 Task: Add an event with the title Performance Recognition Ceremony and Awards Night, date '2023/11/05', time 9:15 AM to 11:15 AMand add a description: Together, the employee and the supervisor will establish clear and realistic performance goals that align with the overall objectives of the role and the organization. These goals will be measurable, time-bound, and focused on addressing the identified performance concerns.Select event color  Tangerine . Add location for the event as: Mexico City, Mexico, logged in from the account softage.4@softage.netand send the event invitation to softage.1@softage.net and softage.2@softage.net. Set a reminder for the event Weekly on Sunday
Action: Mouse moved to (88, 110)
Screenshot: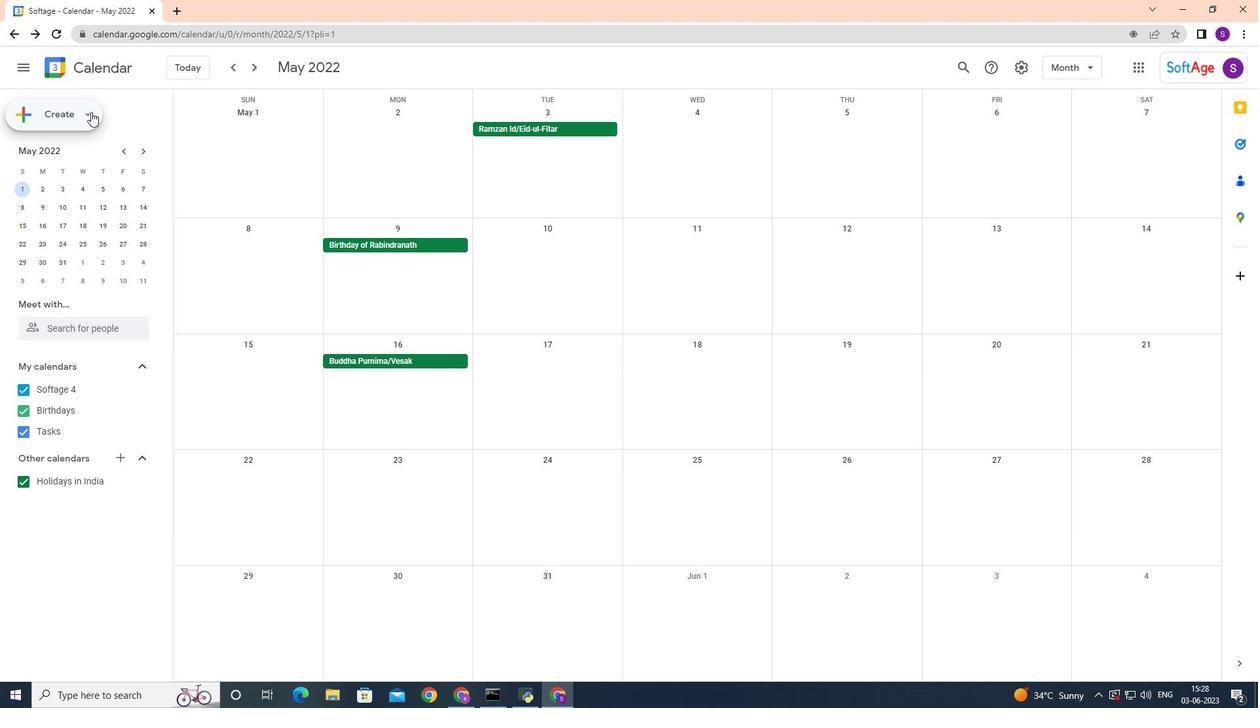 
Action: Mouse pressed left at (88, 110)
Screenshot: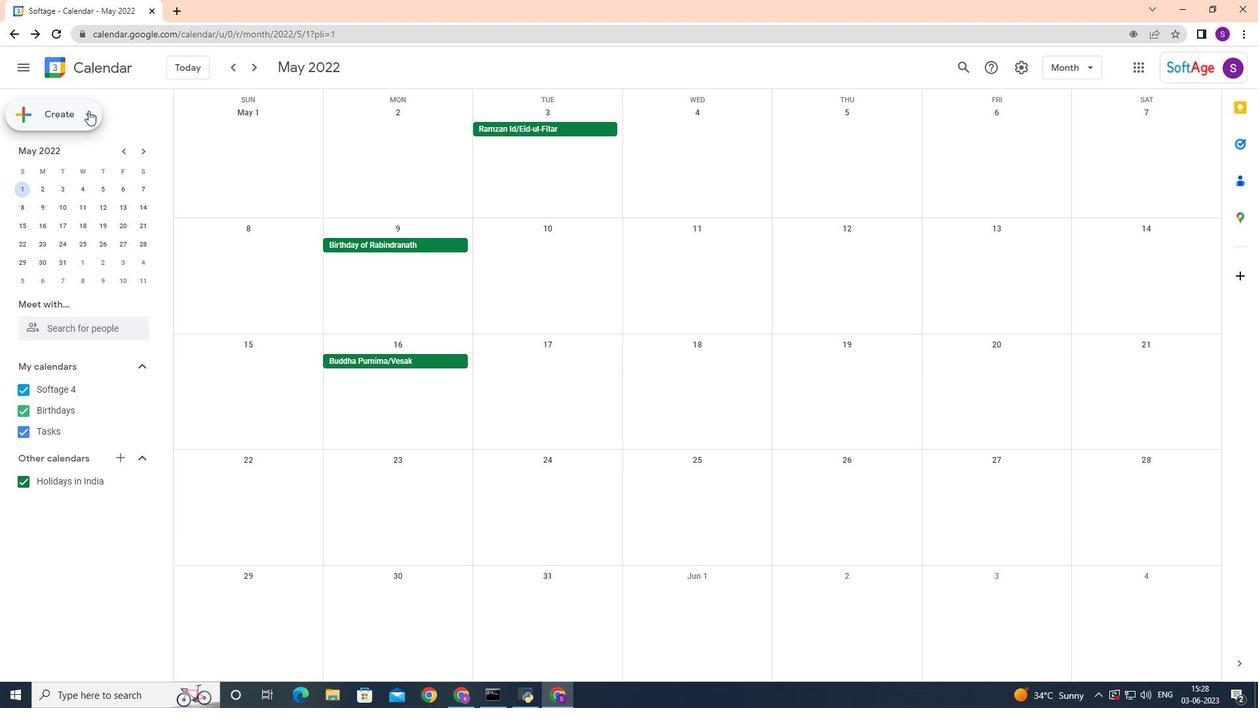 
Action: Mouse moved to (83, 143)
Screenshot: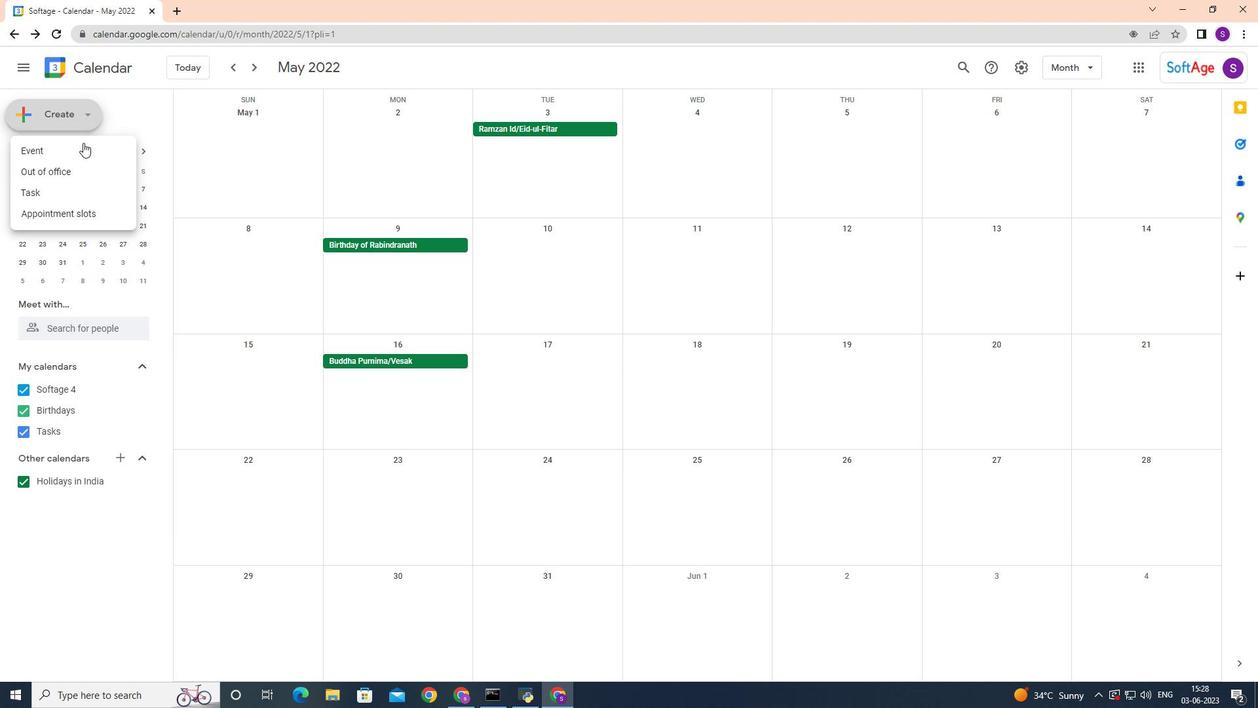 
Action: Mouse pressed left at (83, 143)
Screenshot: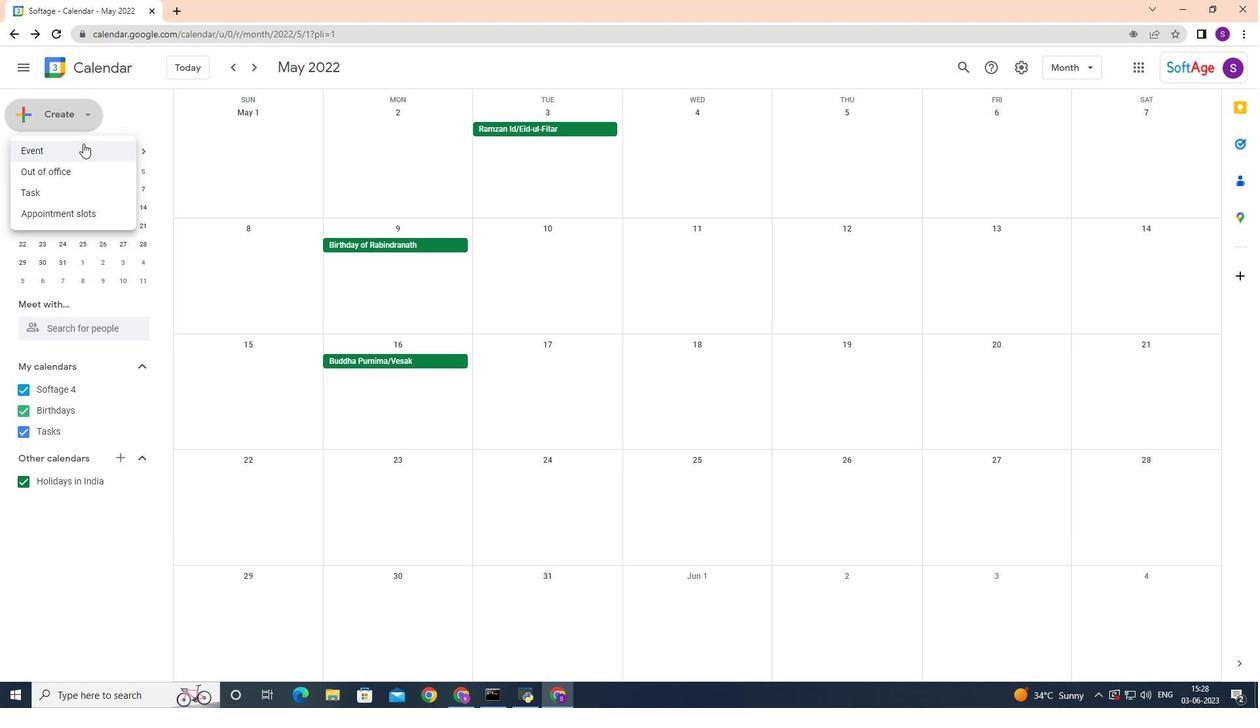 
Action: Mouse moved to (523, 439)
Screenshot: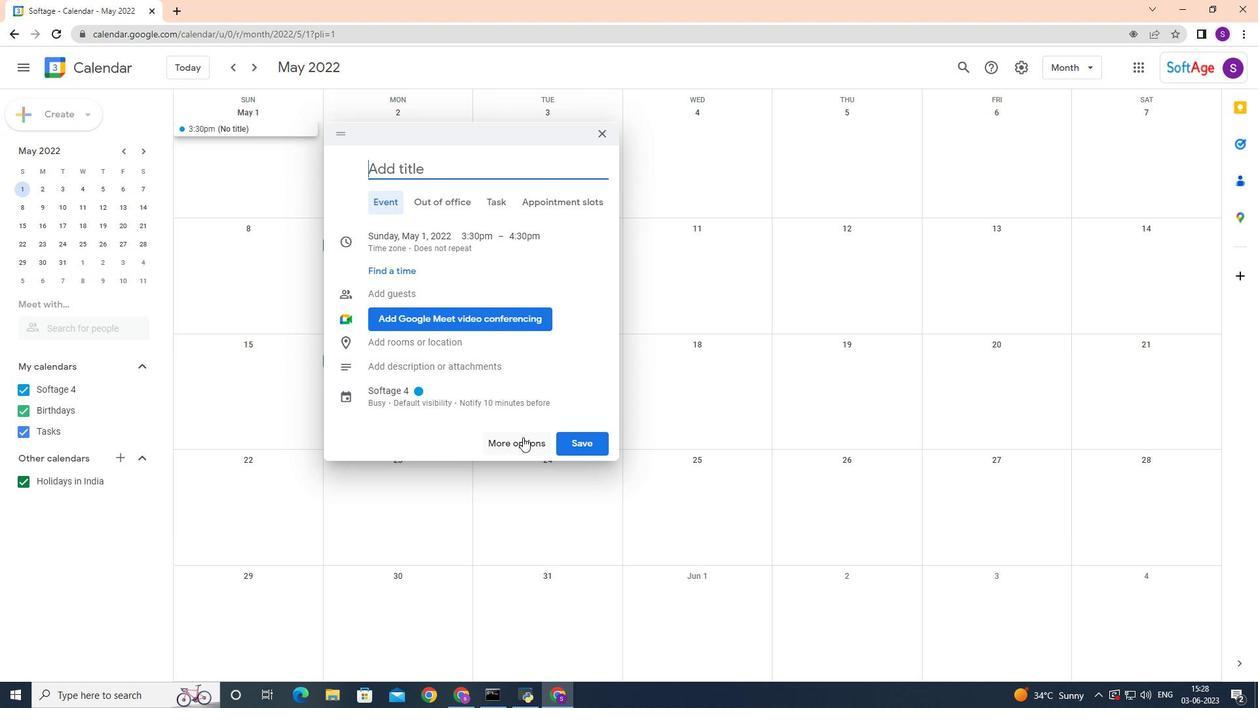 
Action: Mouse pressed left at (523, 439)
Screenshot: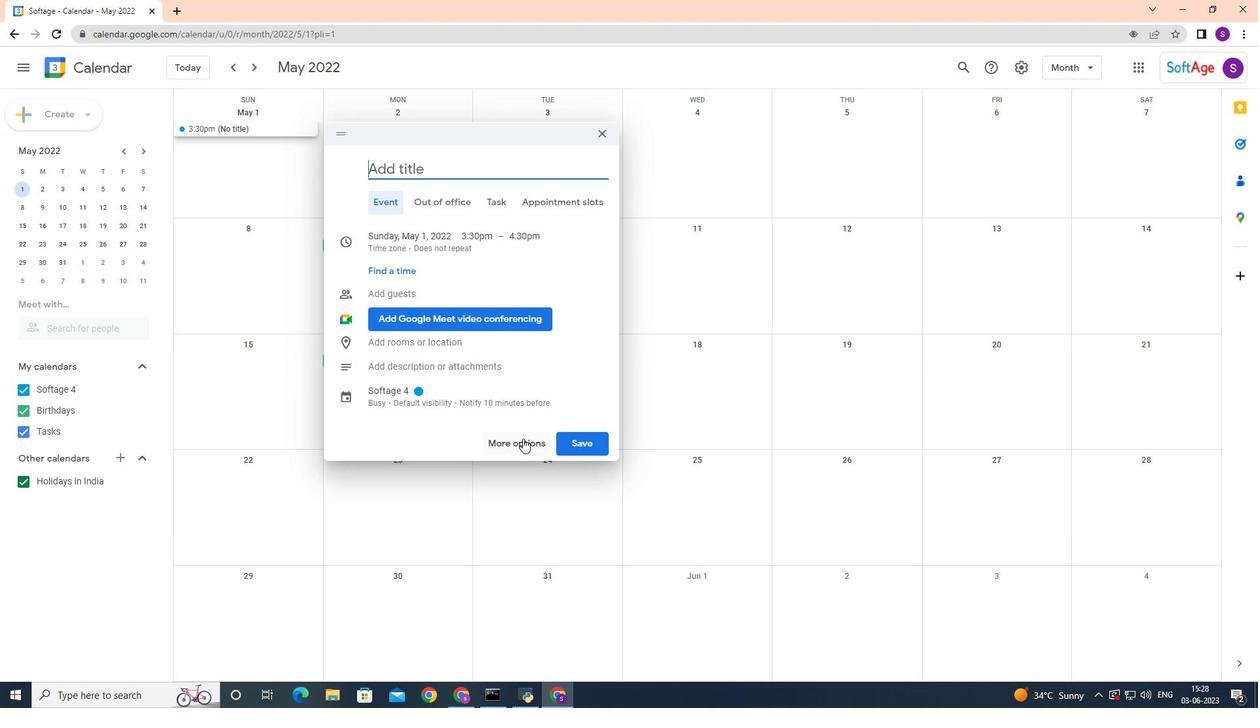 
Action: Mouse moved to (523, 437)
Screenshot: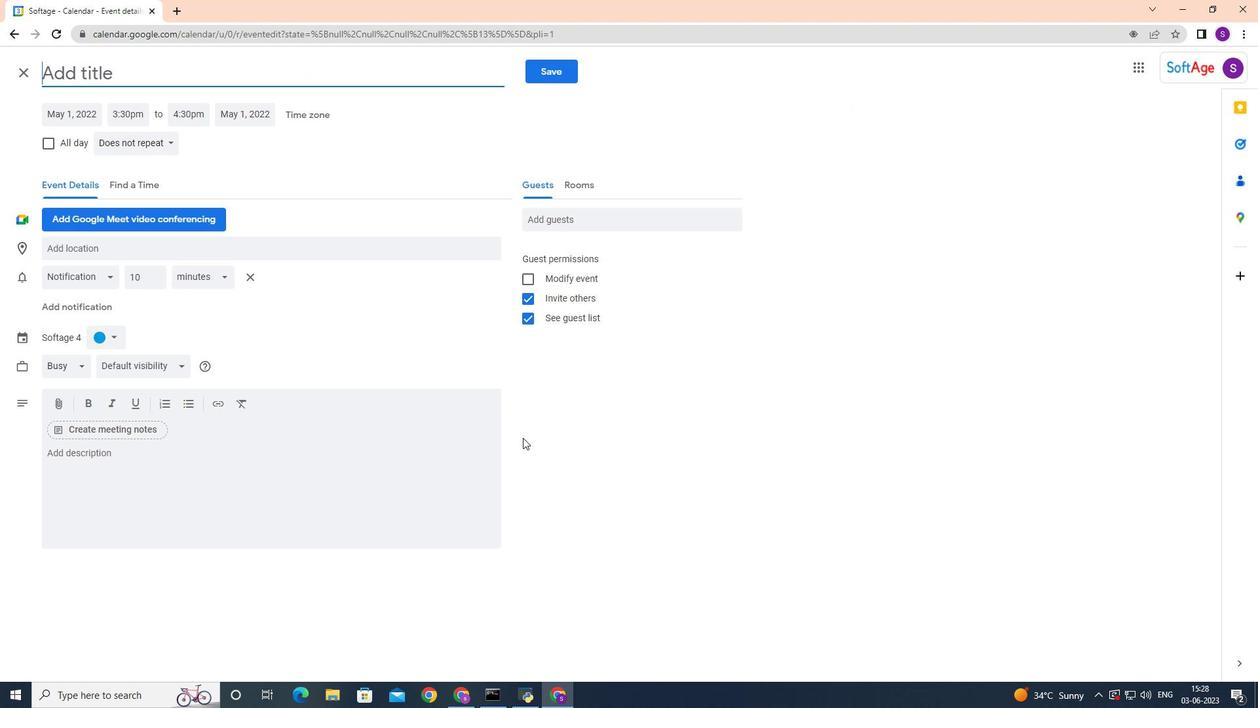 
Action: Key pressed <Key.shift>Performance<Key.space><Key.shift>Recognition<Key.space><Key.shift>Ceremony<Key.space>and<Key.space><Key.shift>Awards<Key.space><Key.shift>Night
Screenshot: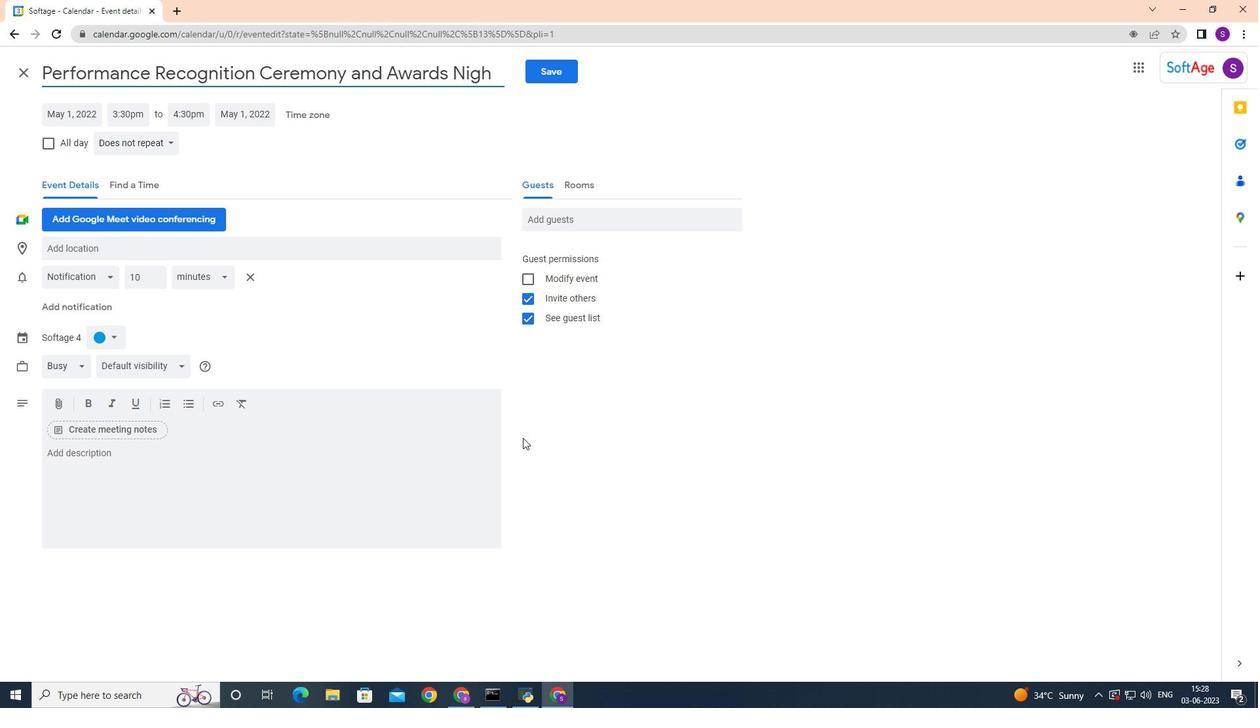 
Action: Mouse moved to (79, 113)
Screenshot: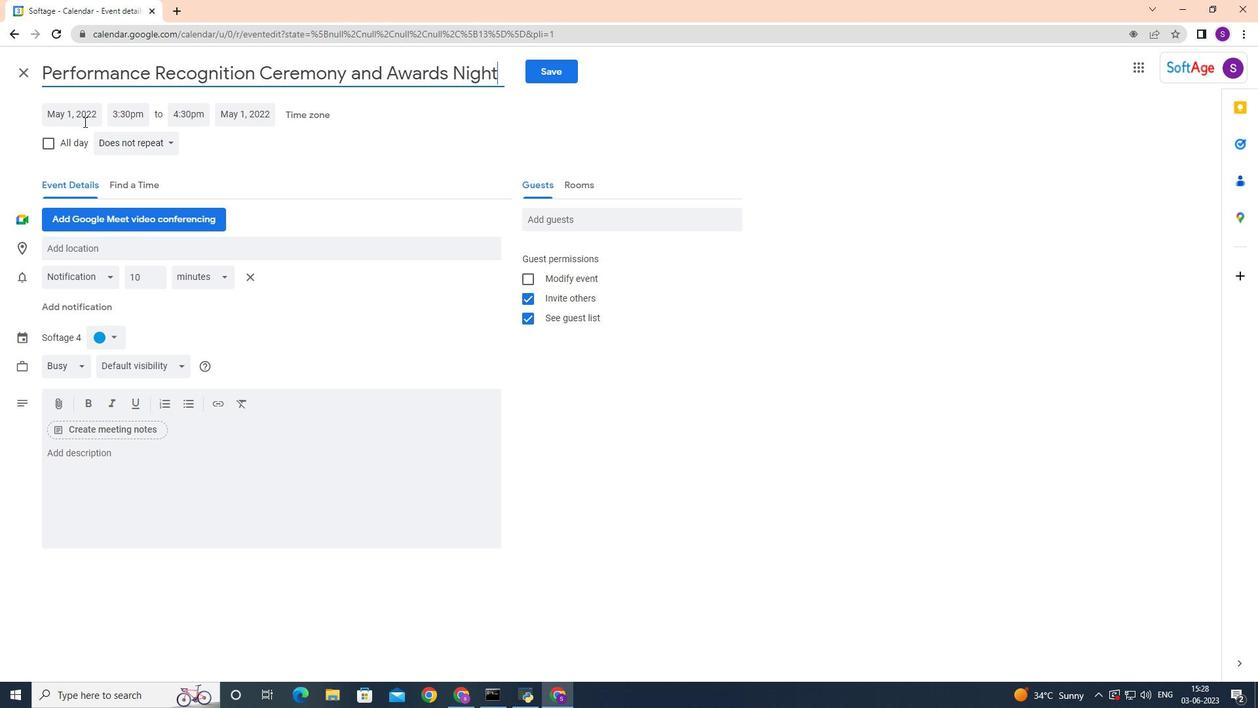 
Action: Mouse pressed left at (79, 113)
Screenshot: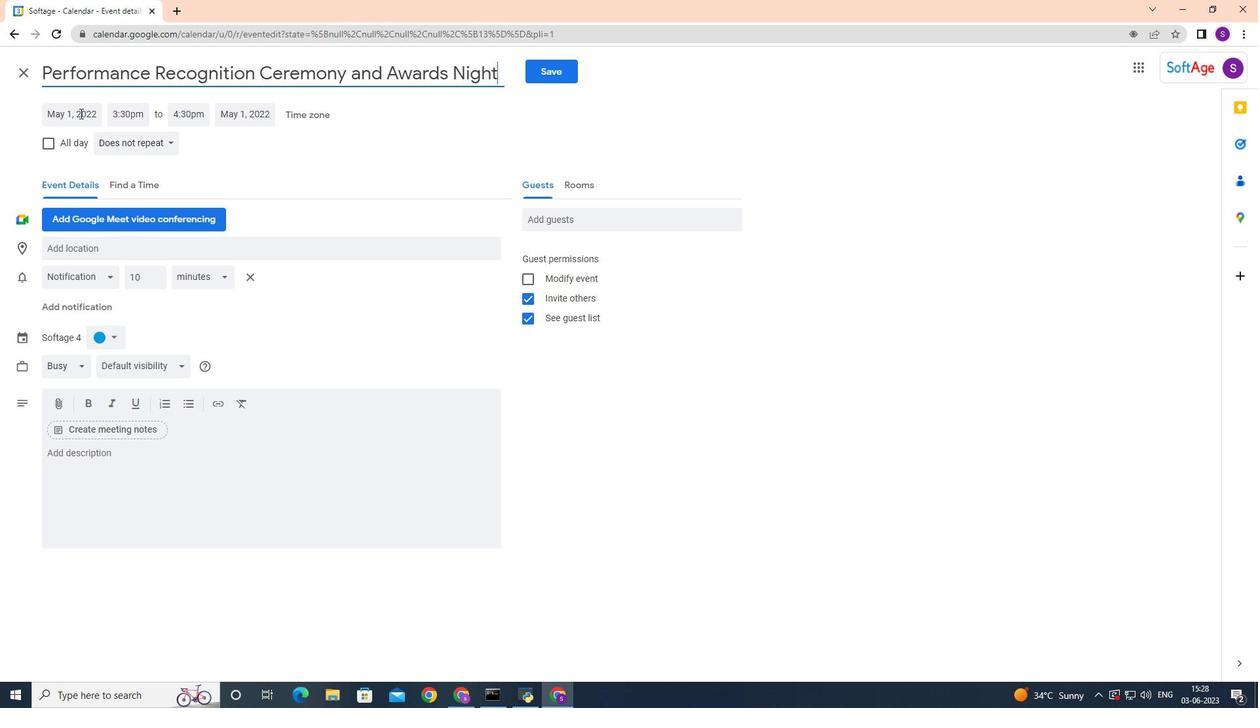 
Action: Mouse moved to (210, 139)
Screenshot: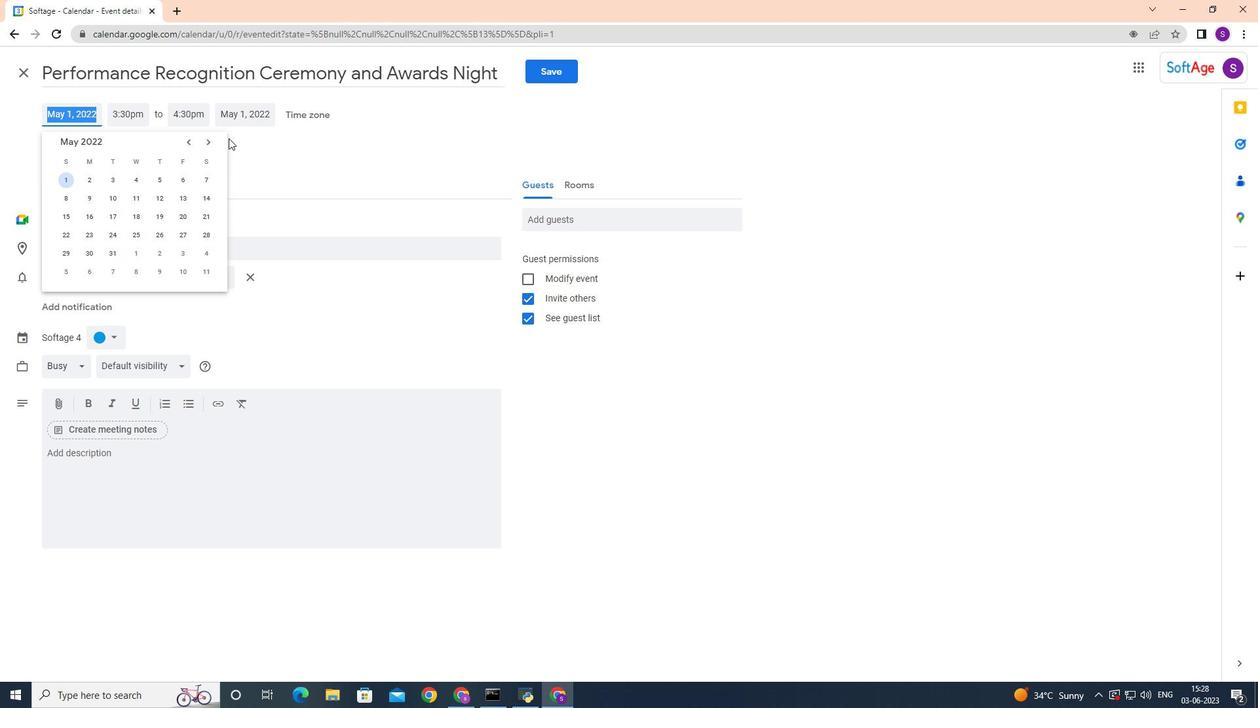 
Action: Mouse pressed left at (210, 139)
Screenshot: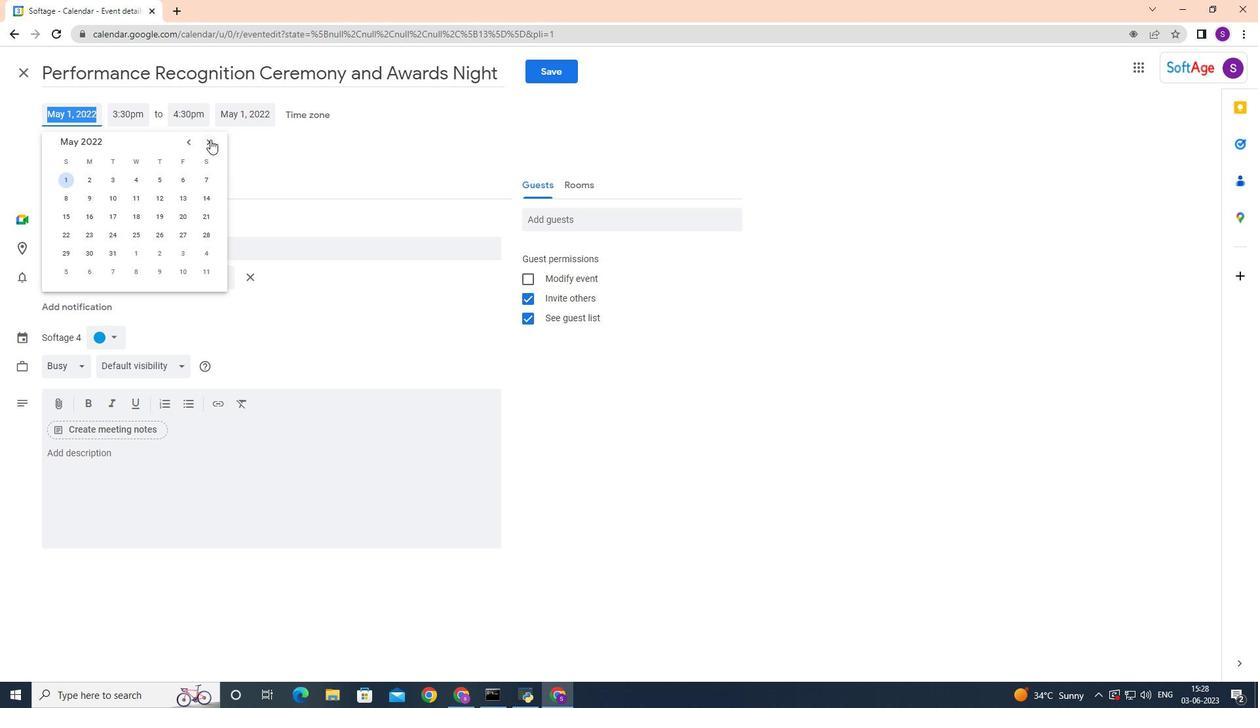 
Action: Mouse pressed left at (210, 139)
Screenshot: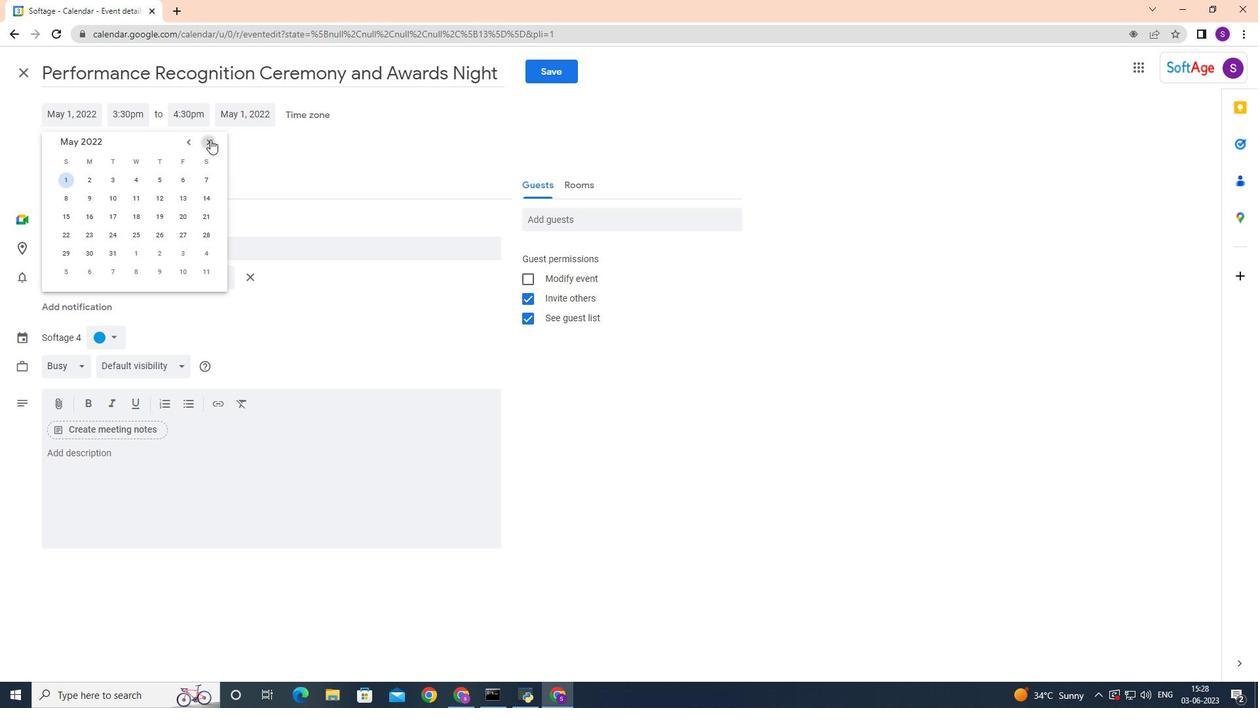 
Action: Mouse pressed left at (210, 139)
Screenshot: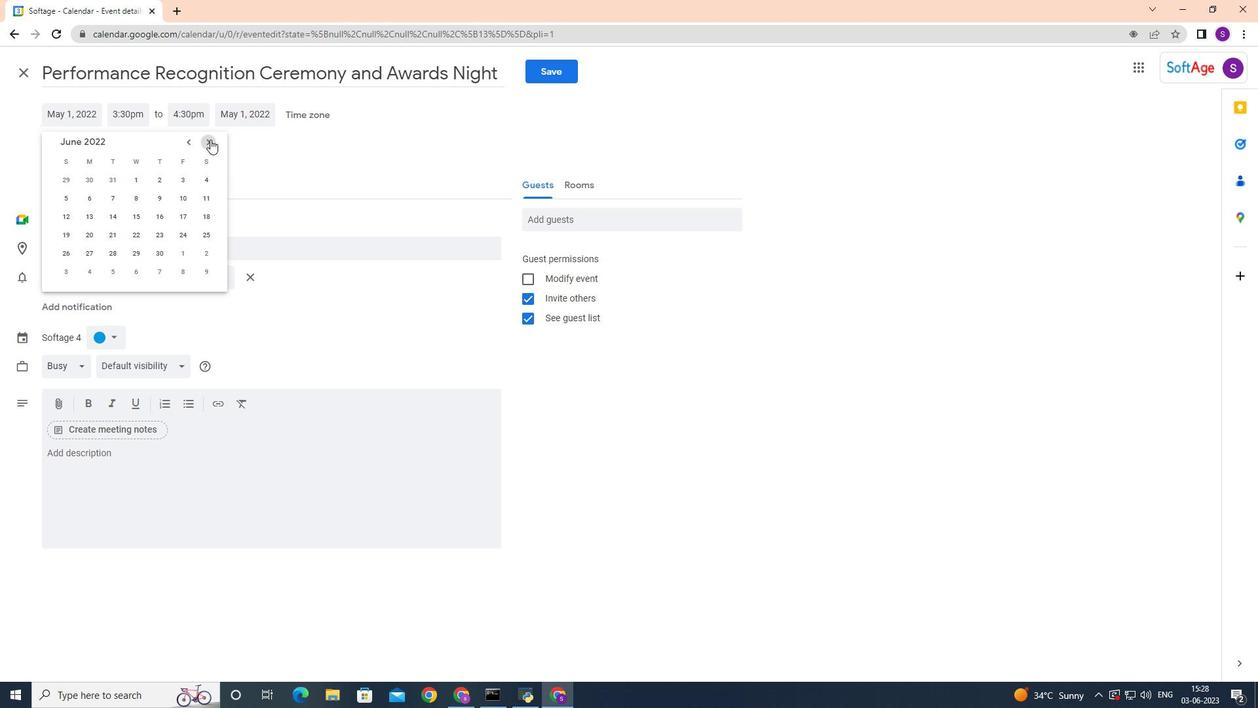 
Action: Mouse pressed left at (210, 139)
Screenshot: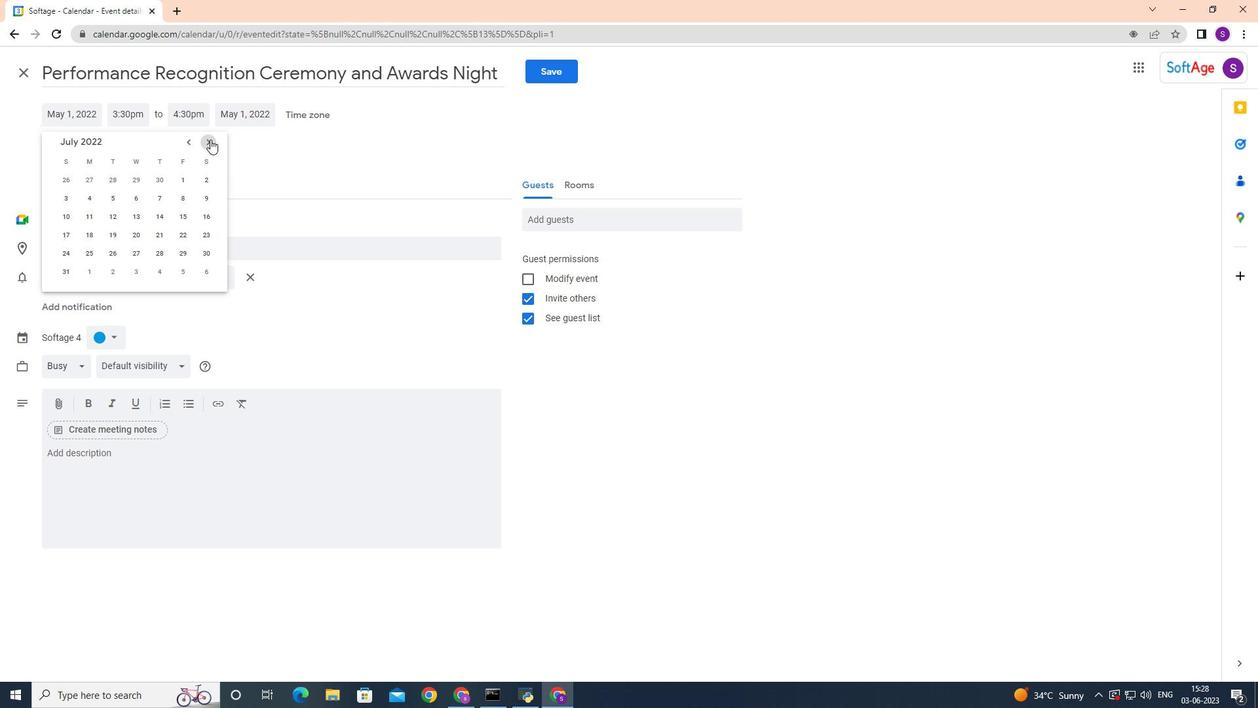 
Action: Mouse pressed left at (210, 139)
Screenshot: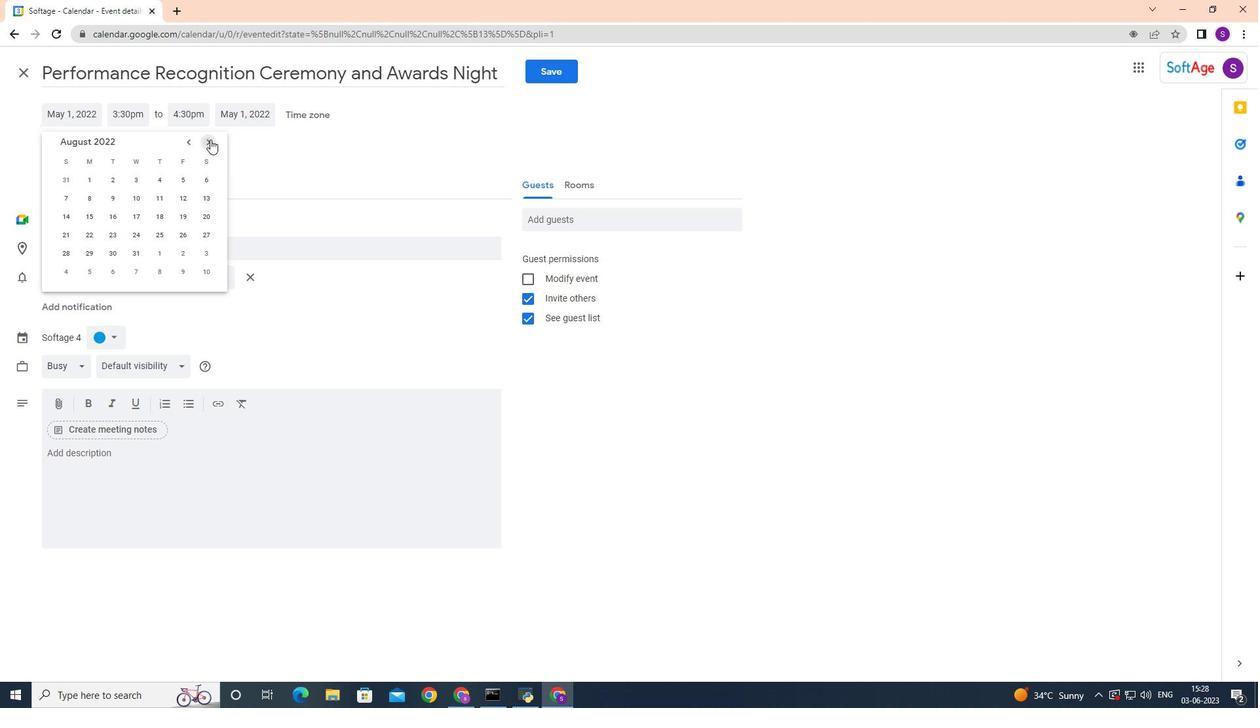 
Action: Mouse pressed left at (210, 139)
Screenshot: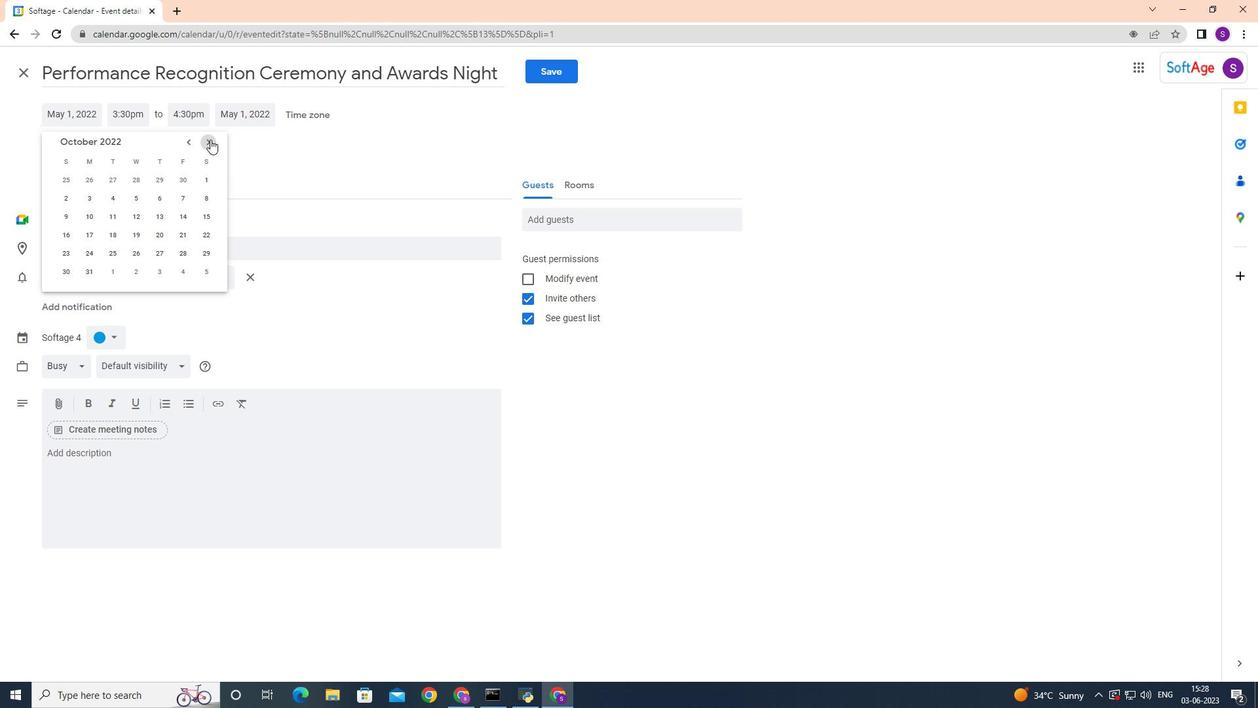 
Action: Mouse pressed left at (210, 139)
Screenshot: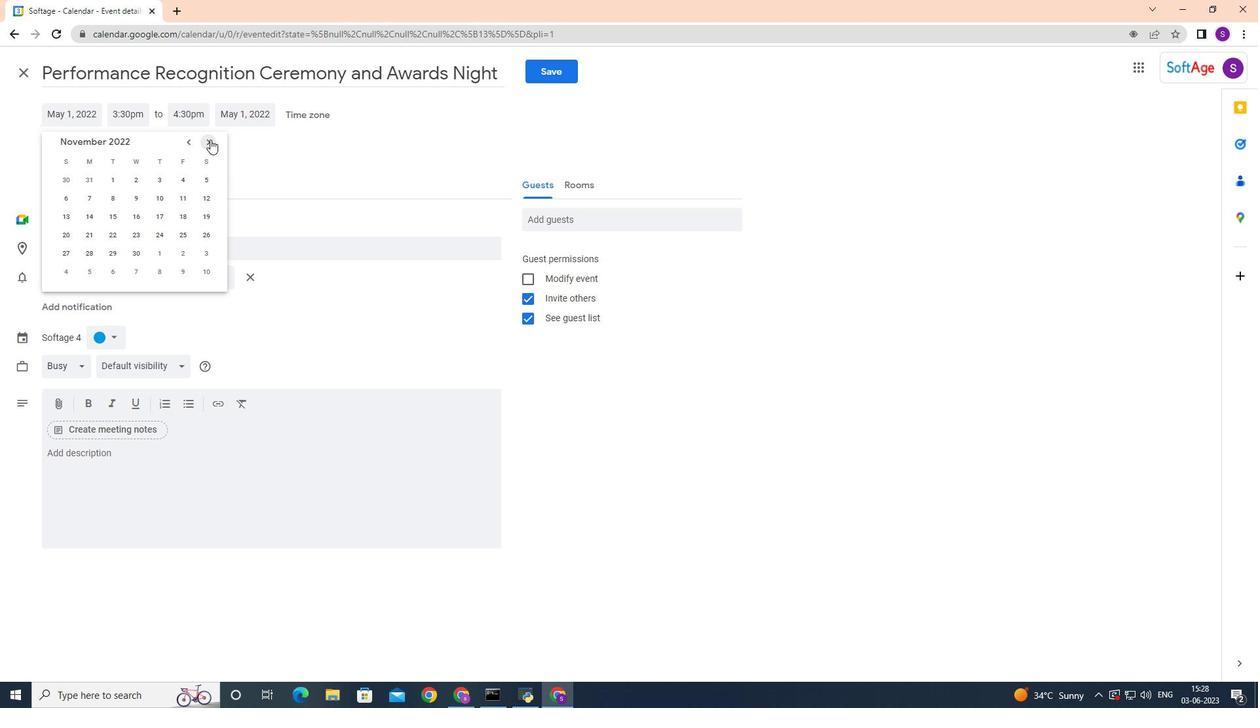 
Action: Mouse pressed left at (210, 139)
Screenshot: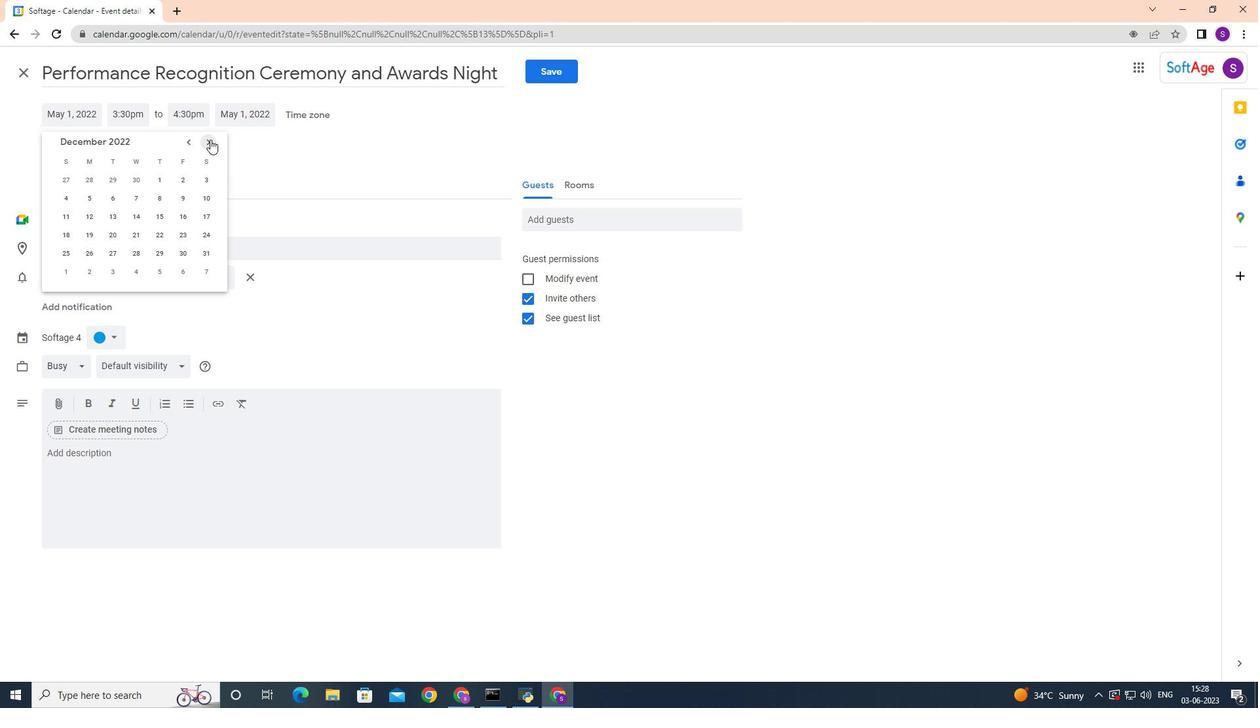 
Action: Mouse pressed left at (210, 139)
Screenshot: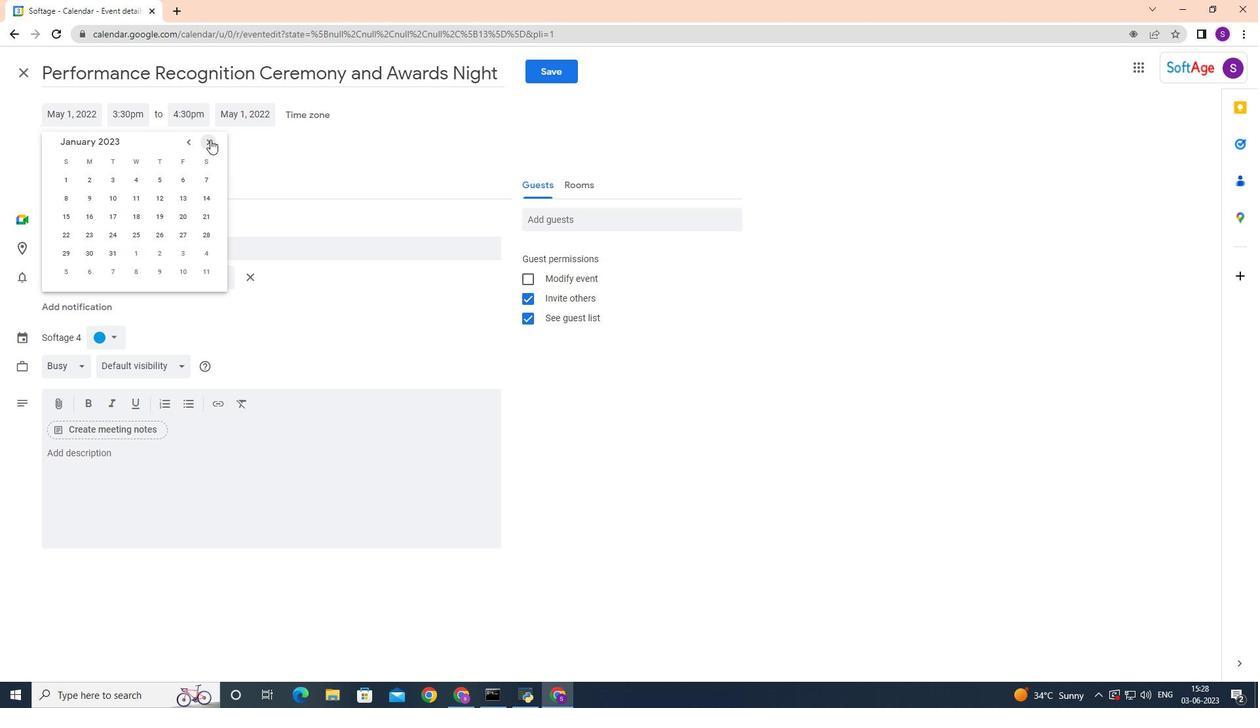
Action: Mouse pressed left at (210, 139)
Screenshot: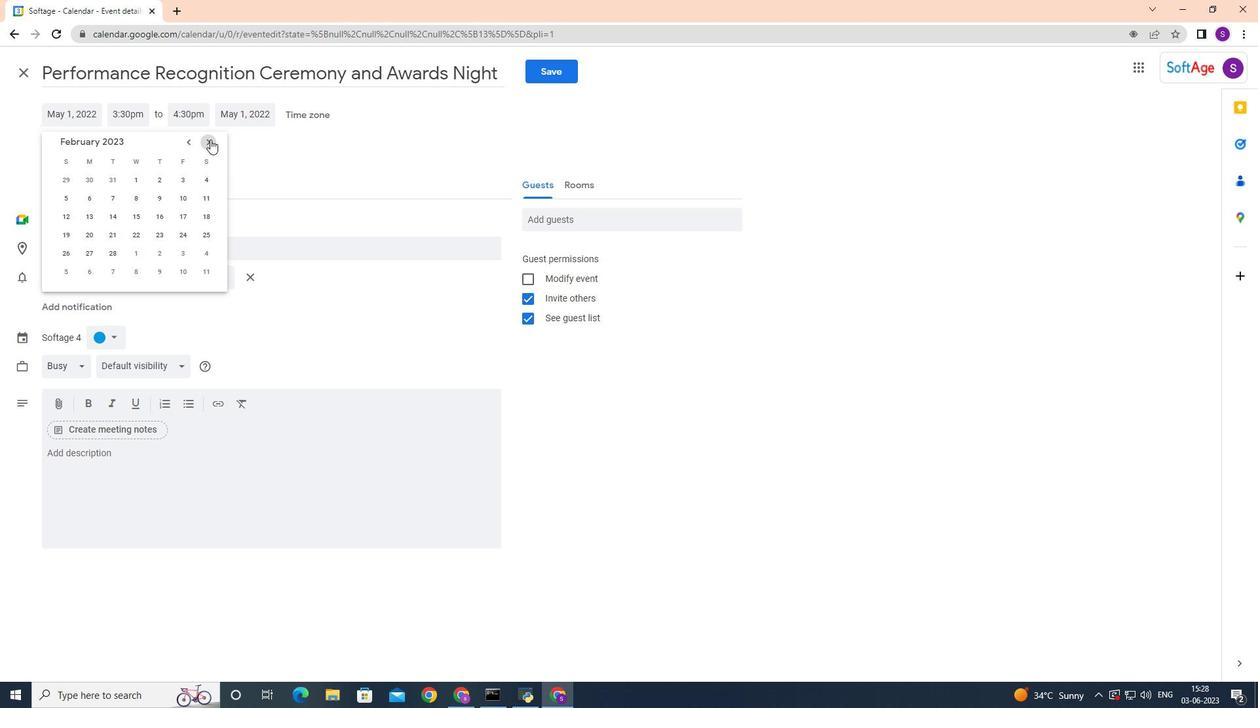 
Action: Mouse pressed left at (210, 139)
Screenshot: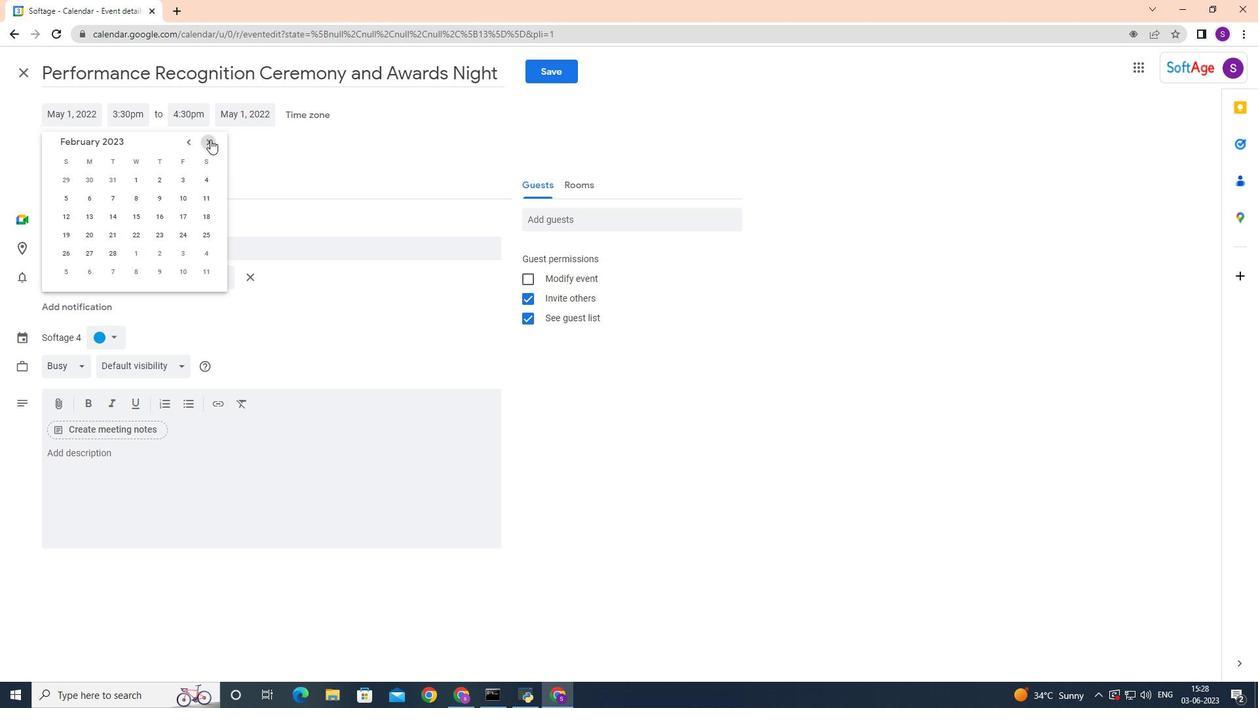 
Action: Mouse pressed left at (210, 139)
Screenshot: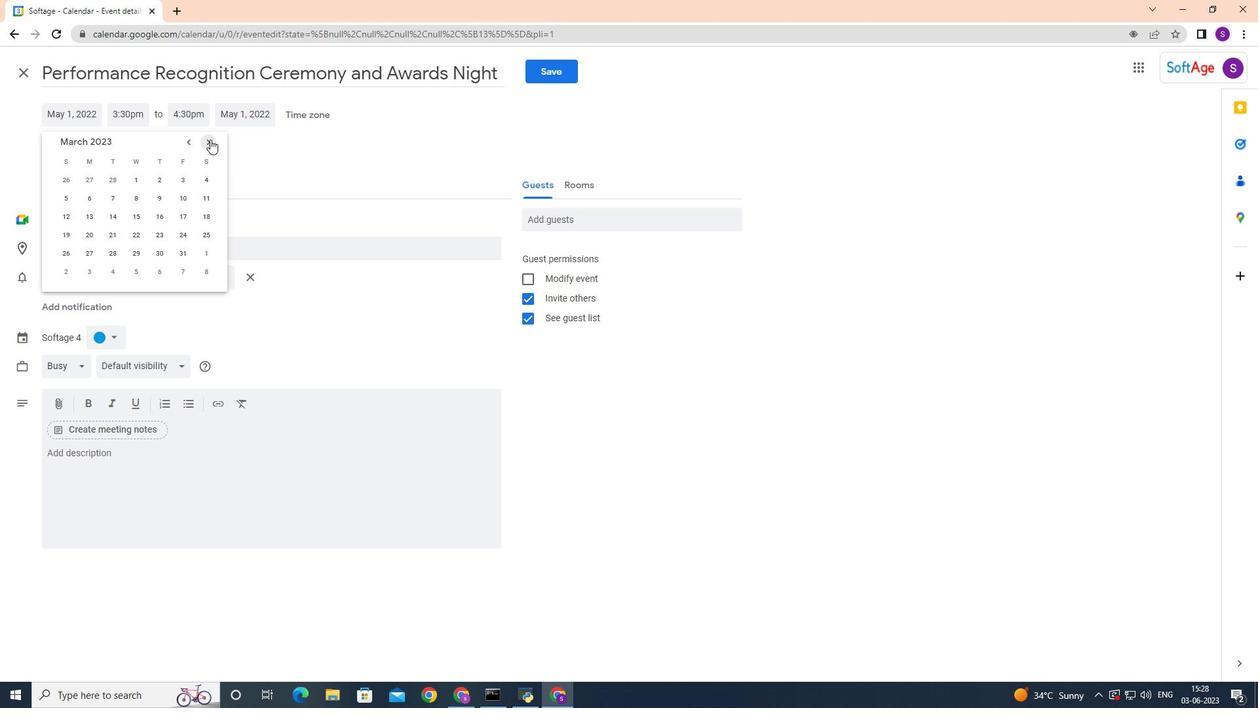 
Action: Mouse pressed left at (210, 139)
Screenshot: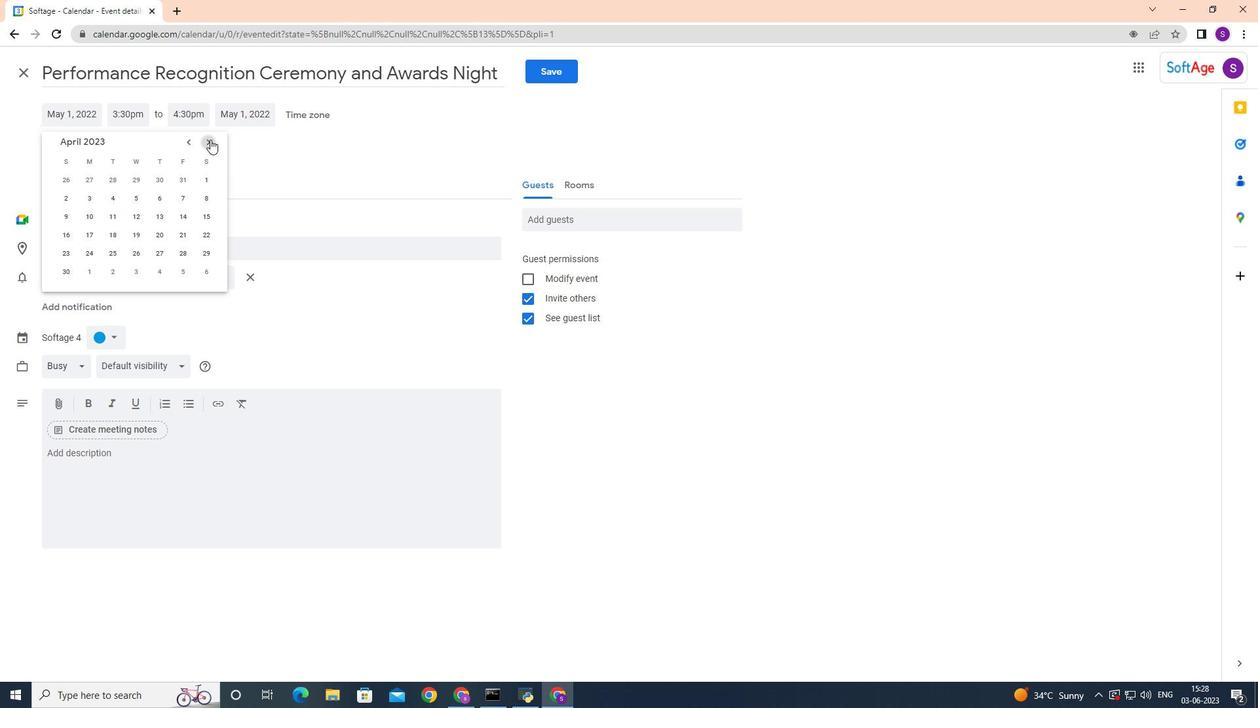 
Action: Mouse pressed left at (210, 139)
Screenshot: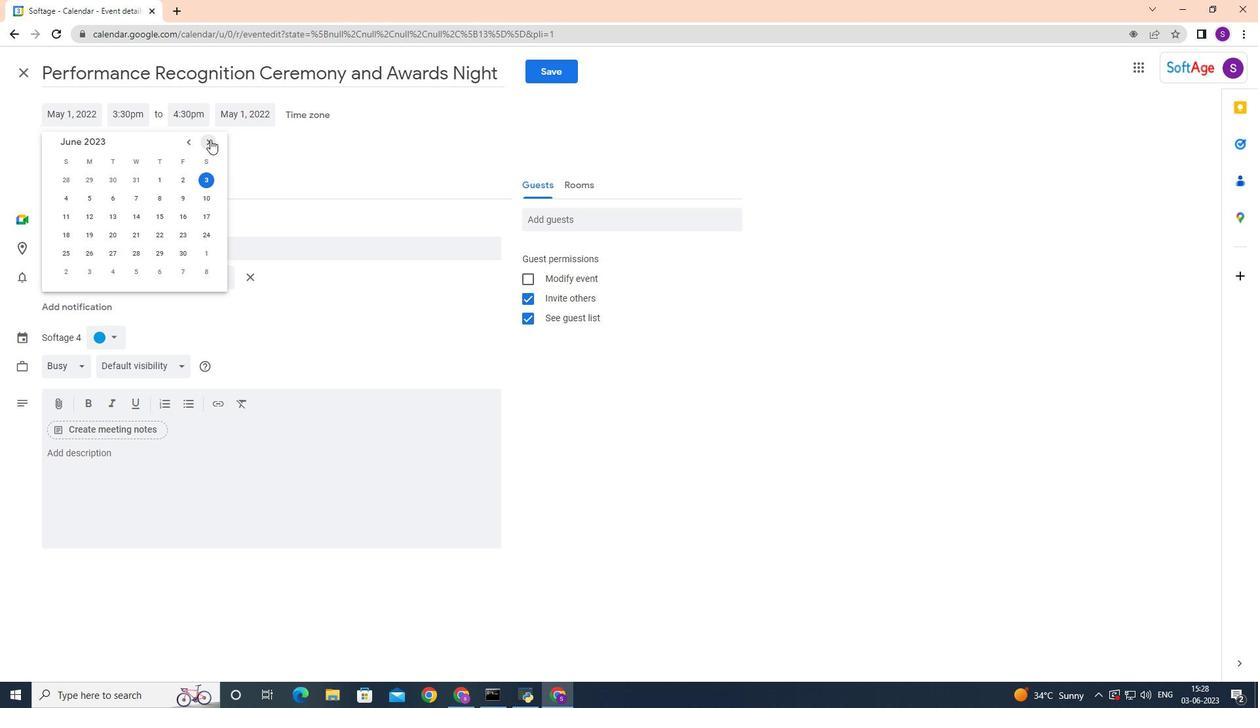 
Action: Mouse pressed left at (210, 139)
Screenshot: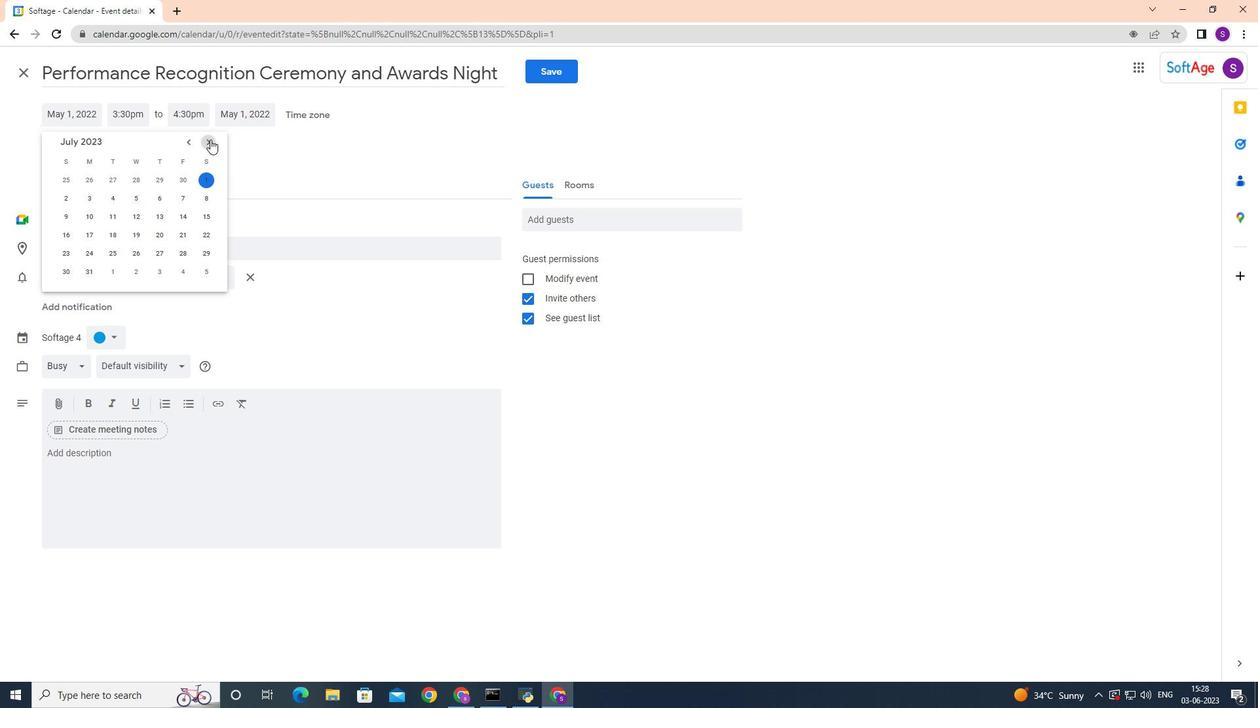 
Action: Mouse pressed left at (210, 139)
Screenshot: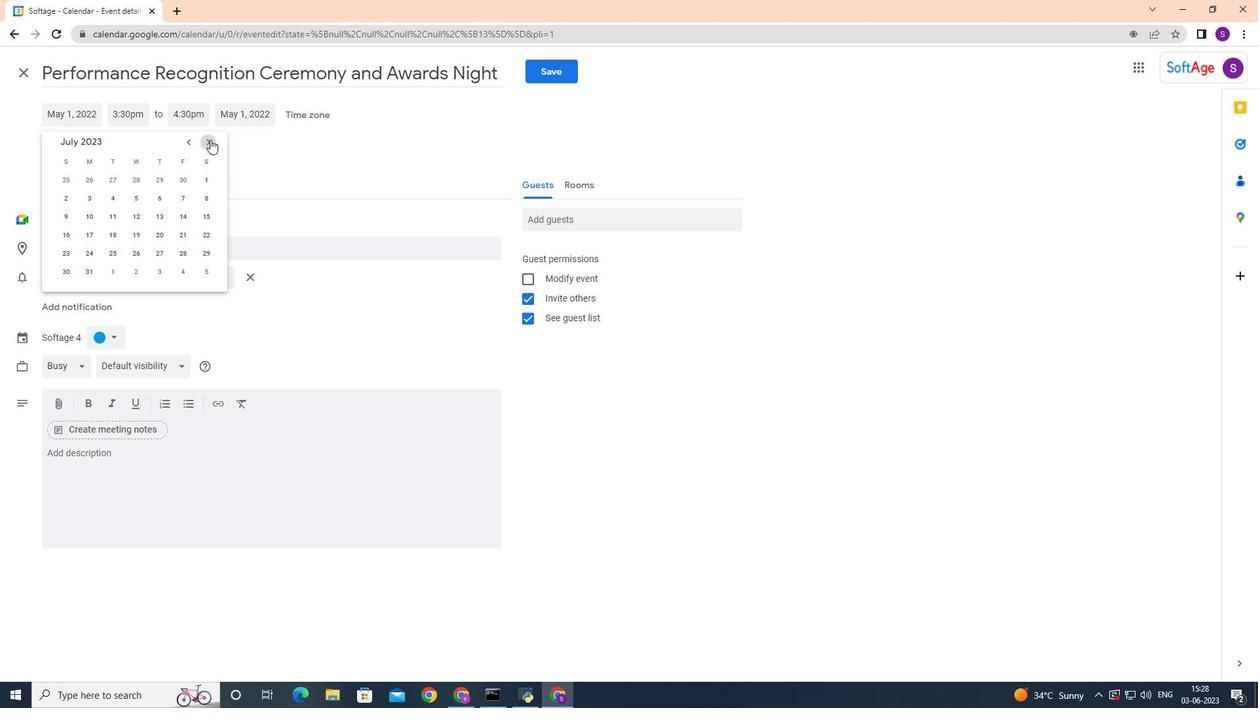 
Action: Mouse pressed left at (210, 139)
Screenshot: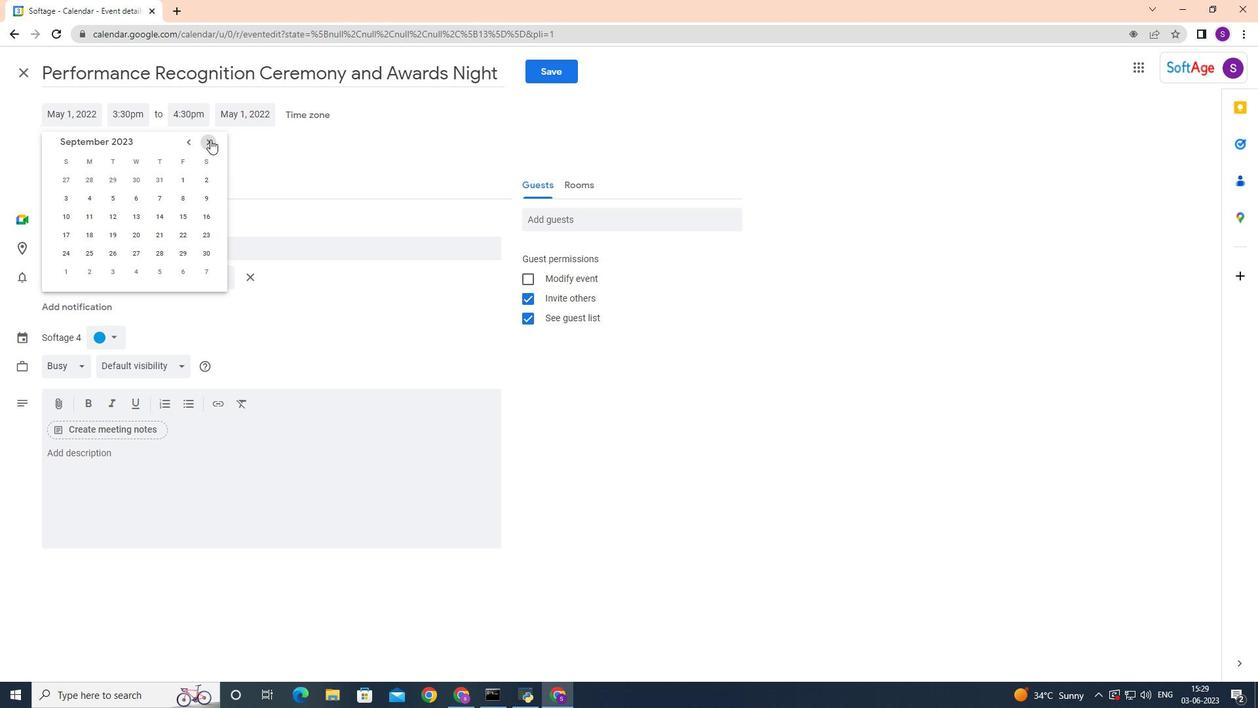 
Action: Mouse pressed left at (210, 139)
Screenshot: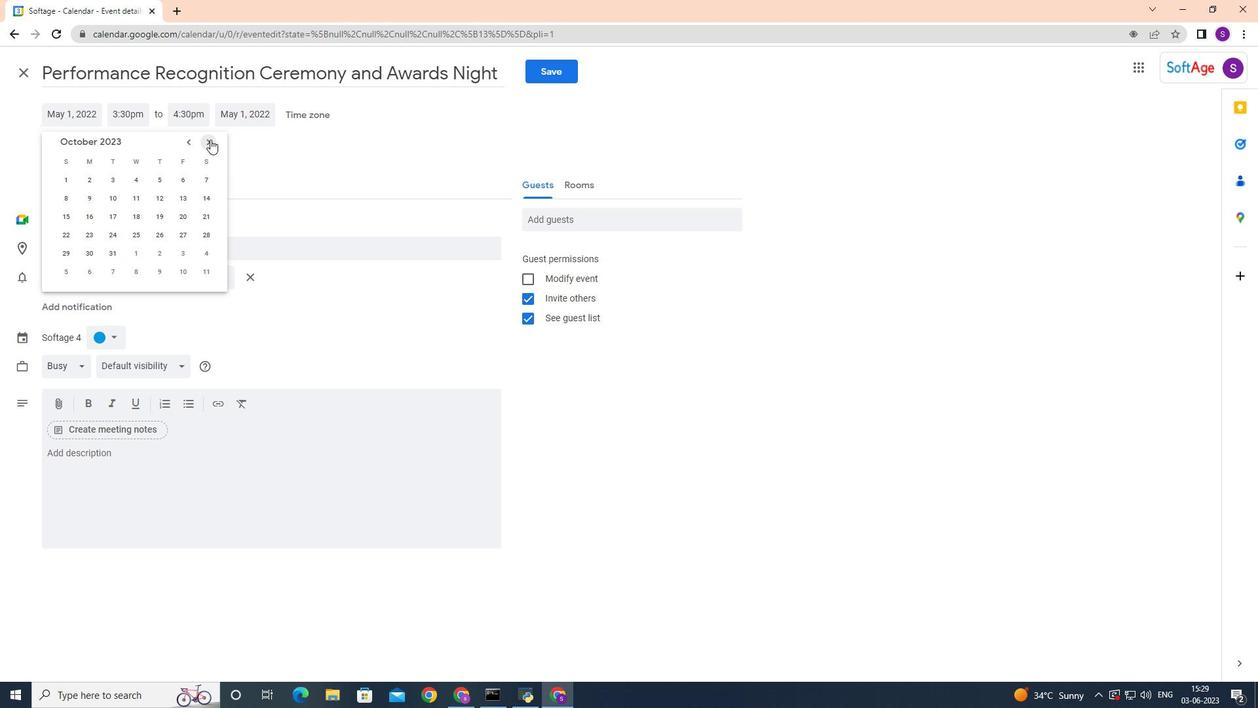 
Action: Mouse moved to (71, 199)
Screenshot: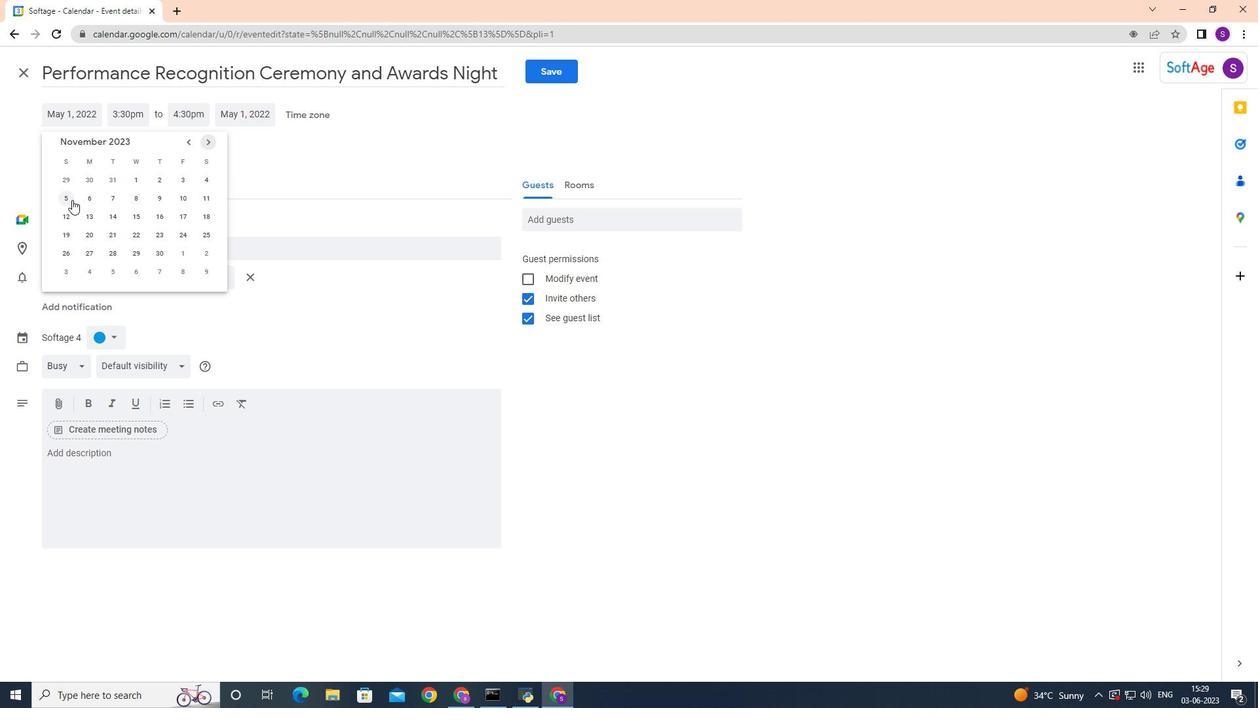 
Action: Mouse pressed left at (71, 199)
Screenshot: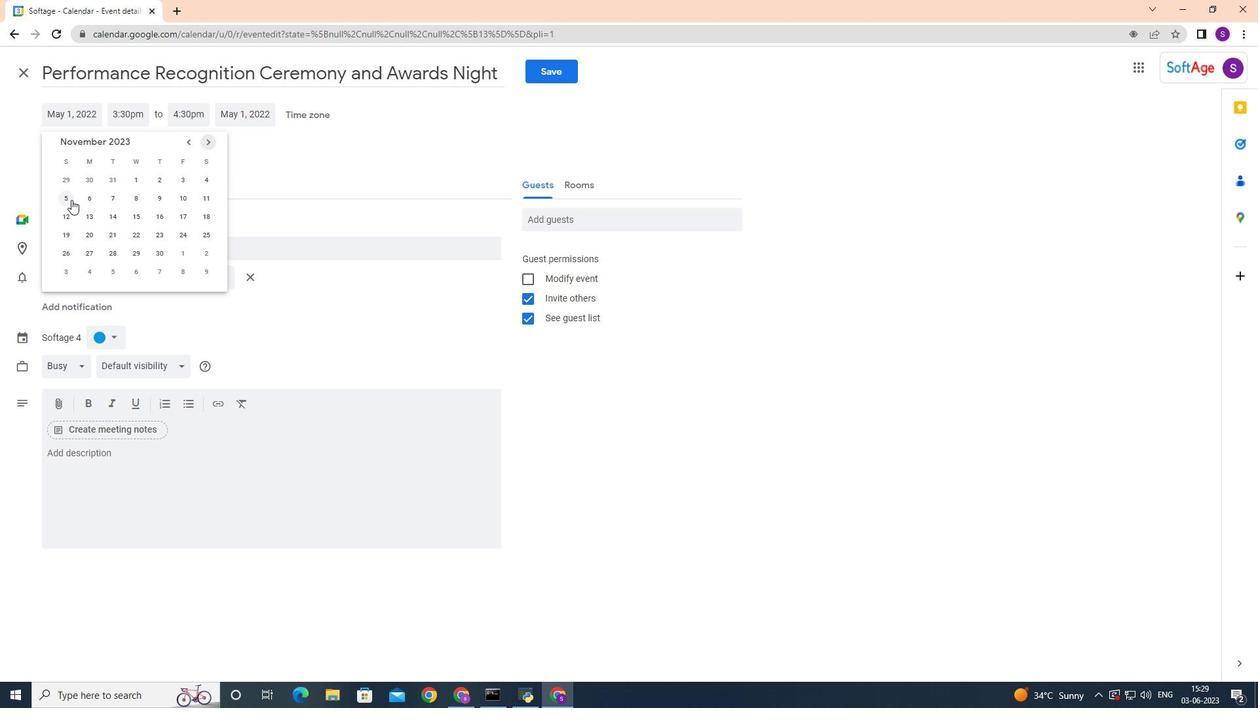 
Action: Mouse moved to (125, 118)
Screenshot: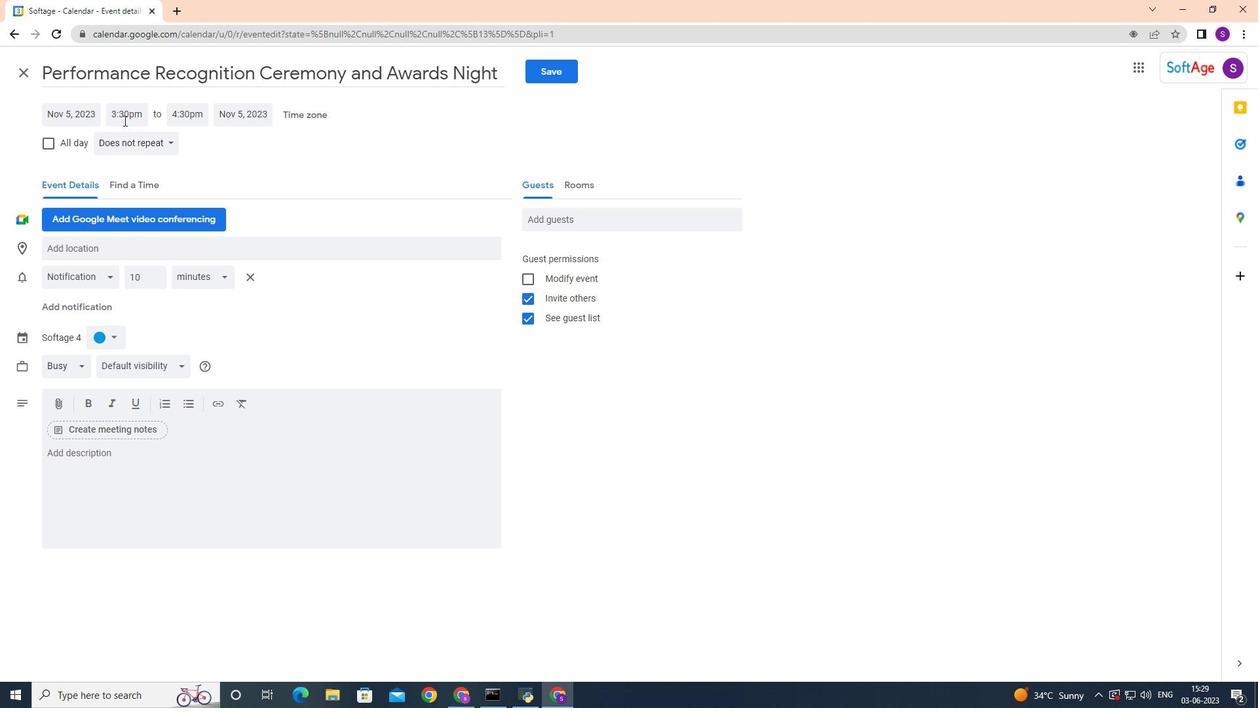 
Action: Mouse pressed left at (125, 118)
Screenshot: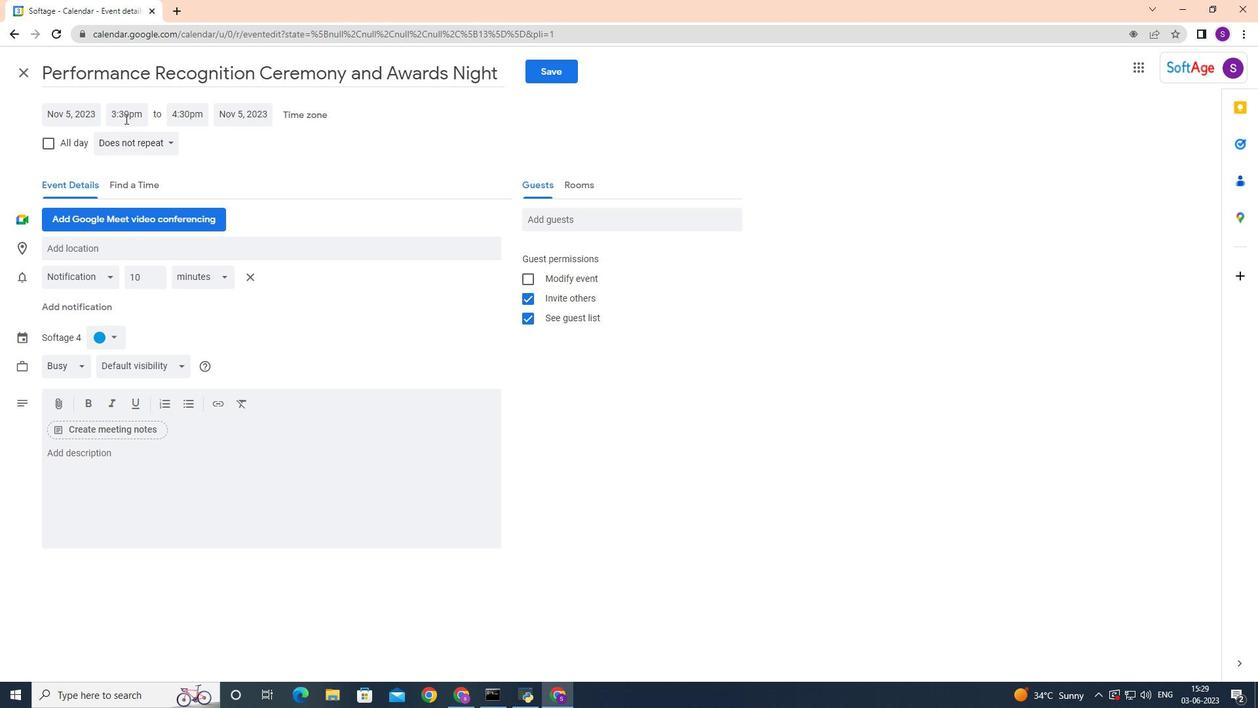 
Action: Mouse moved to (169, 178)
Screenshot: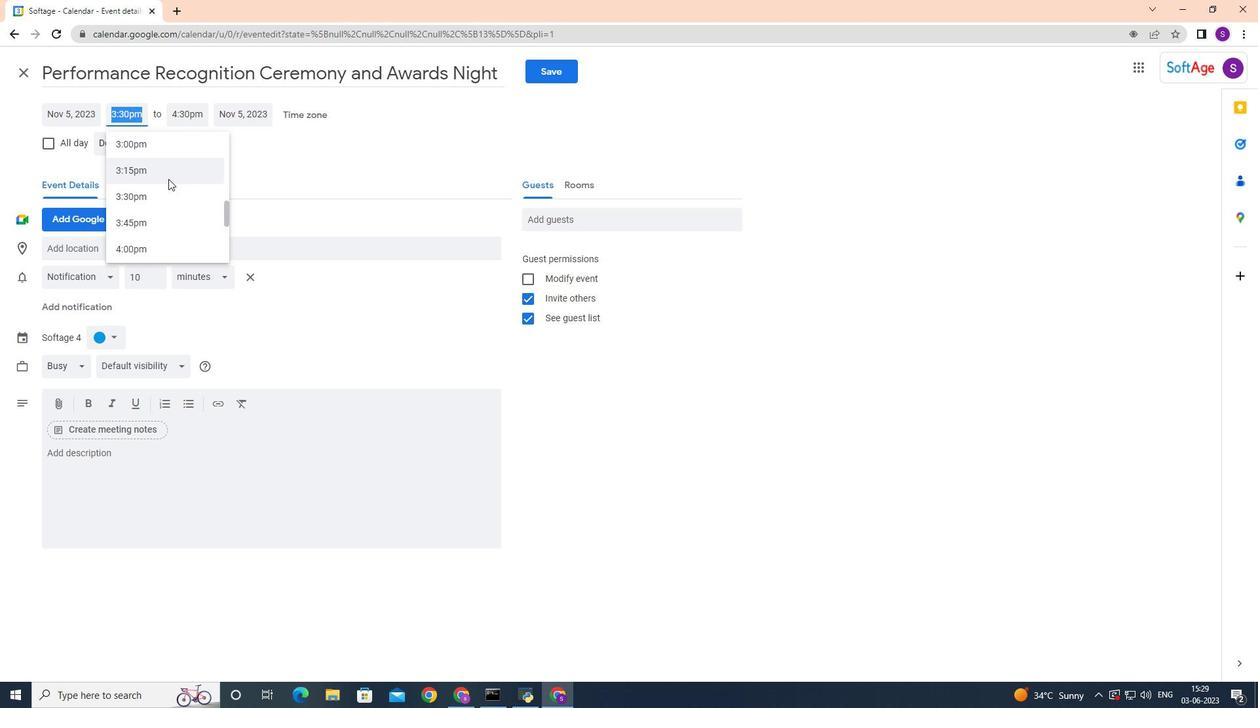 
Action: Mouse scrolled (169, 179) with delta (0, 0)
Screenshot: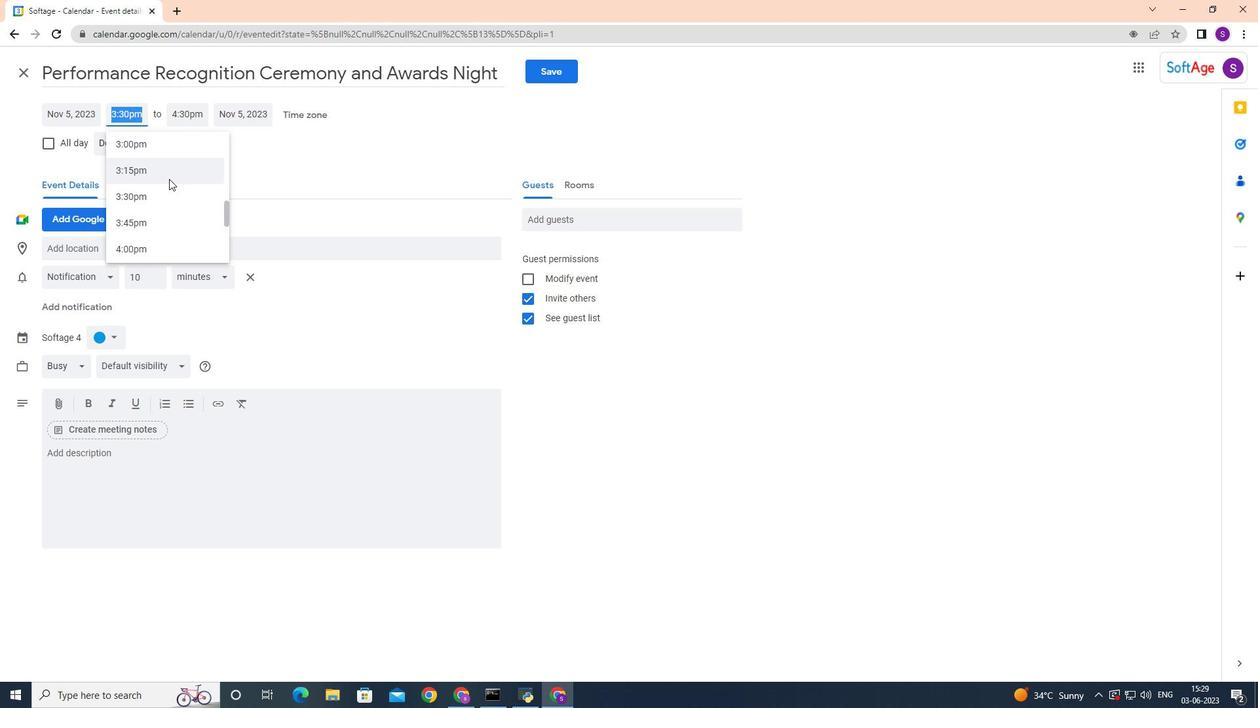 
Action: Mouse scrolled (169, 179) with delta (0, 0)
Screenshot: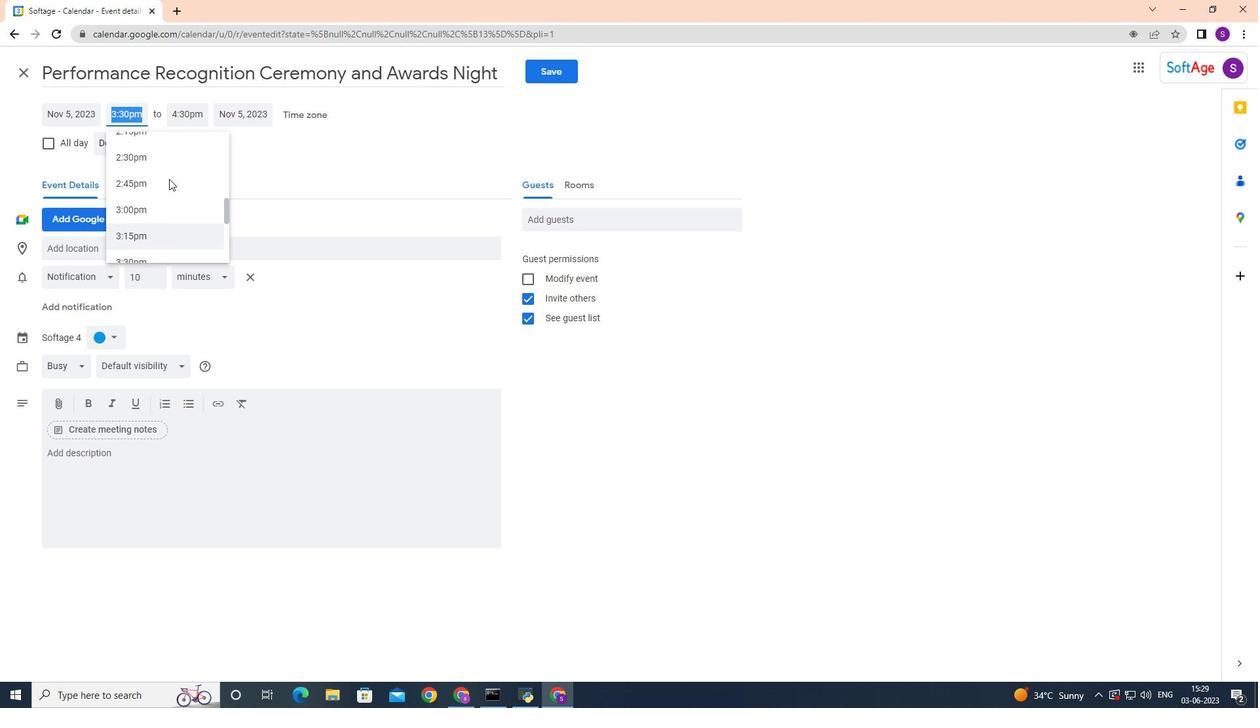 
Action: Mouse scrolled (169, 179) with delta (0, 0)
Screenshot: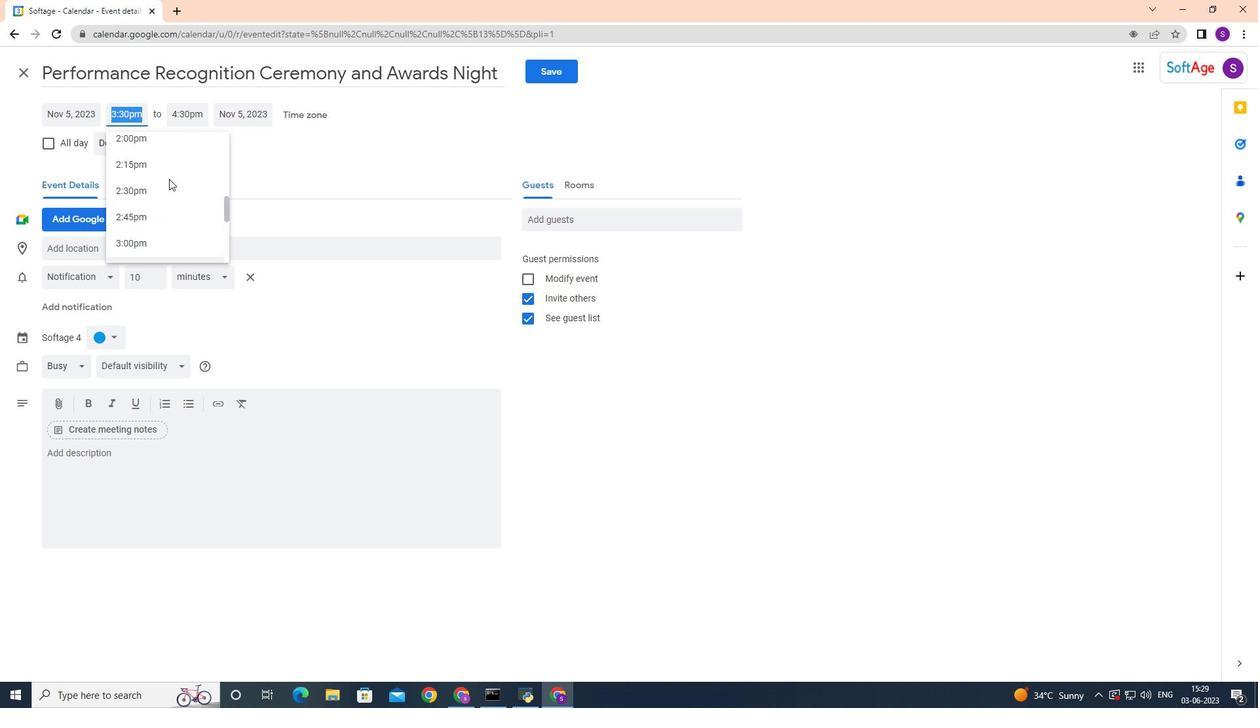 
Action: Mouse scrolled (169, 179) with delta (0, 0)
Screenshot: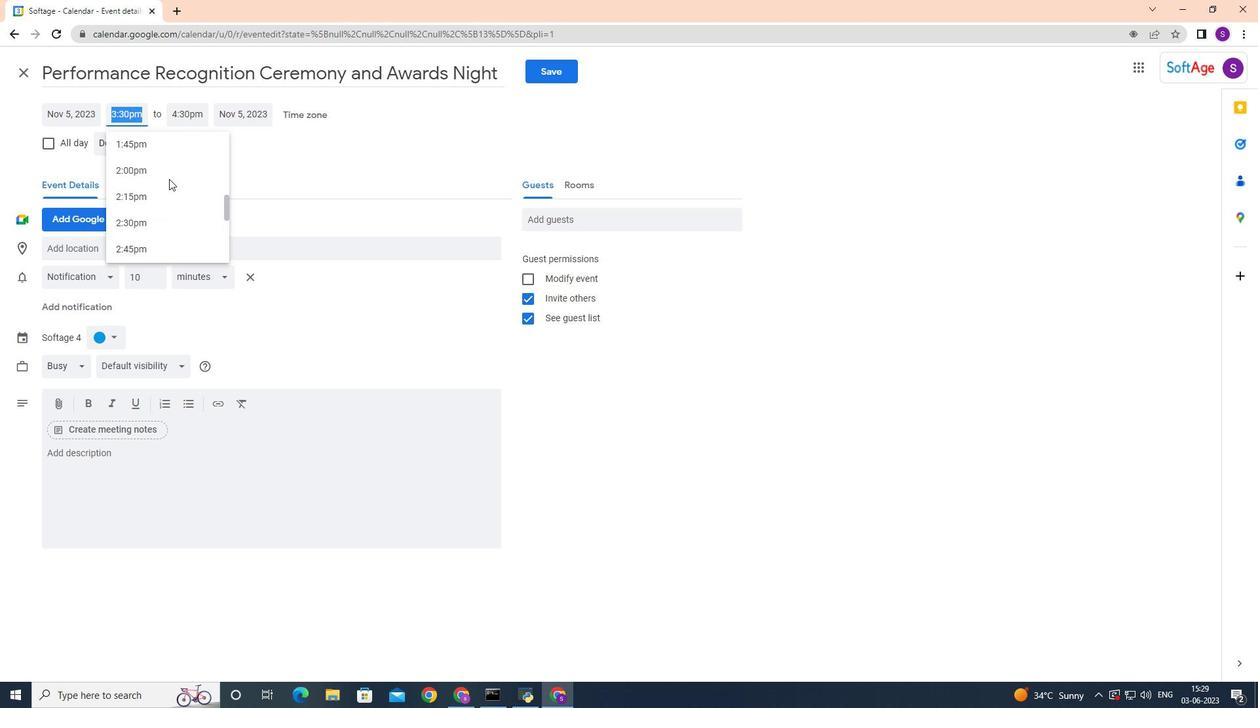 
Action: Mouse scrolled (169, 179) with delta (0, 0)
Screenshot: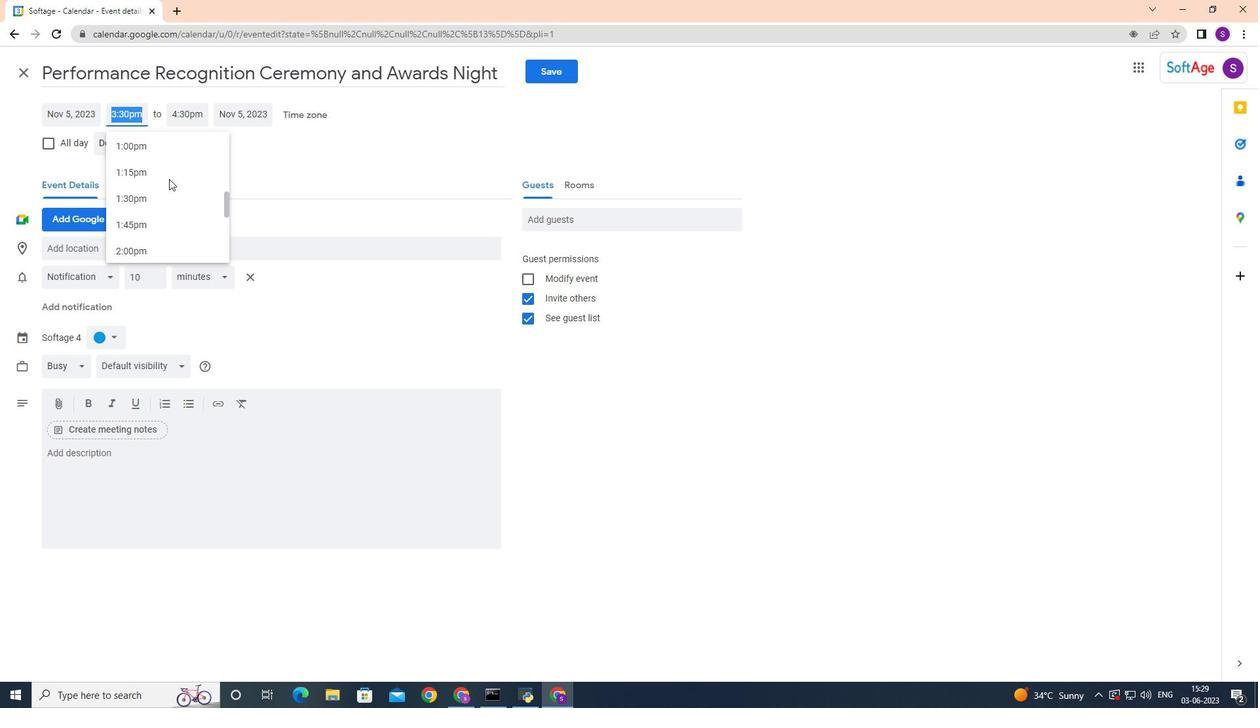 
Action: Mouse scrolled (169, 179) with delta (0, 0)
Screenshot: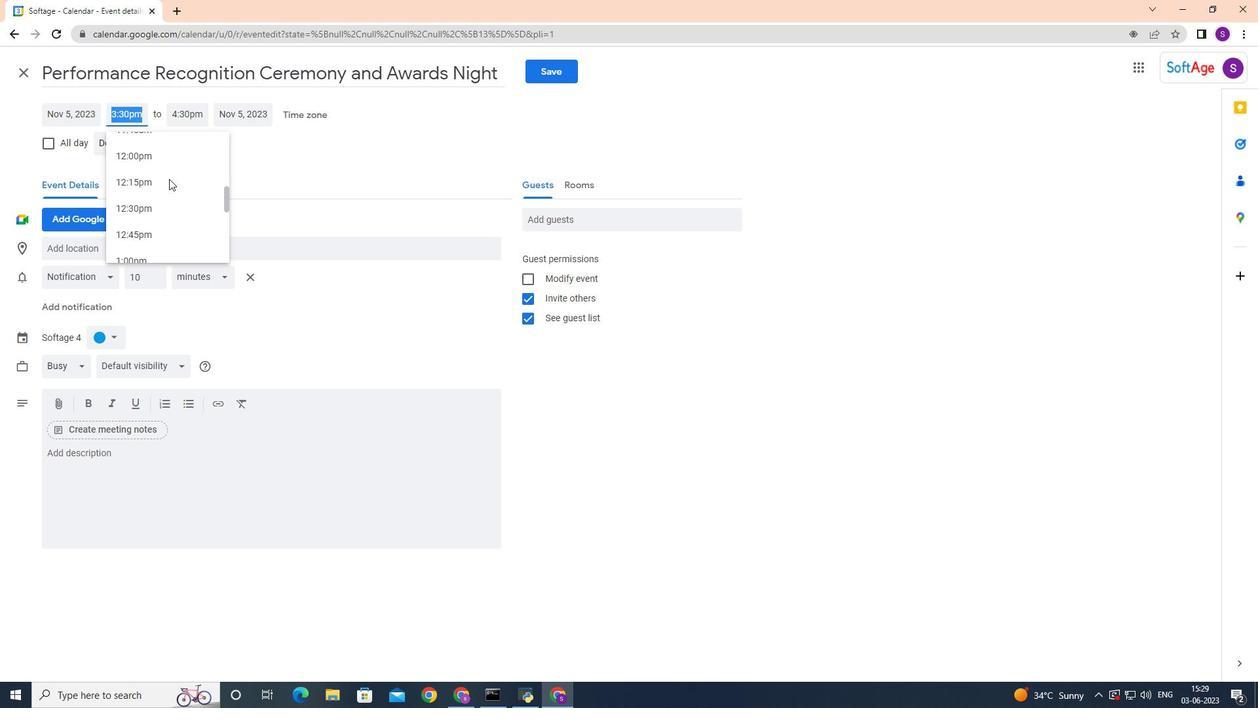 
Action: Mouse scrolled (169, 179) with delta (0, 0)
Screenshot: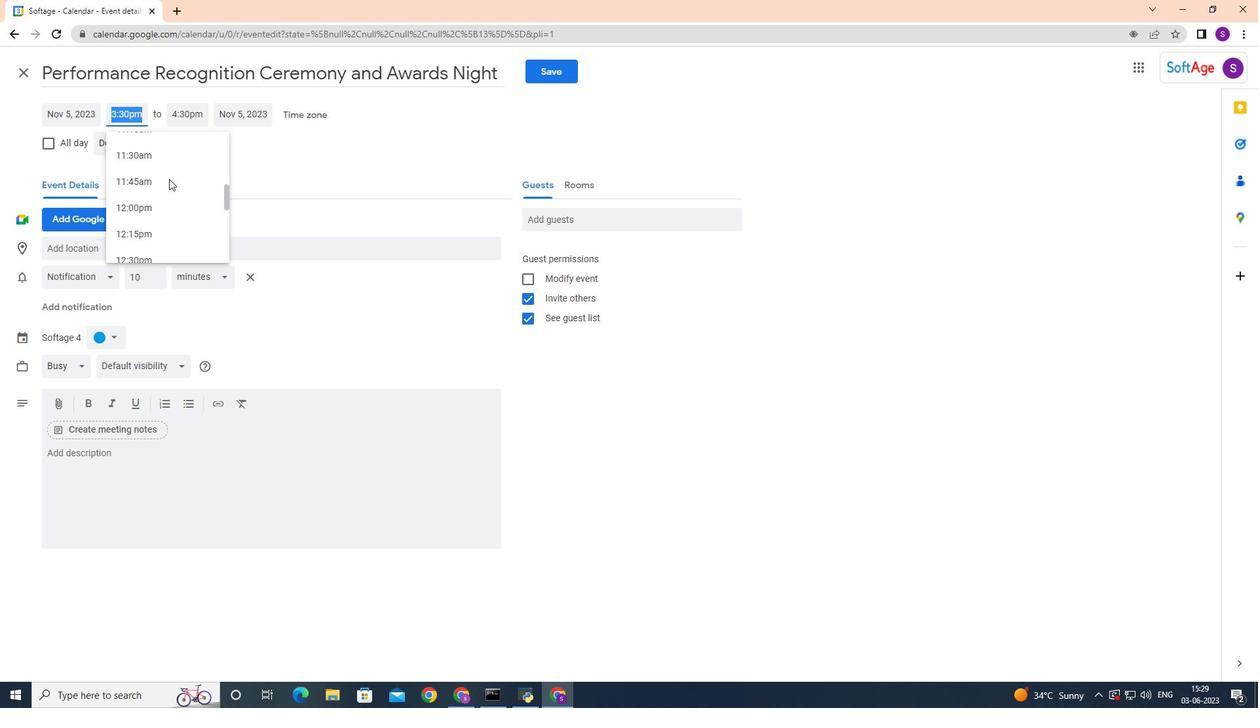 
Action: Mouse scrolled (169, 179) with delta (0, 0)
Screenshot: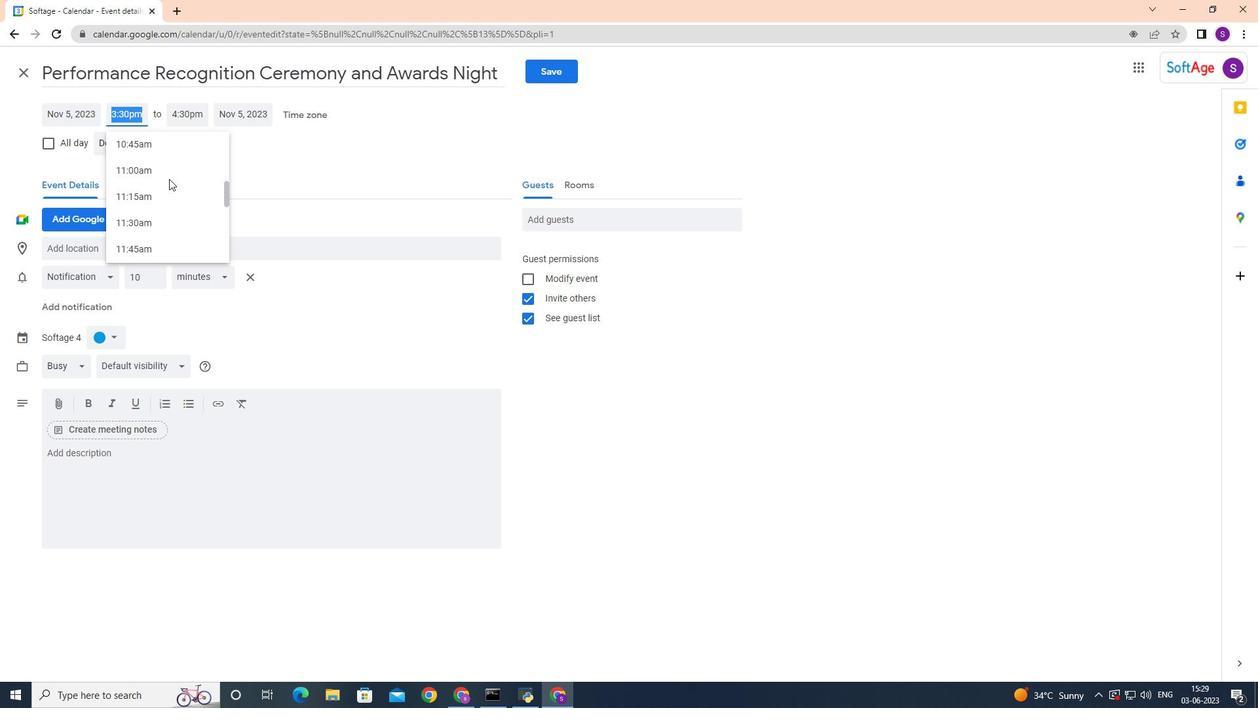 
Action: Mouse scrolled (169, 179) with delta (0, 0)
Screenshot: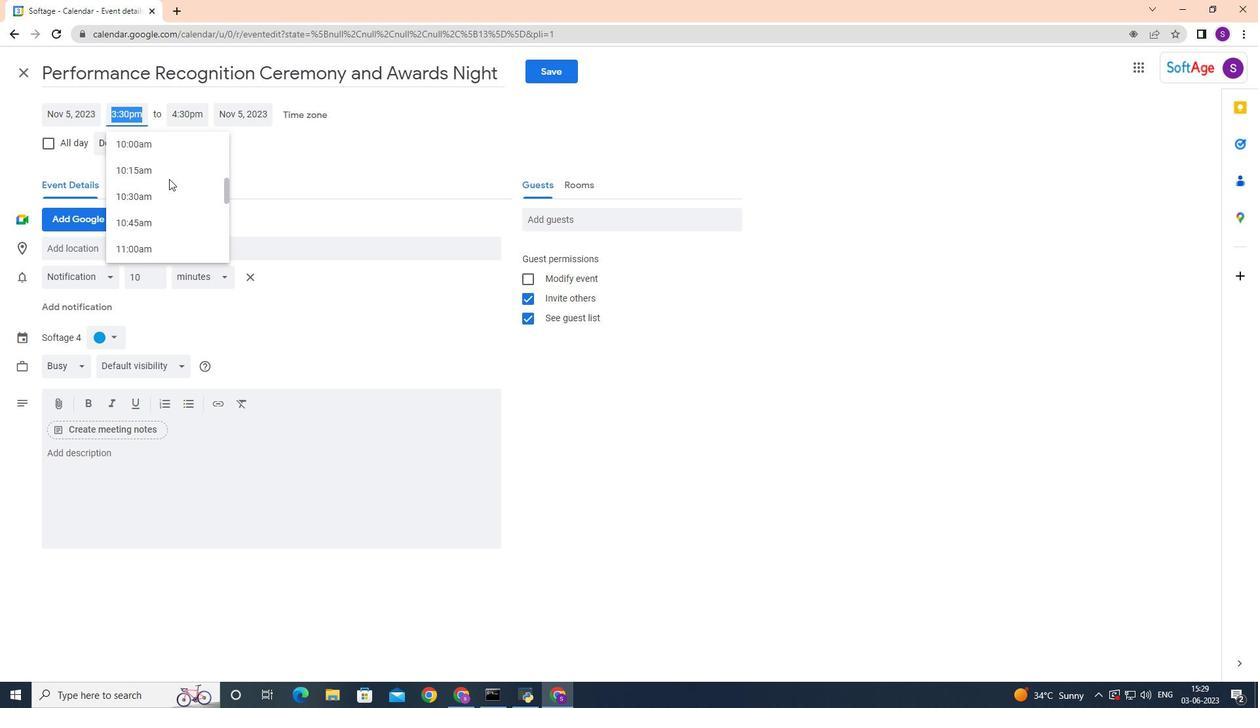 
Action: Mouse scrolled (169, 179) with delta (0, 0)
Screenshot: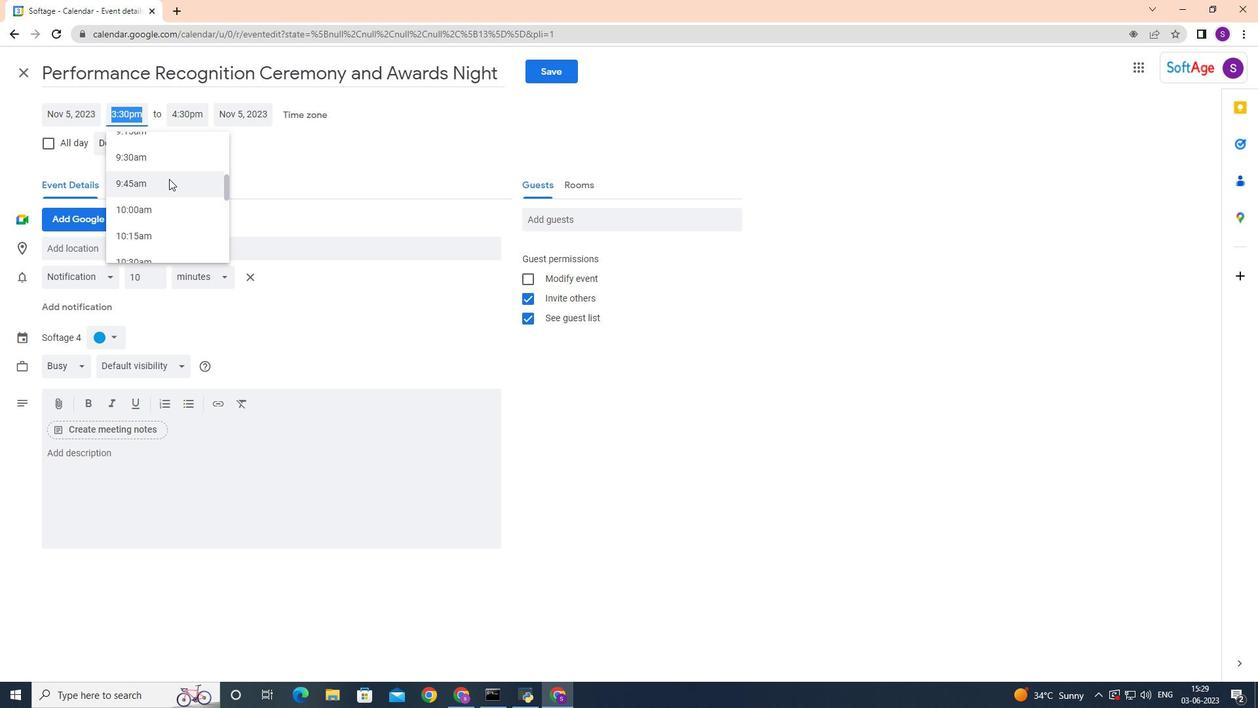 
Action: Mouse moved to (149, 196)
Screenshot: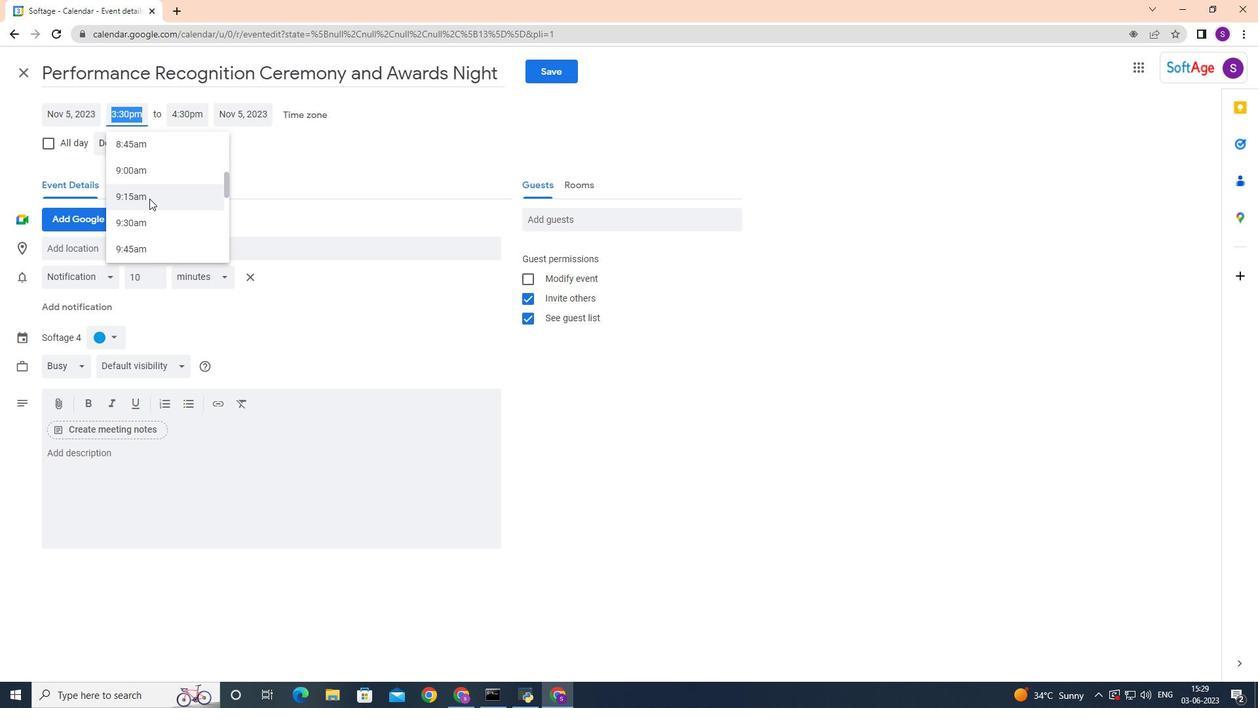 
Action: Mouse pressed left at (149, 196)
Screenshot: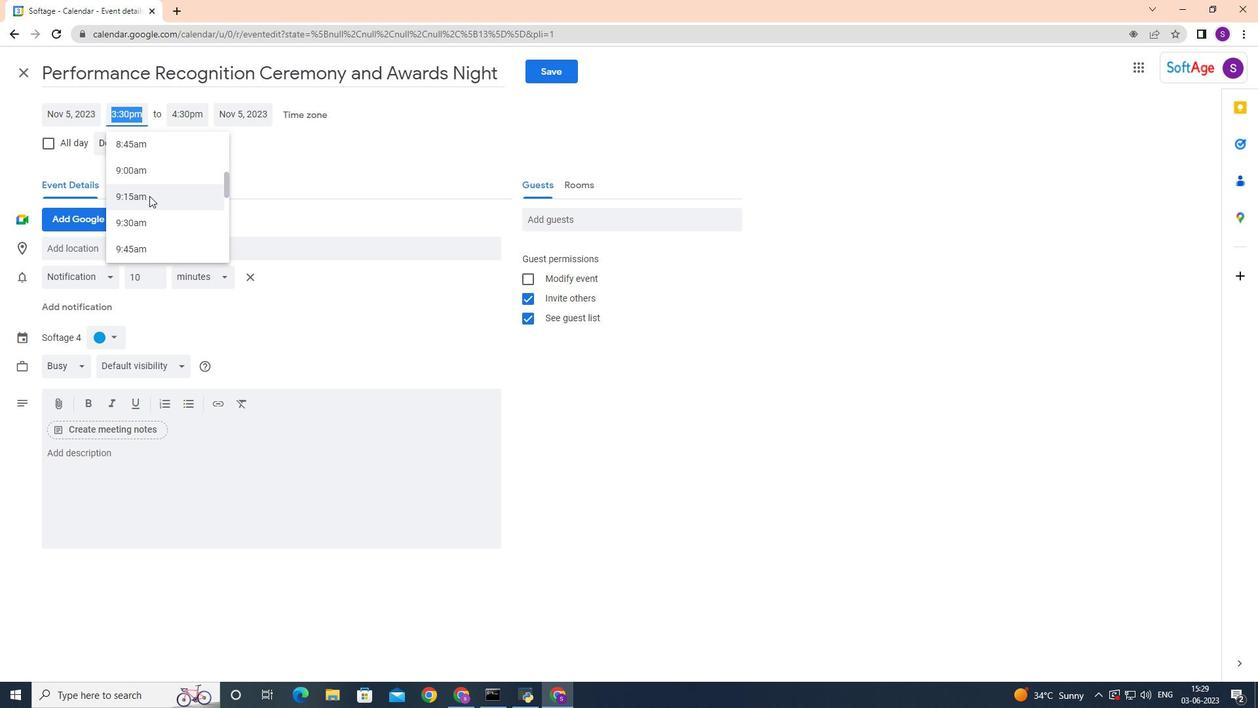 
Action: Mouse moved to (186, 113)
Screenshot: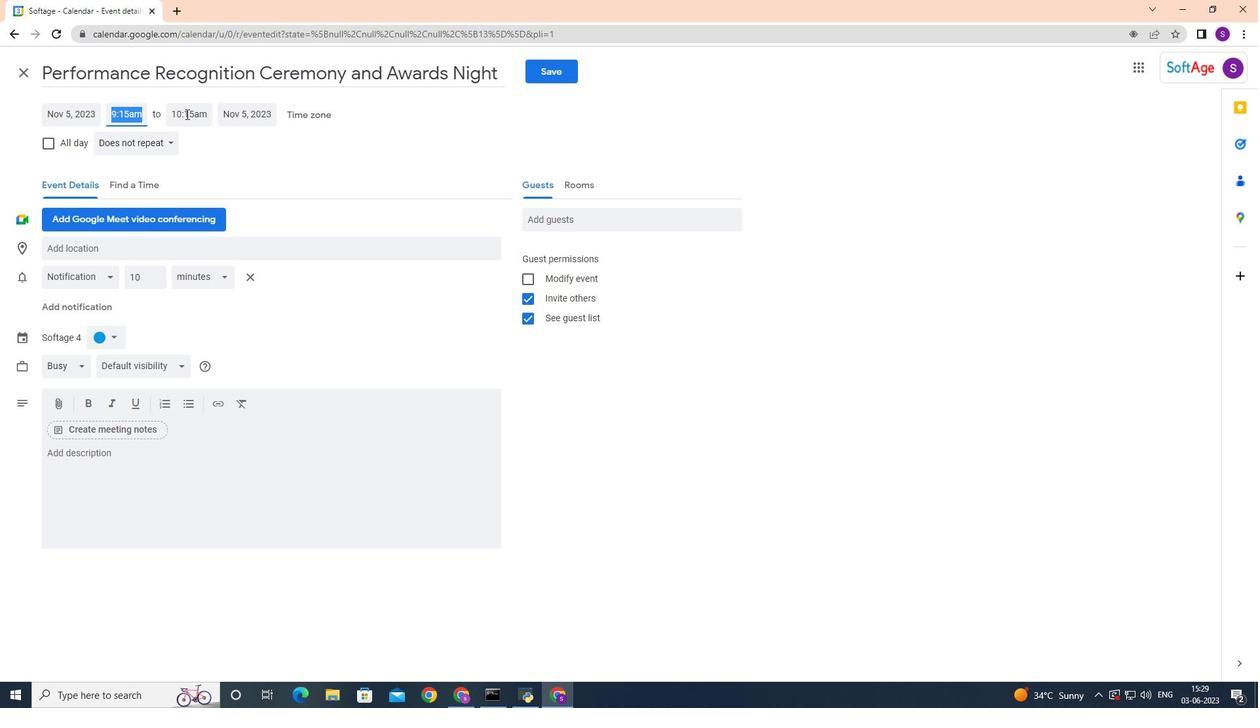 
Action: Mouse pressed left at (186, 113)
Screenshot: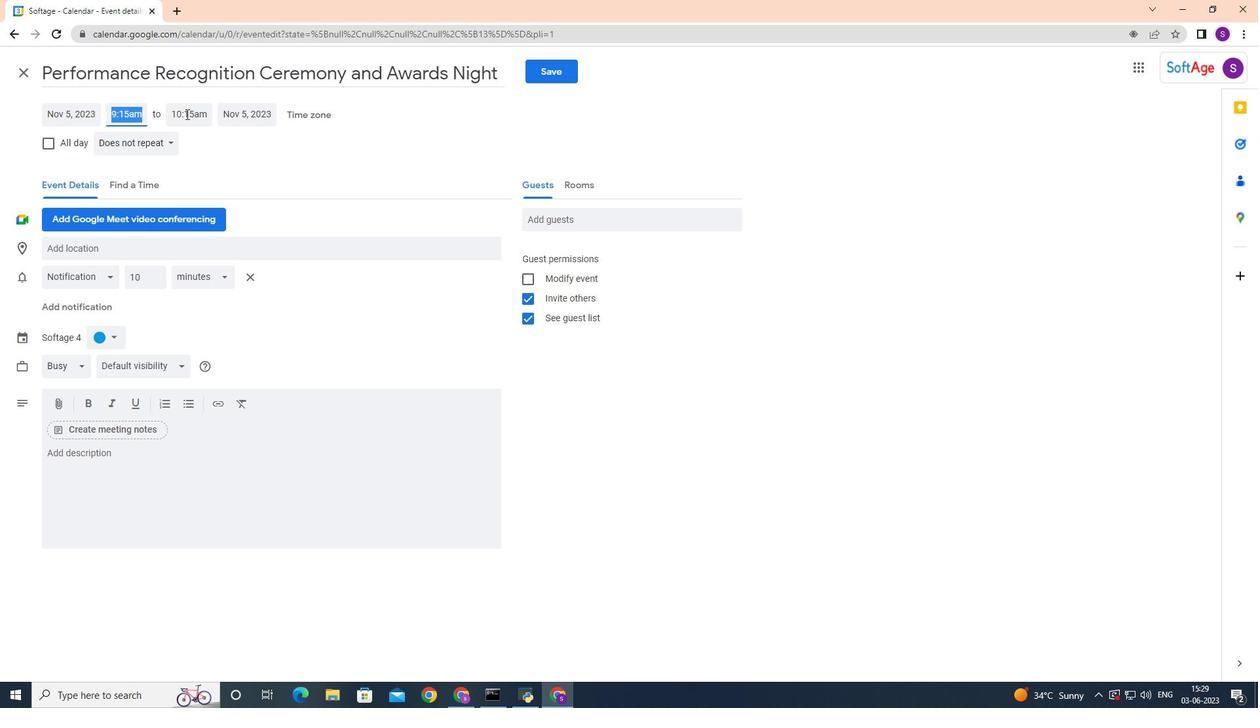 
Action: Mouse moved to (194, 247)
Screenshot: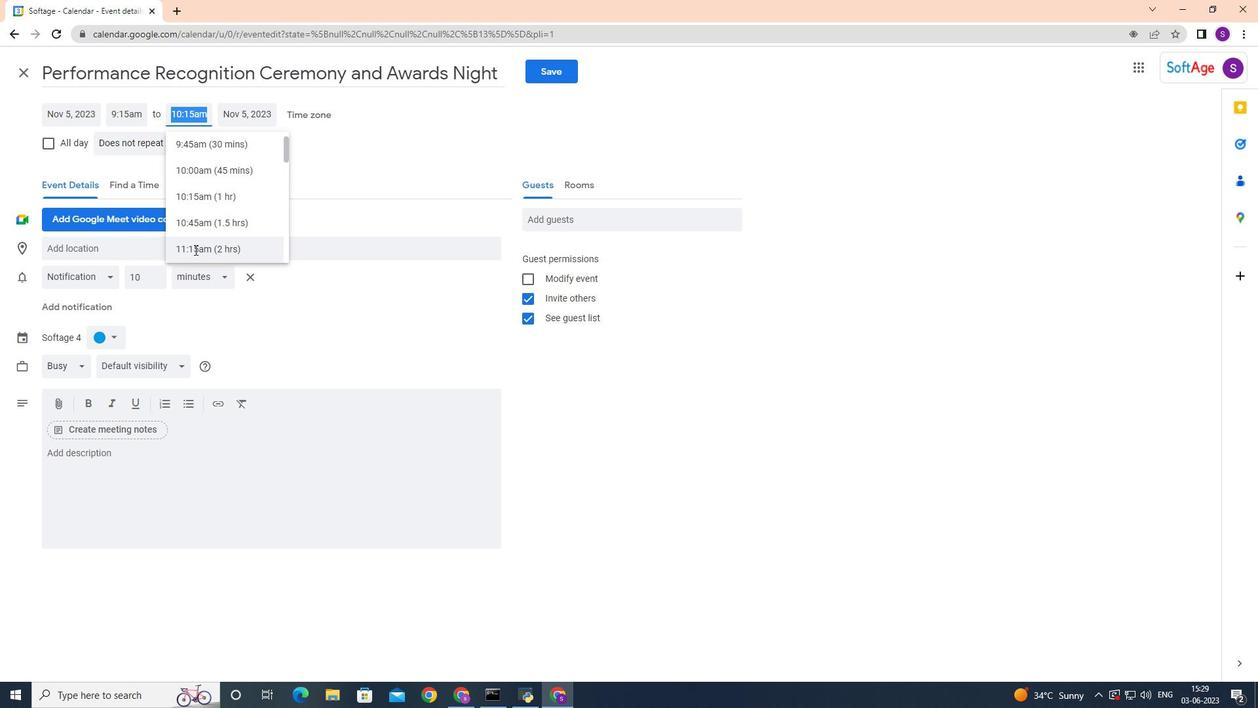 
Action: Mouse pressed left at (194, 247)
Screenshot: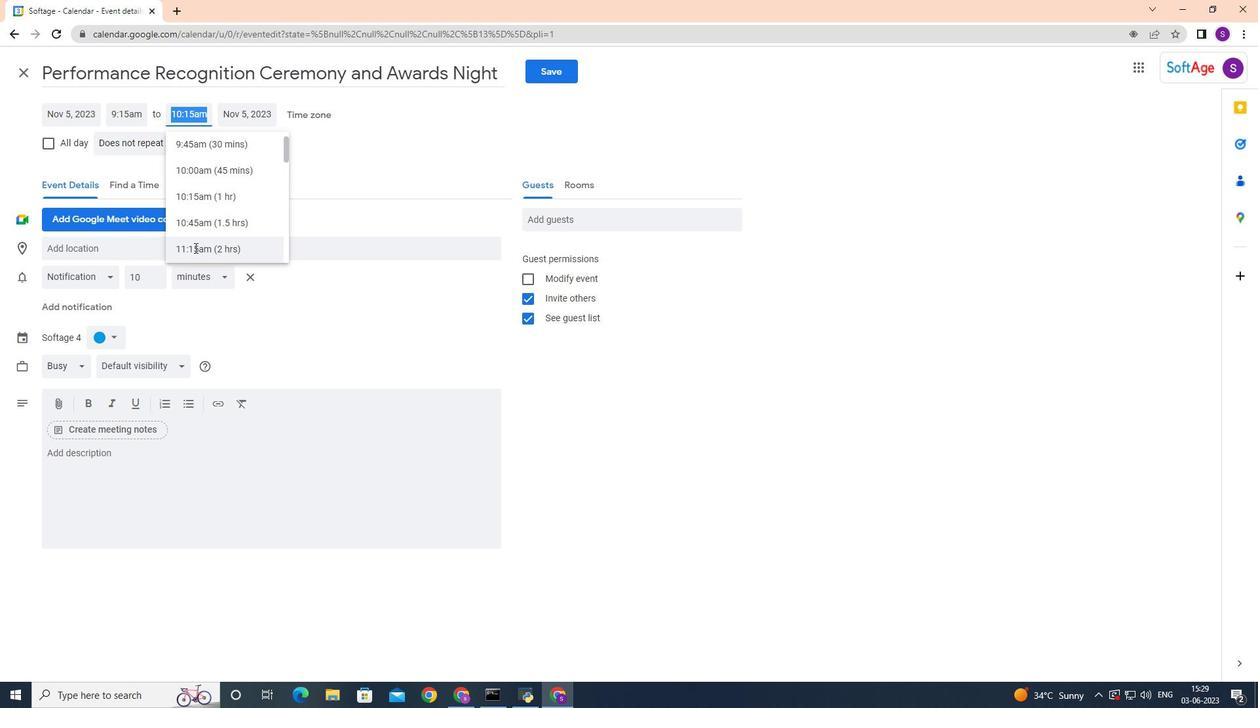 
Action: Mouse moved to (74, 462)
Screenshot: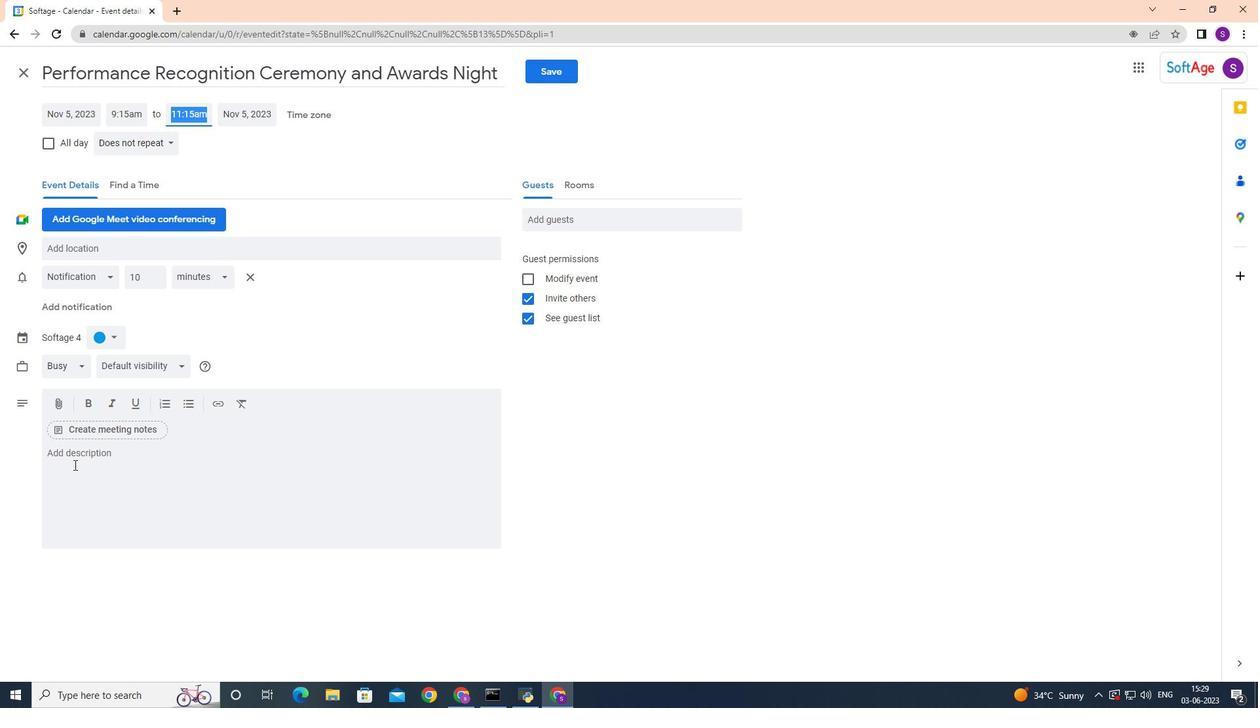 
Action: Mouse pressed left at (74, 462)
Screenshot: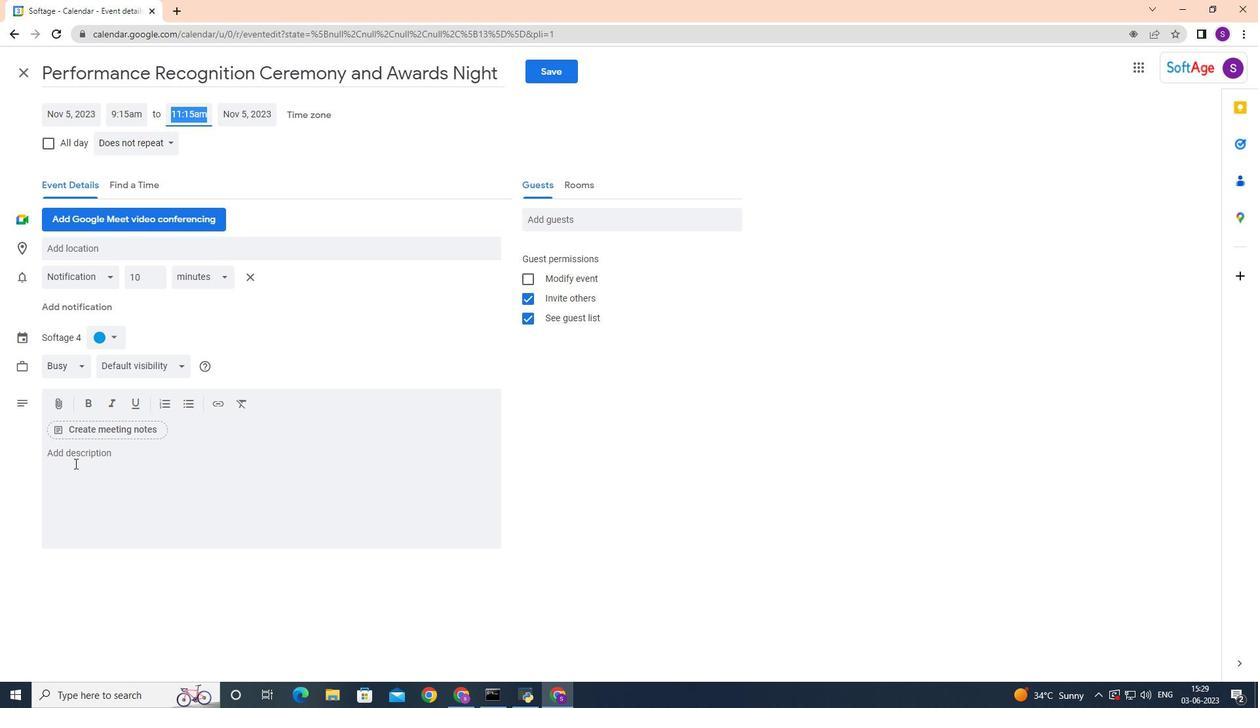 
Action: Mouse moved to (74, 462)
Screenshot: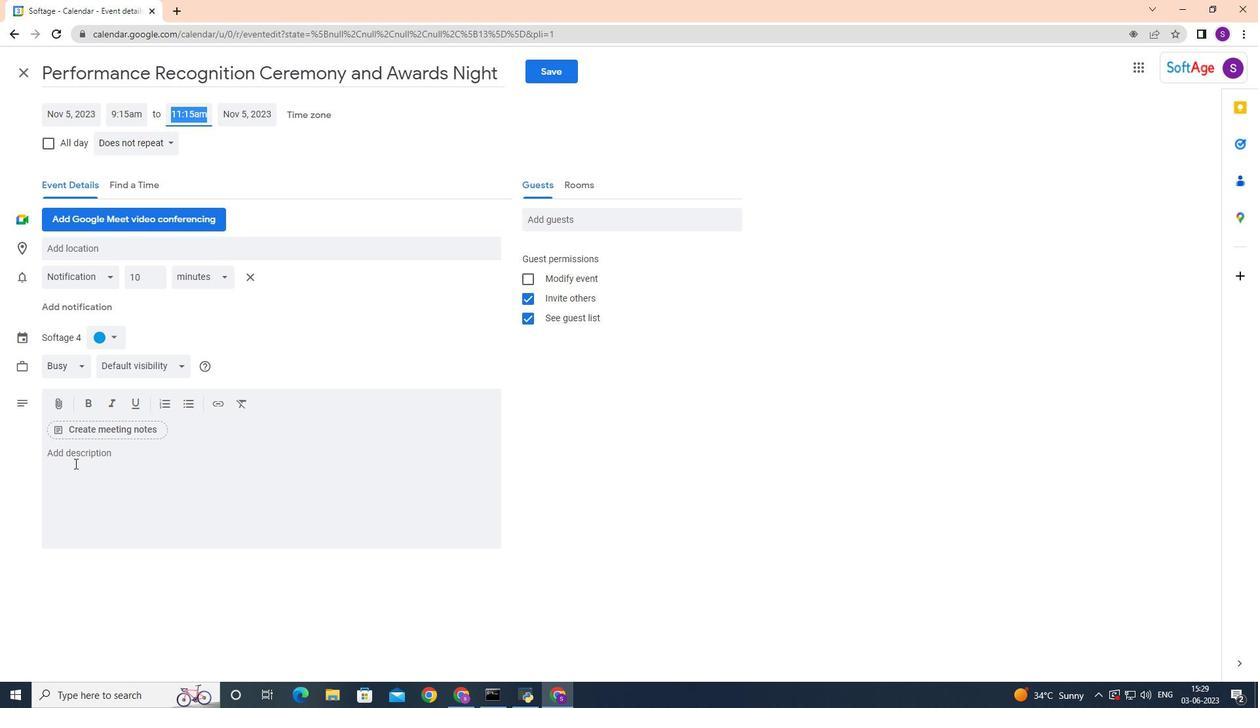 
Action: Key pressed <Key.shift>Togrther,<Key.space><Key.backspace><Key.backspace><Key.backspace><Key.backspace><Key.backspace><Key.backspace><Key.backspace>ether,<Key.space>the<Key.space>employee<Key.space>and<Key.space>the<Key.space>suspervisor<Key.space><Key.backspace><Key.backspace><Key.backspace><Key.backspace><Key.backspace><Key.backspace>visor<Key.space>will<Key.space>
Screenshot: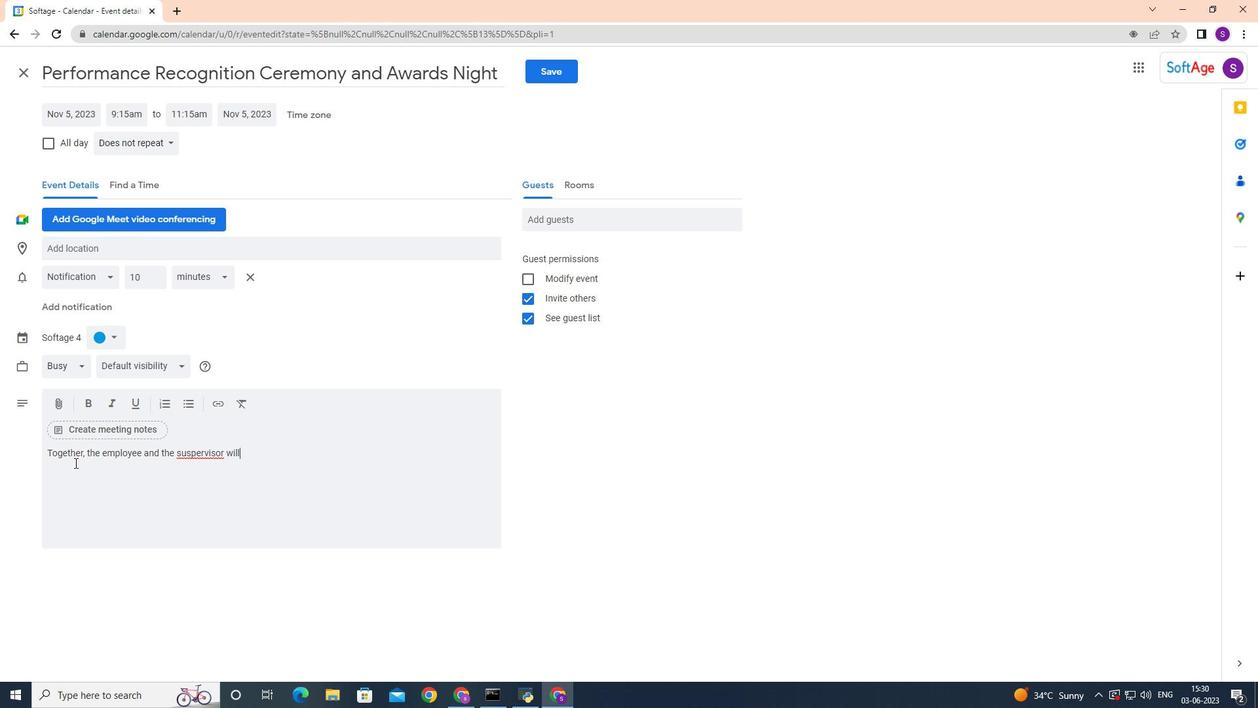 
Action: Mouse moved to (190, 454)
Screenshot: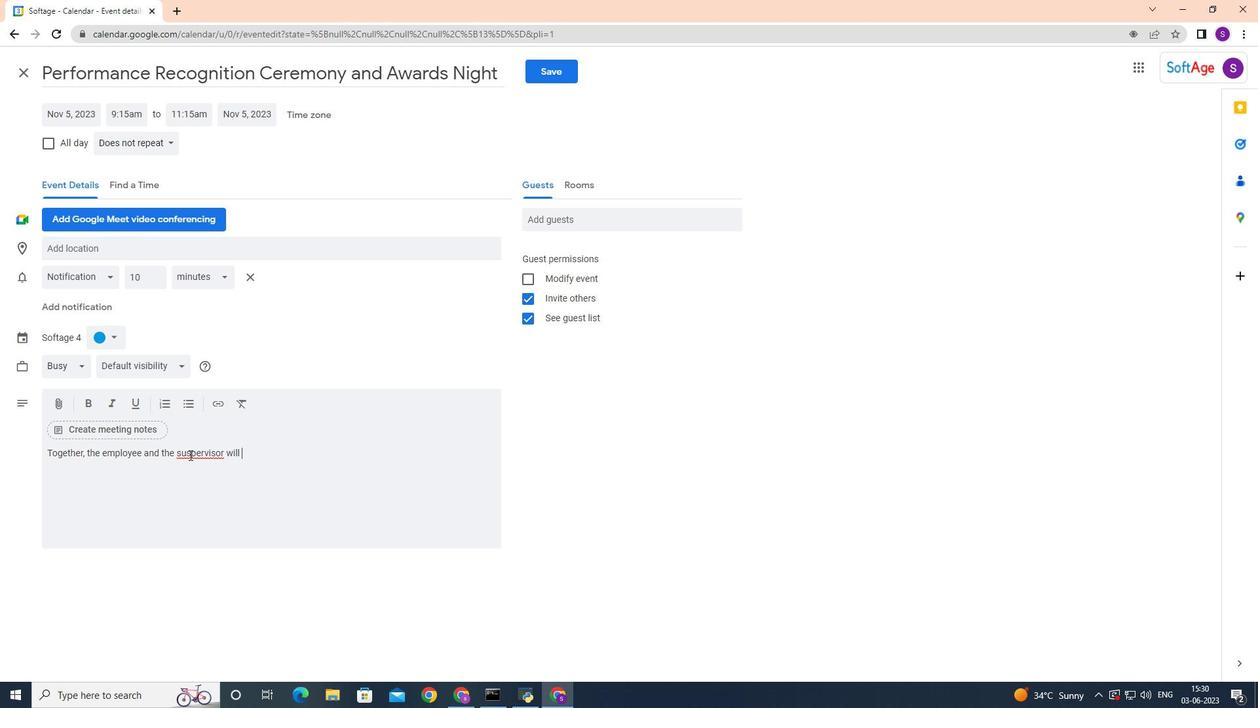 
Action: Mouse pressed left at (190, 454)
Screenshot: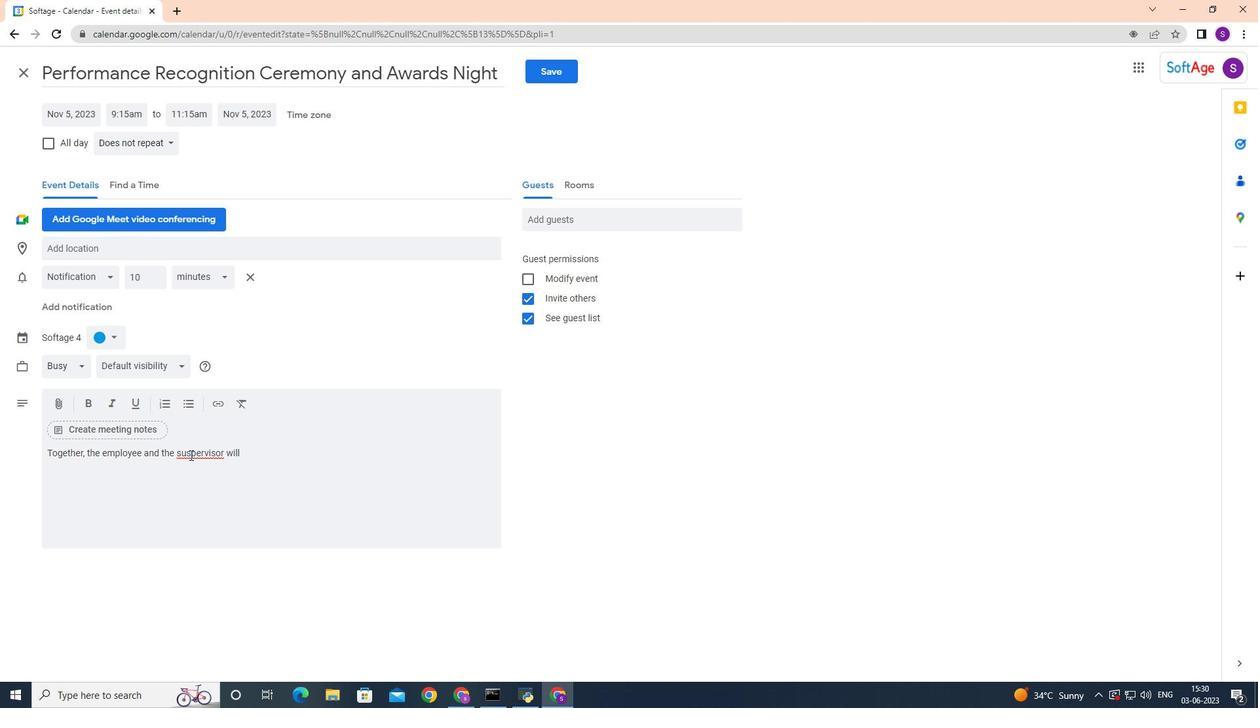 
Action: Key pressed <Key.backspace>
Screenshot: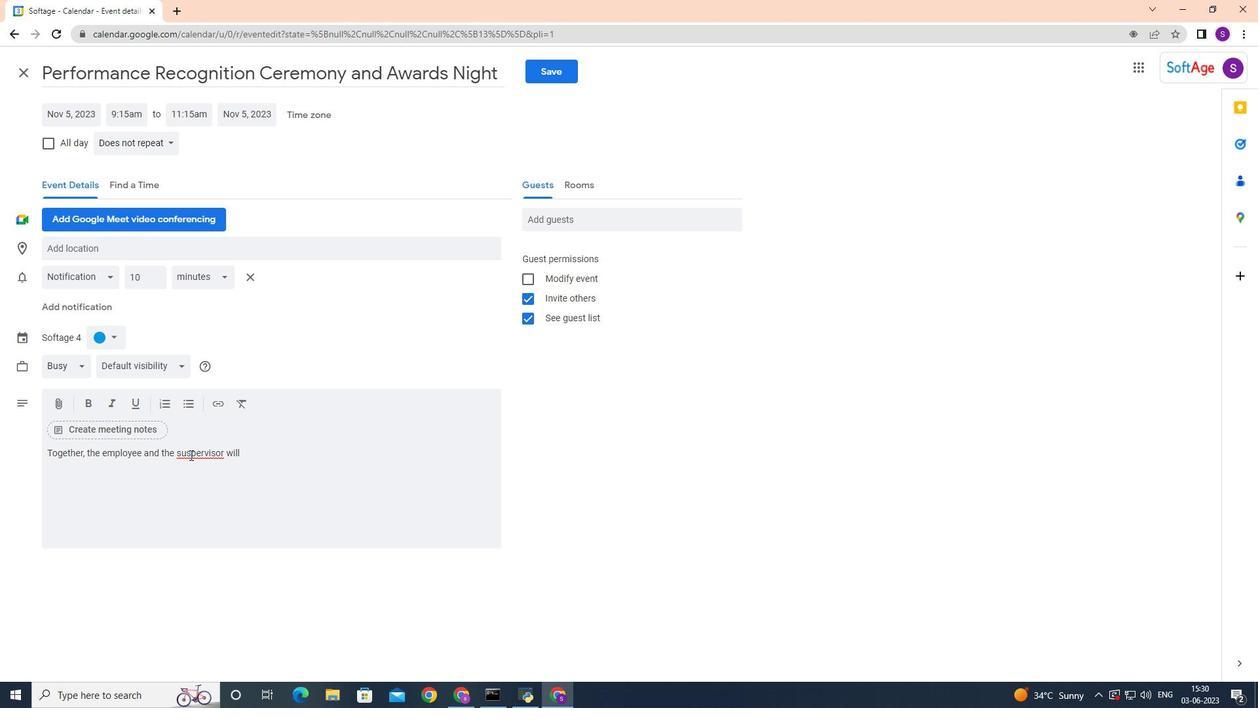 
Action: Mouse moved to (244, 451)
Screenshot: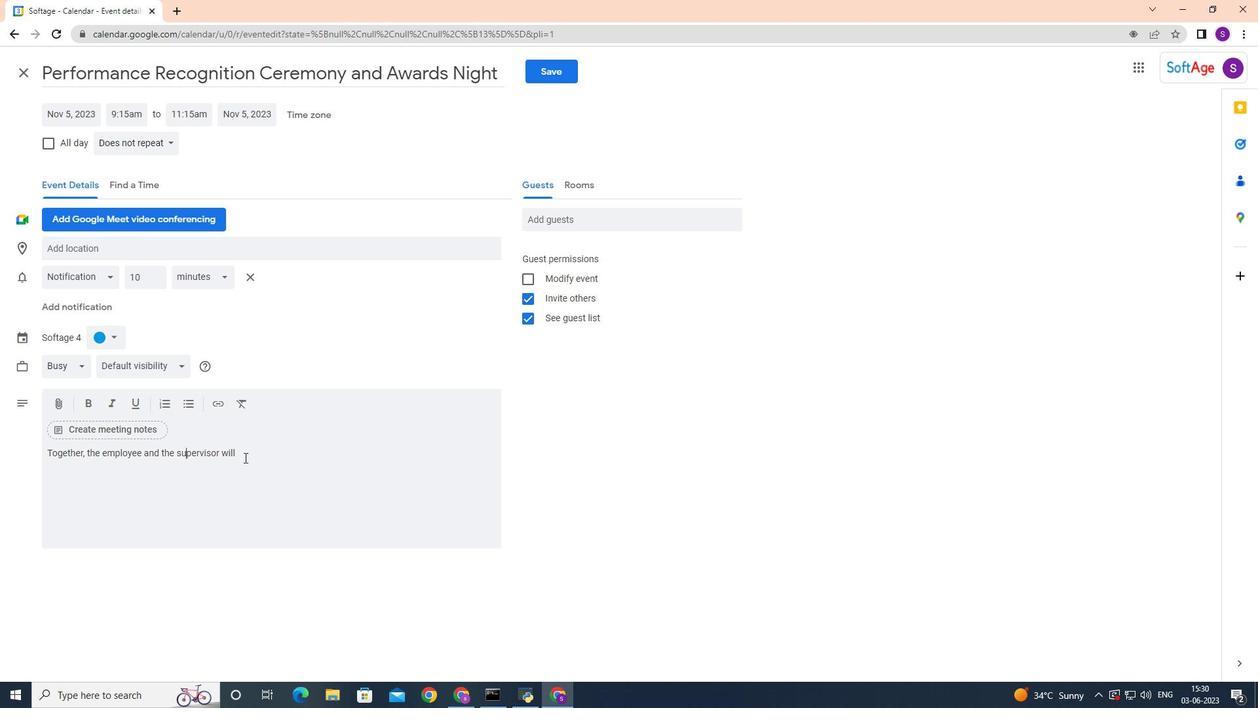 
Action: Mouse pressed left at (244, 451)
Screenshot: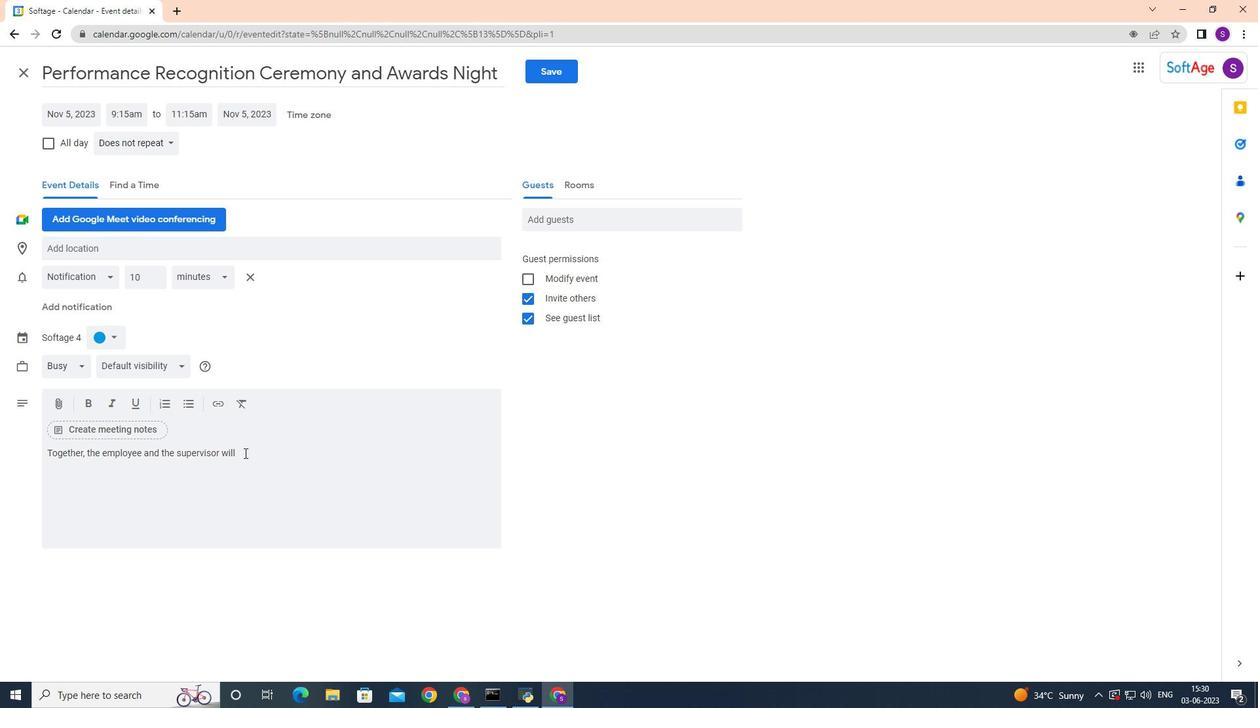 
Action: Key pressed establish<Key.space>clear<Key.space>and<Key.space>realistic<Key.space>performance<Key.space>goals<Key.space>tg<Key.backspace>hat<Key.space>align<Key.space>with<Key.space>the<Key.space>overall<Key.space>objectives<Key.space>of<Key.space>the<Key.space>role<Key.space>and<Key.space>the<Key.space>organization<Key.space>these<Key.space>goals<Key.space>will<Key.space>be<Key.space>measurable<Key.space><Key.backspace>,<Key.space>time-bound<Key.space>and<Key.space>focused<Key.space>on<Key.space>addressing<Key.space>the<Key.space>identifird<Key.space><Key.backspace><Key.backspace><Key.backspace><Key.backspace><Key.backspace>fied<Key.space>performance<Key.space>concerns.
Screenshot: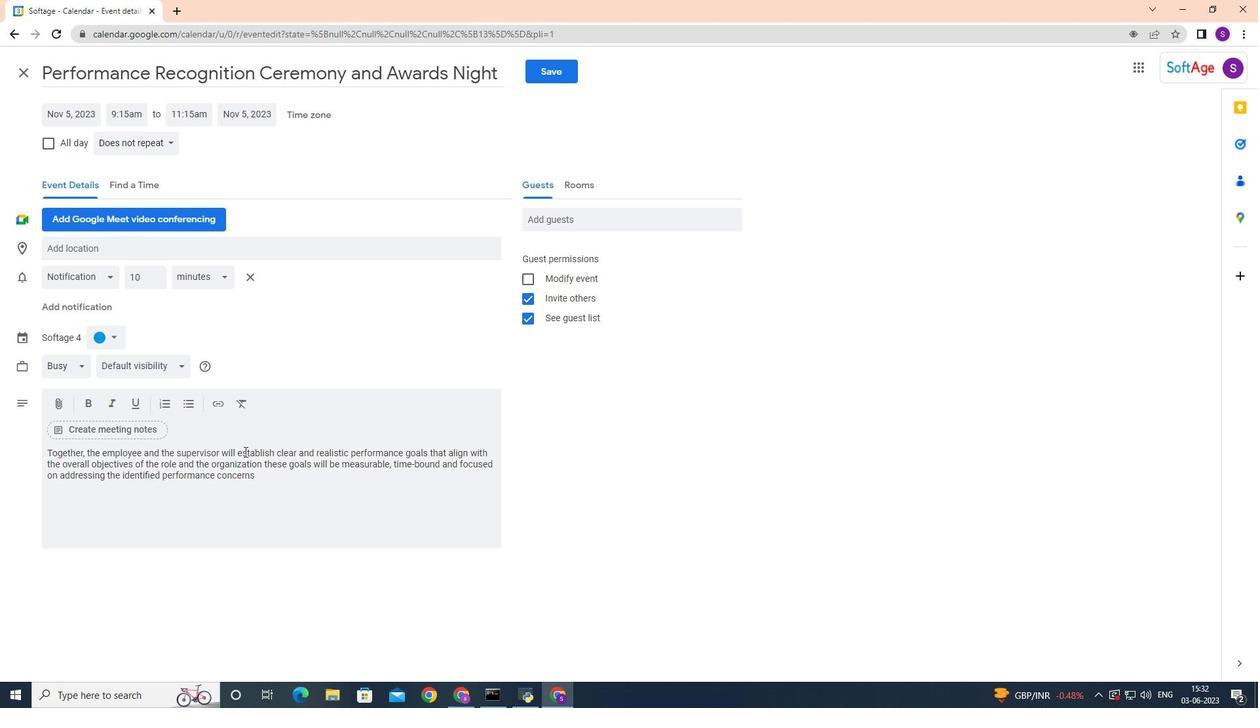 
Action: Mouse moved to (109, 336)
Screenshot: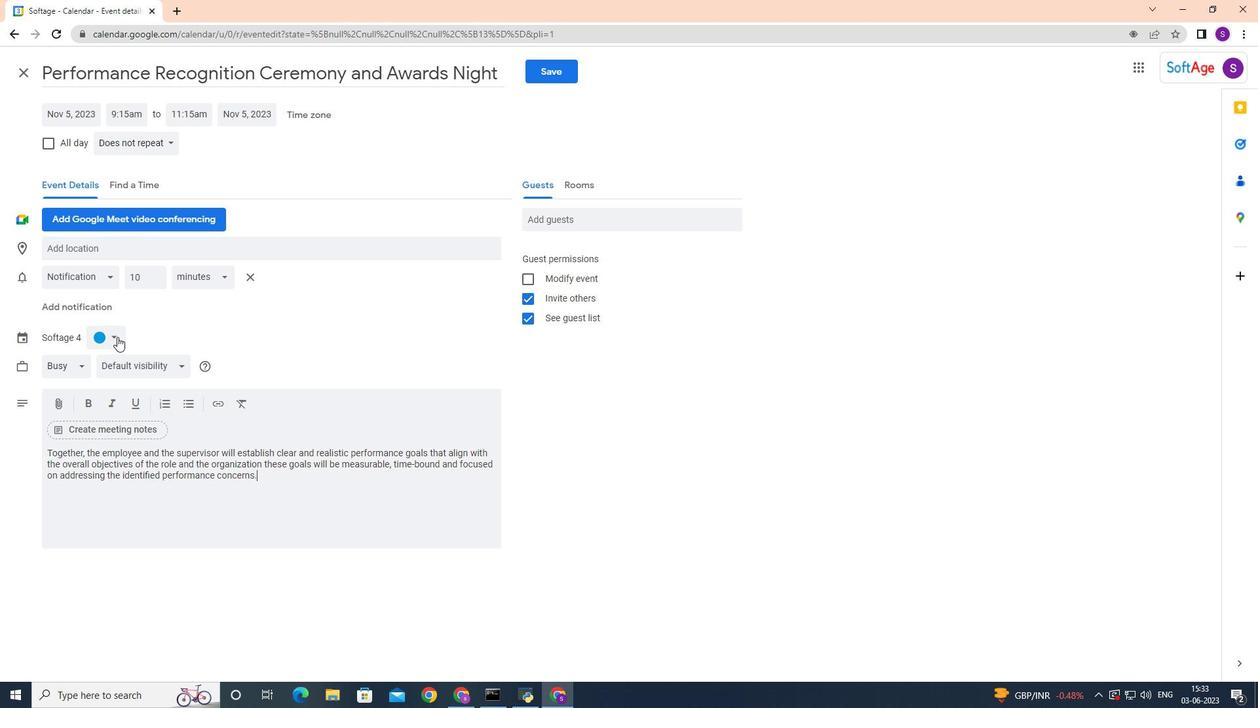 
Action: Mouse pressed left at (109, 336)
Screenshot: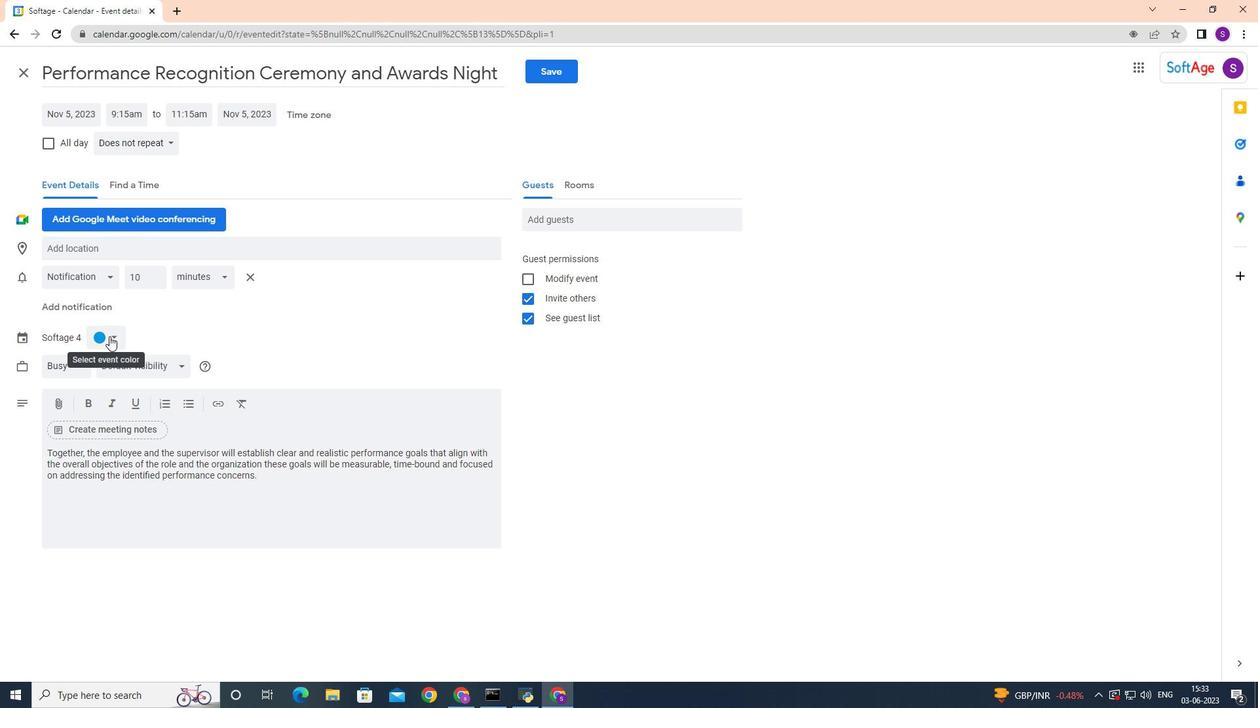 
Action: Mouse moved to (100, 355)
Screenshot: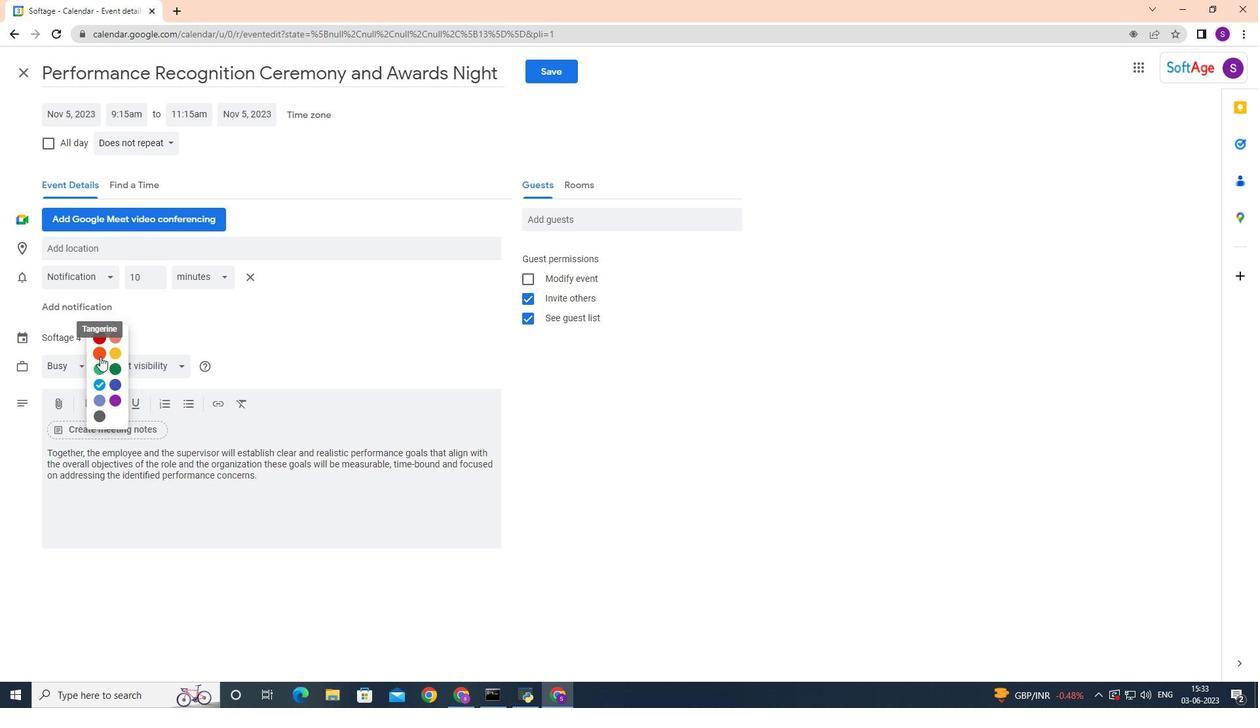 
Action: Mouse pressed left at (100, 355)
Screenshot: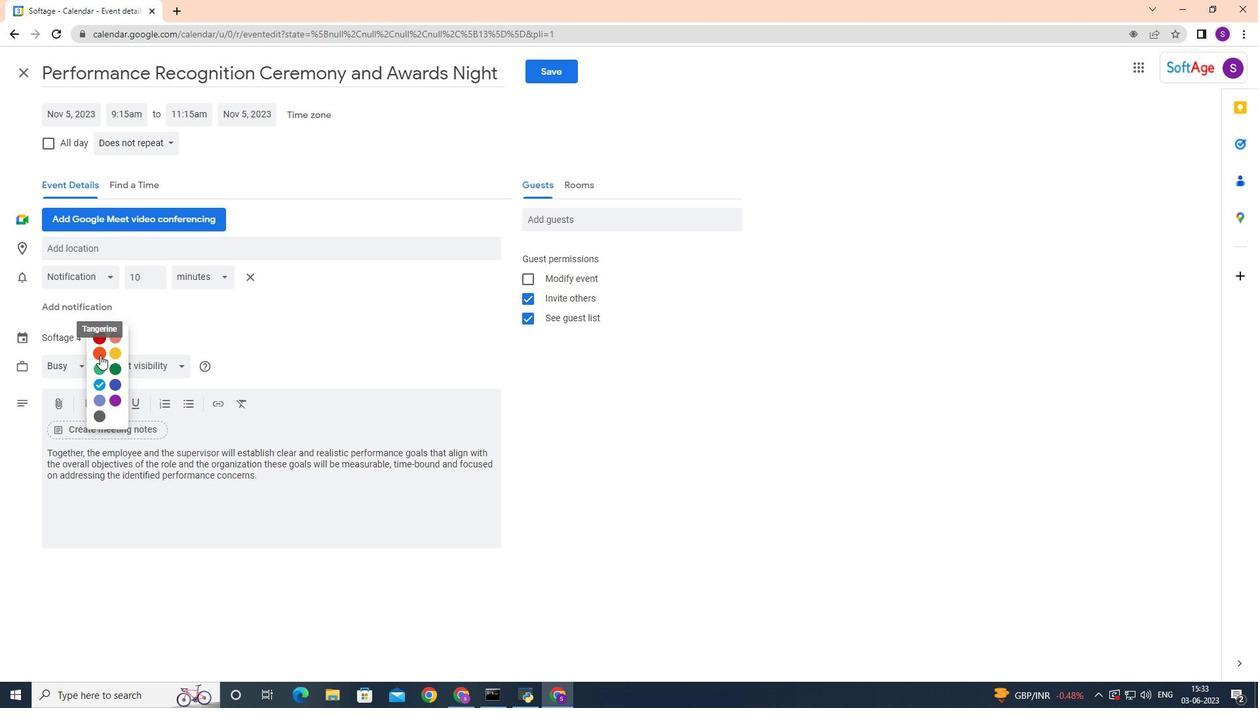 
Action: Mouse moved to (119, 249)
Screenshot: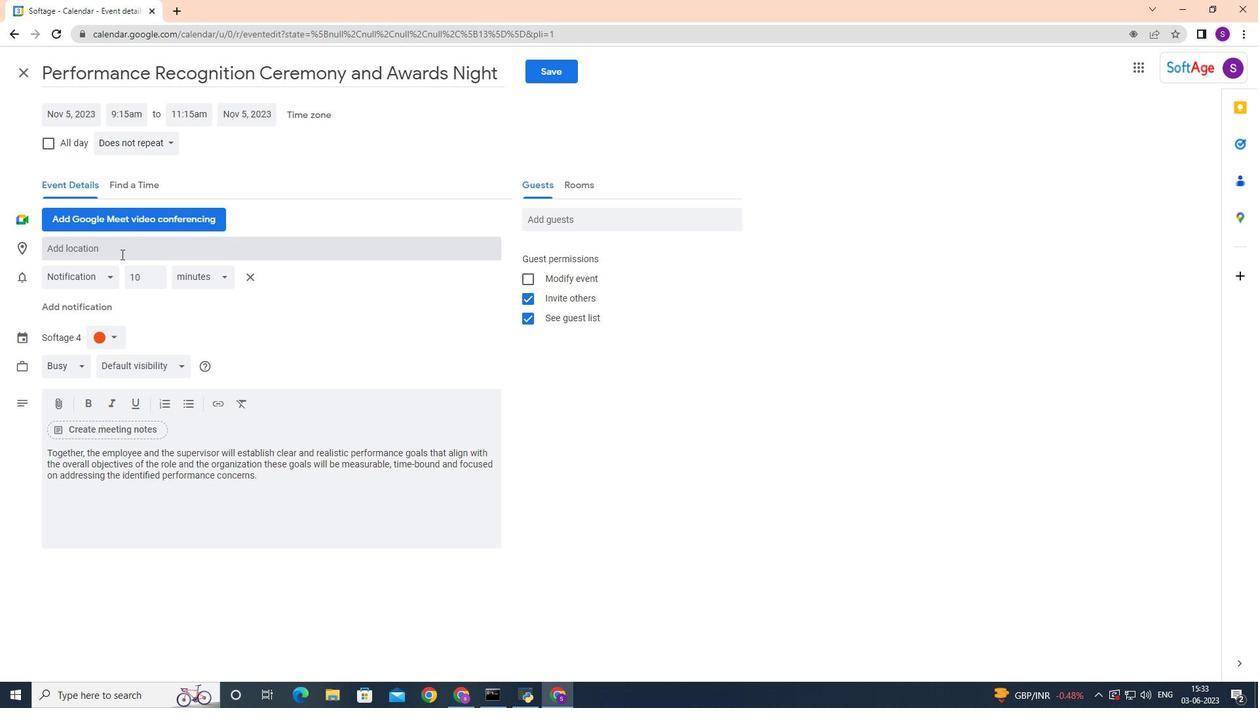 
Action: Mouse pressed left at (119, 249)
Screenshot: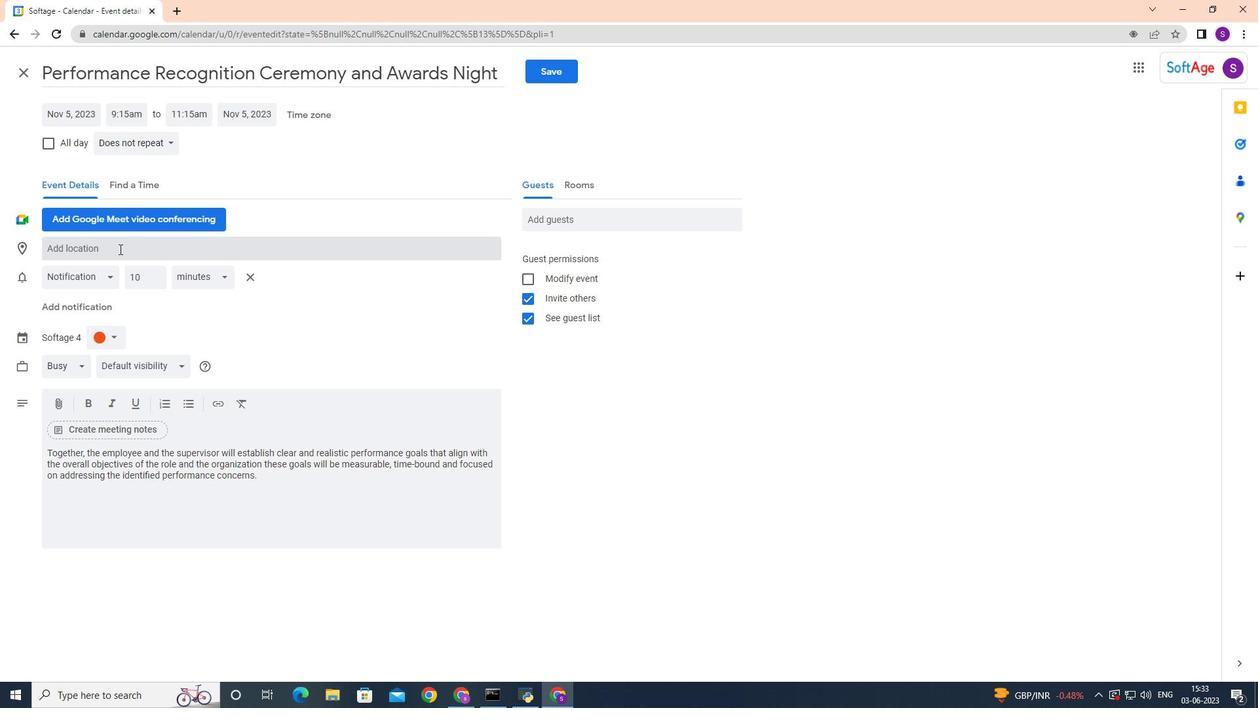 
Action: Key pressed <Key.shift>Mexico<Key.space><Key.shift>City,<Key.space><Key.shift>Mexico<Key.space>
Screenshot: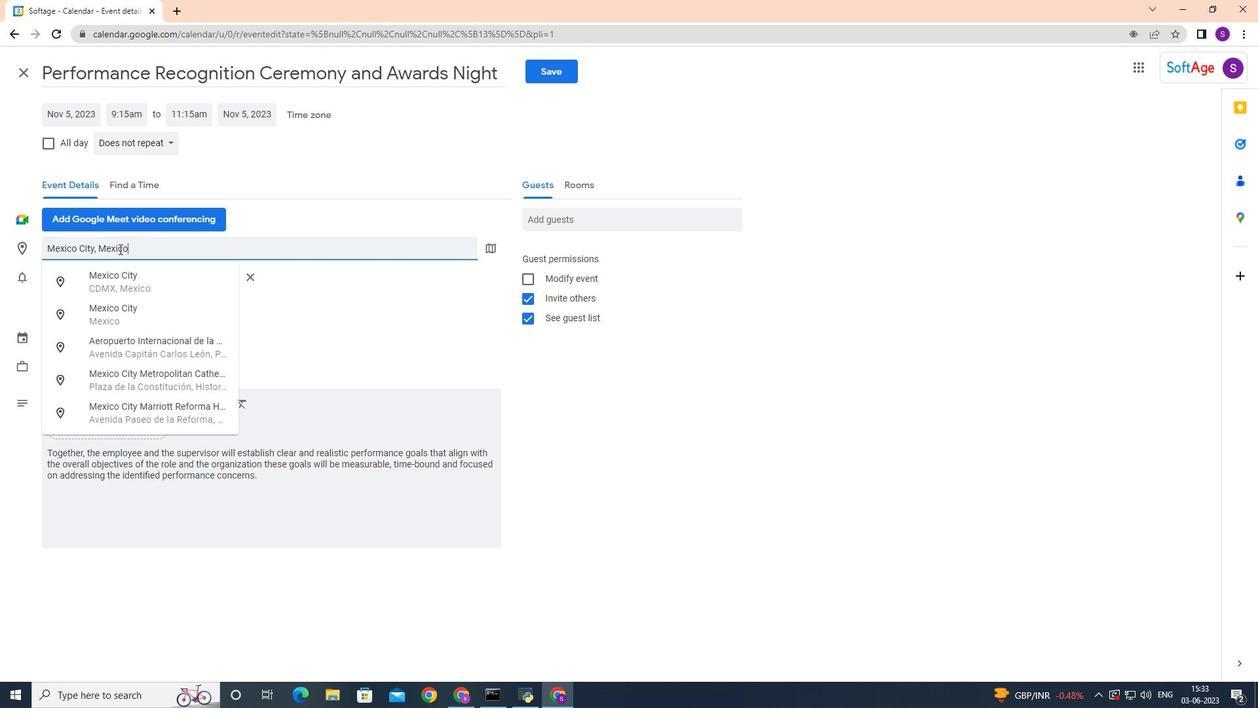 
Action: Mouse moved to (592, 219)
Screenshot: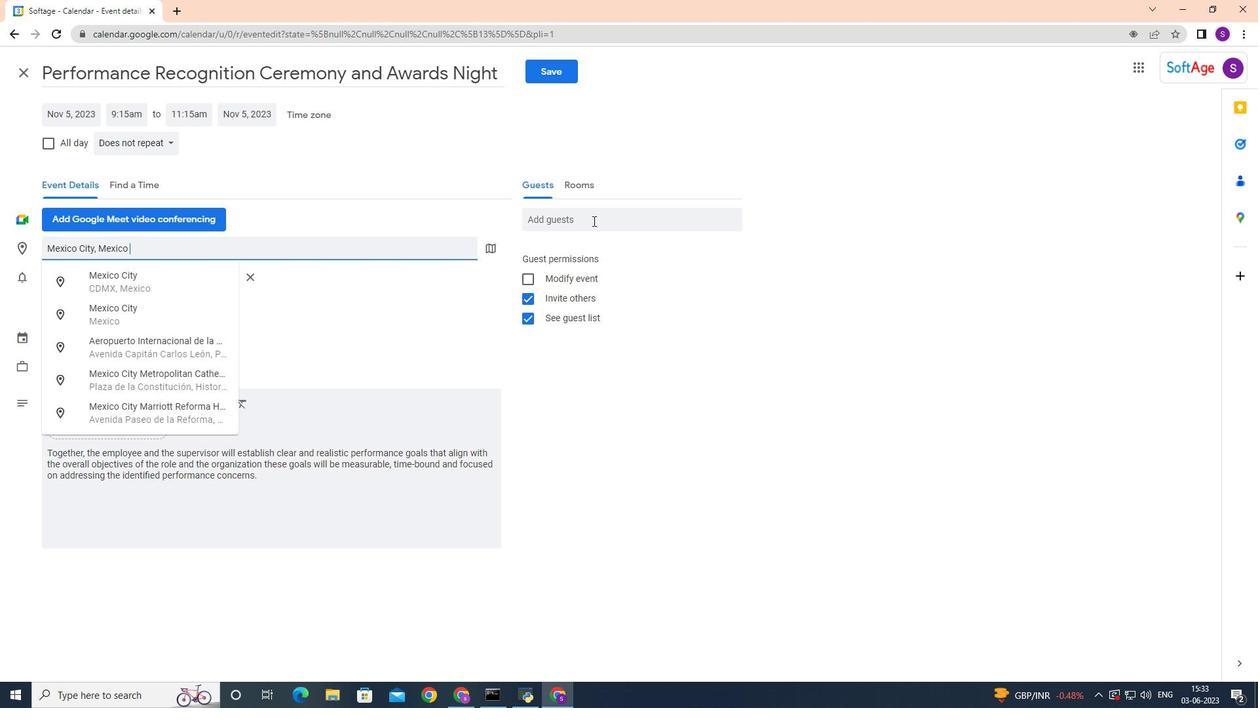 
Action: Mouse pressed left at (592, 219)
Screenshot: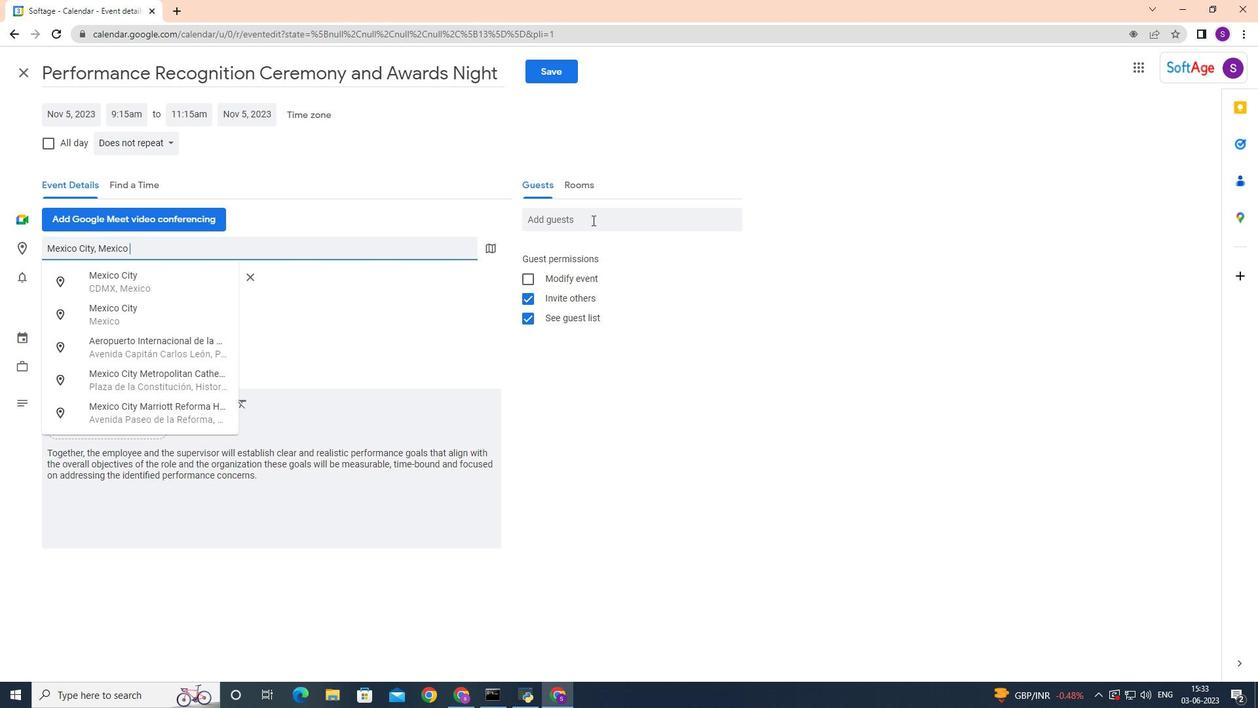 
Action: Mouse moved to (592, 219)
Screenshot: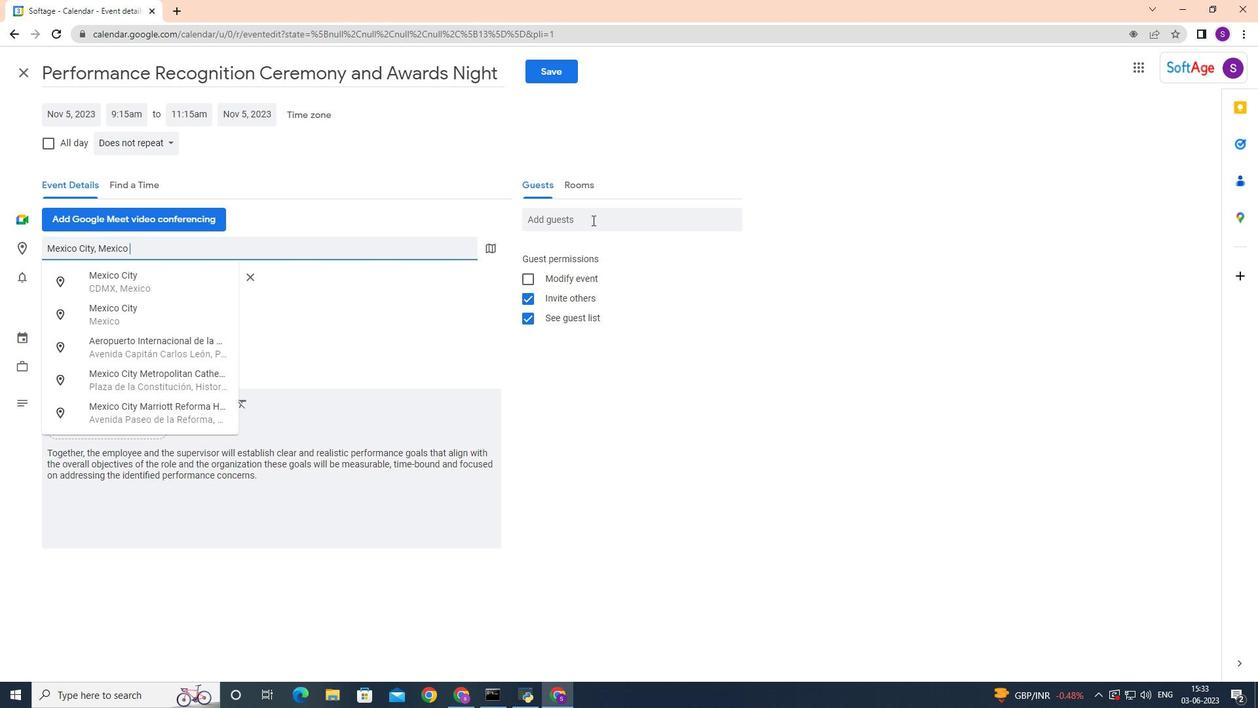 
Action: Key pressed softage.1
Screenshot: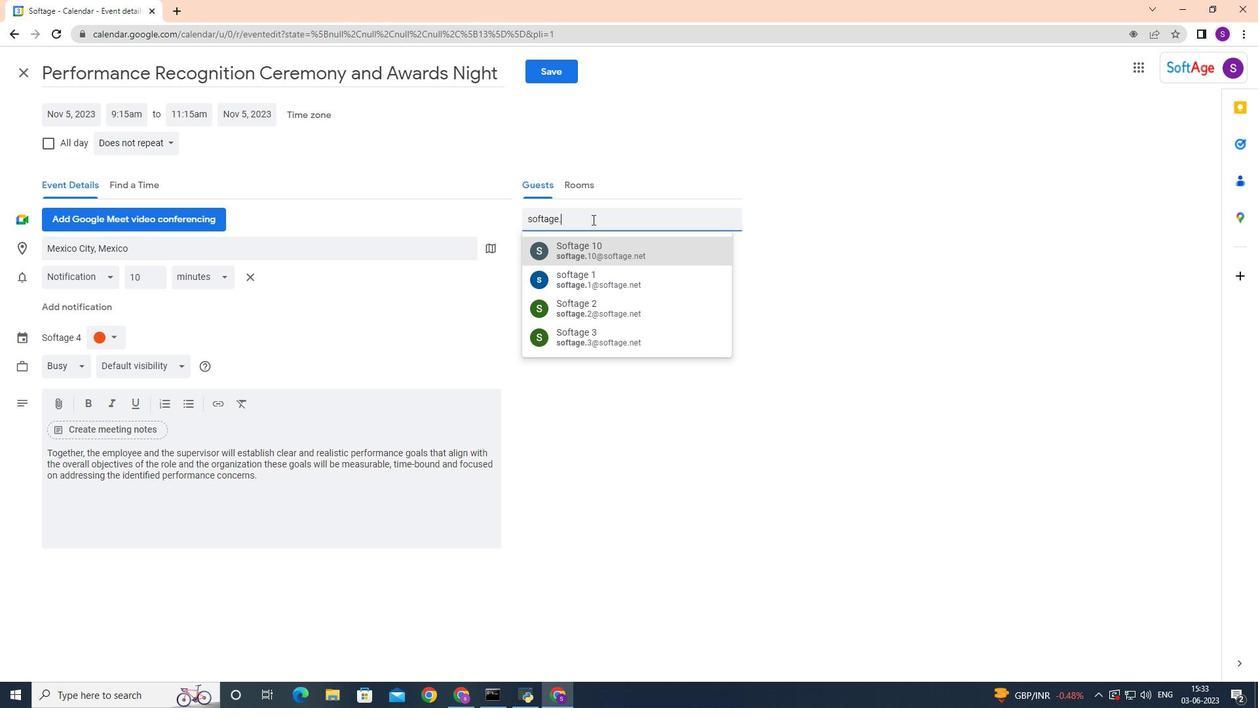 
Action: Mouse moved to (593, 281)
Screenshot: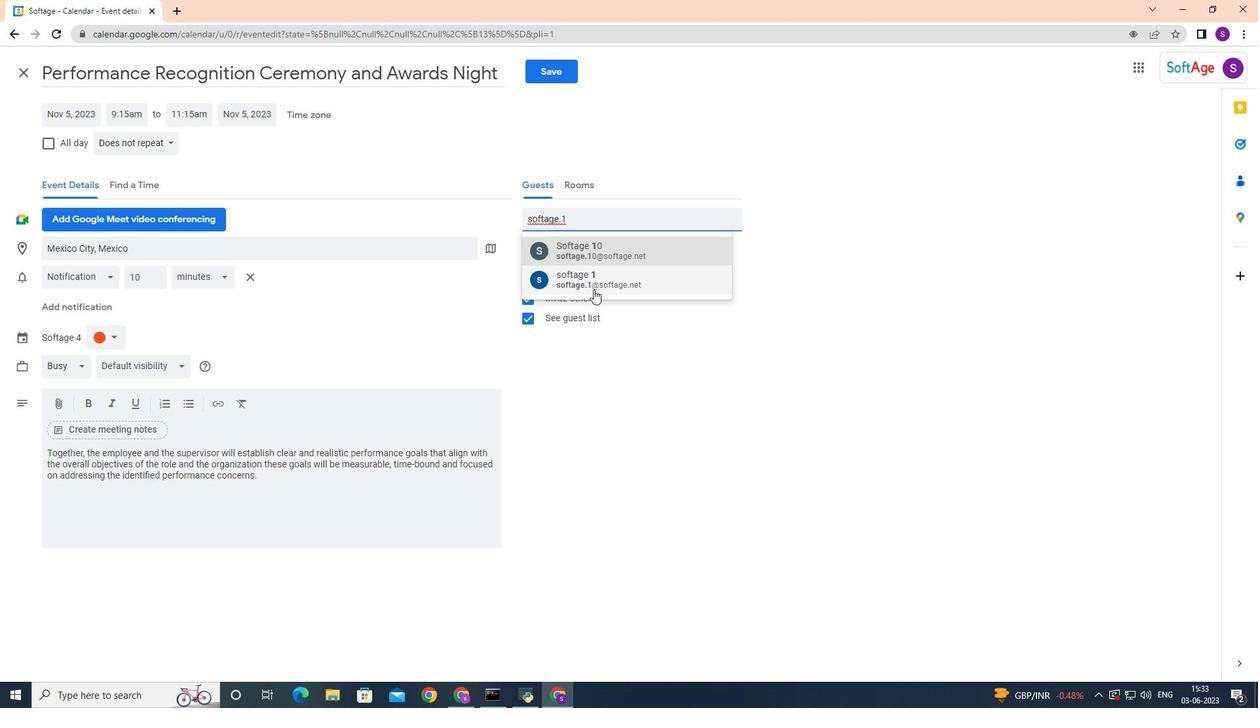 
Action: Mouse pressed left at (593, 281)
Screenshot: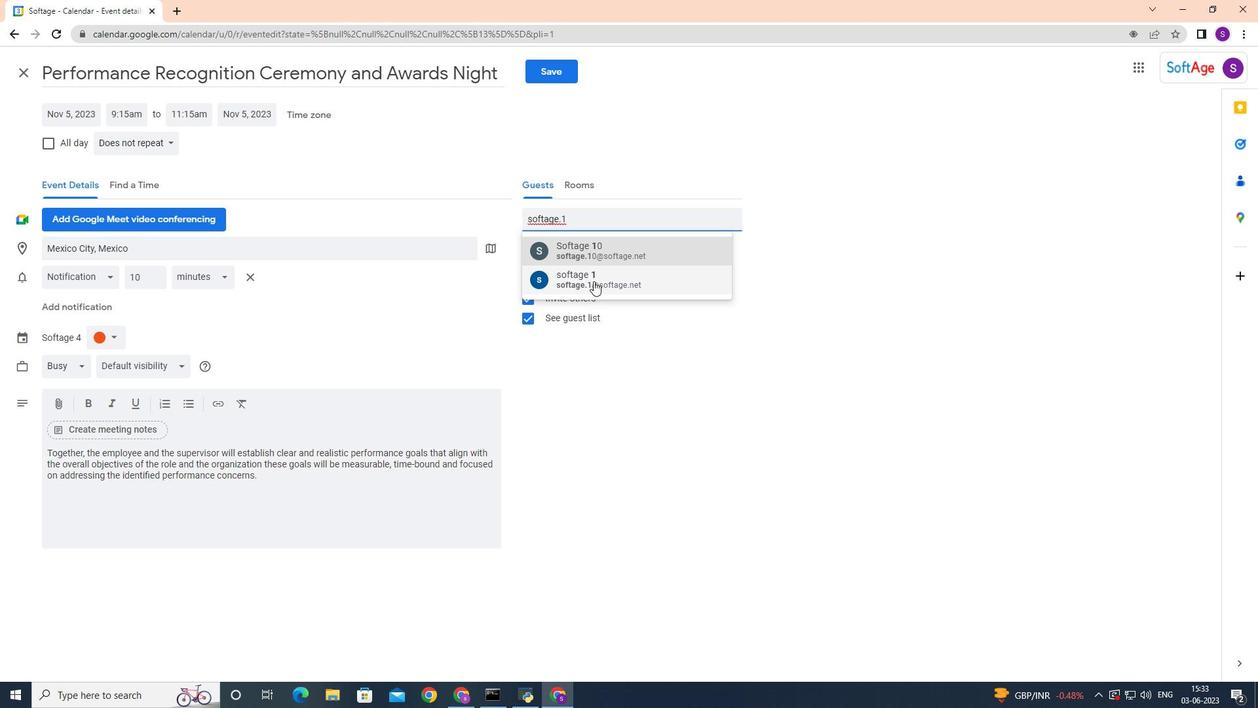 
Action: Key pressed softage.2
Screenshot: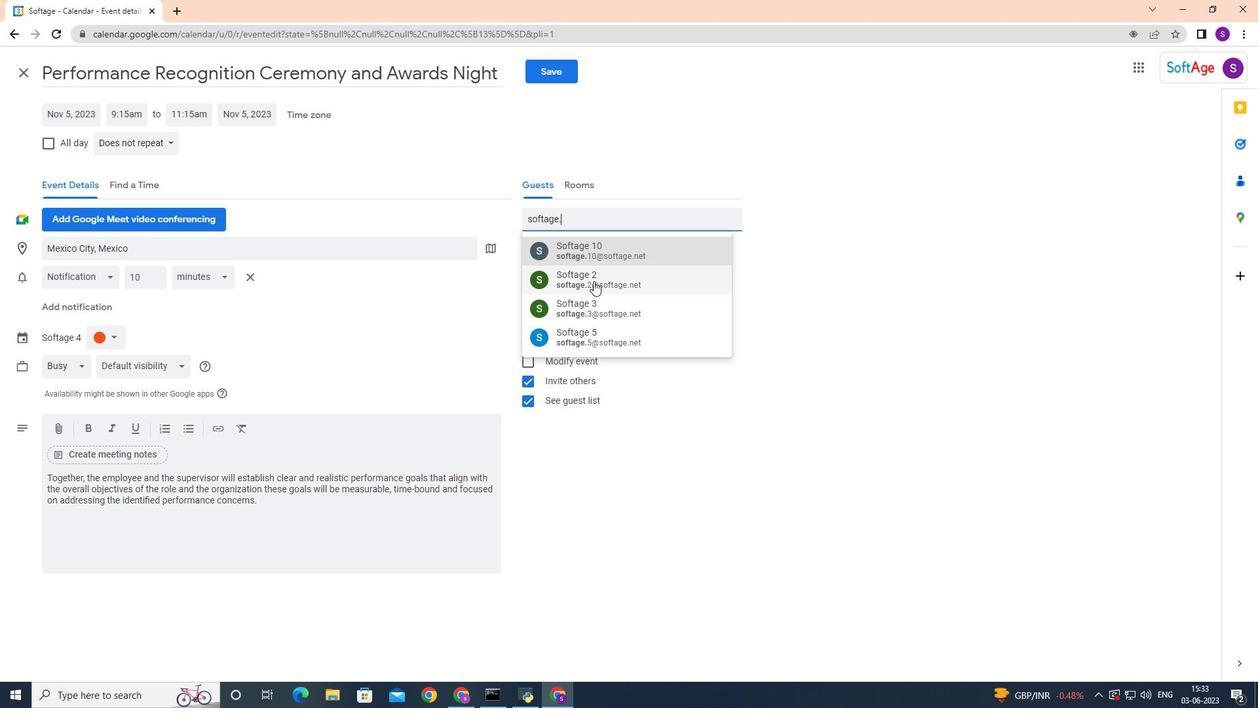 
Action: Mouse moved to (591, 246)
Screenshot: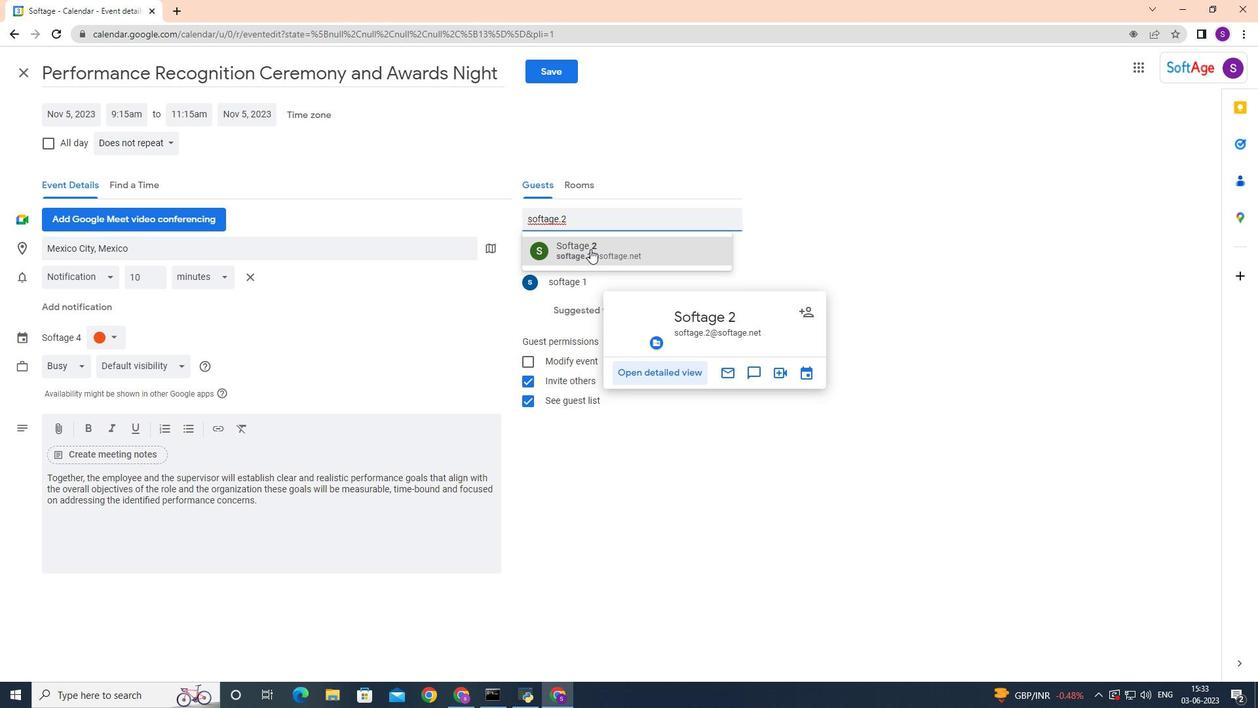 
Action: Mouse pressed left at (591, 246)
Screenshot: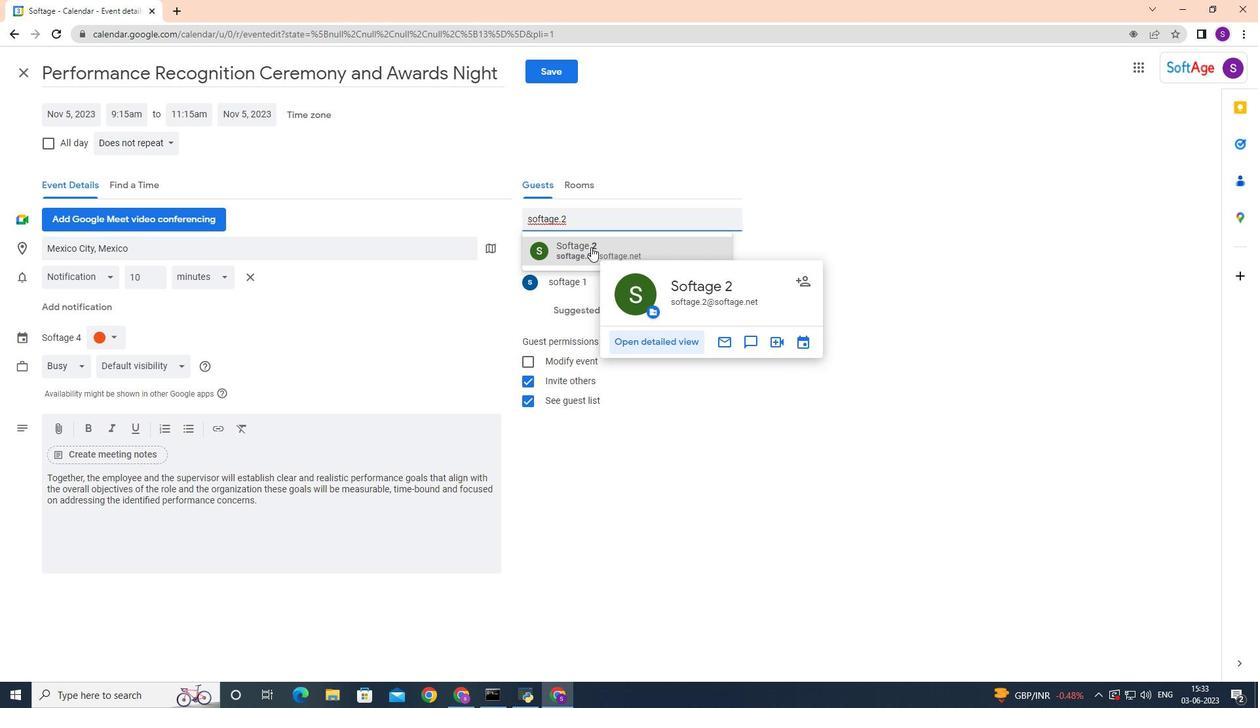 
Action: Mouse moved to (168, 145)
Screenshot: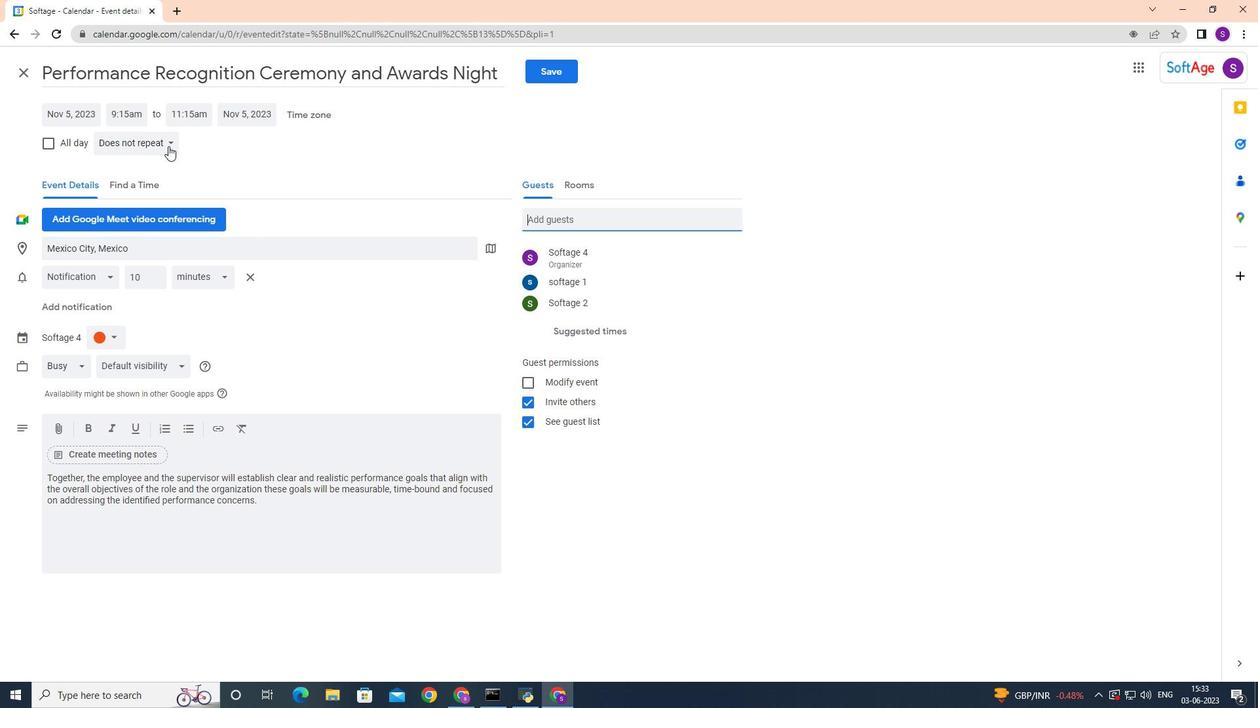 
Action: Mouse pressed left at (168, 145)
Screenshot: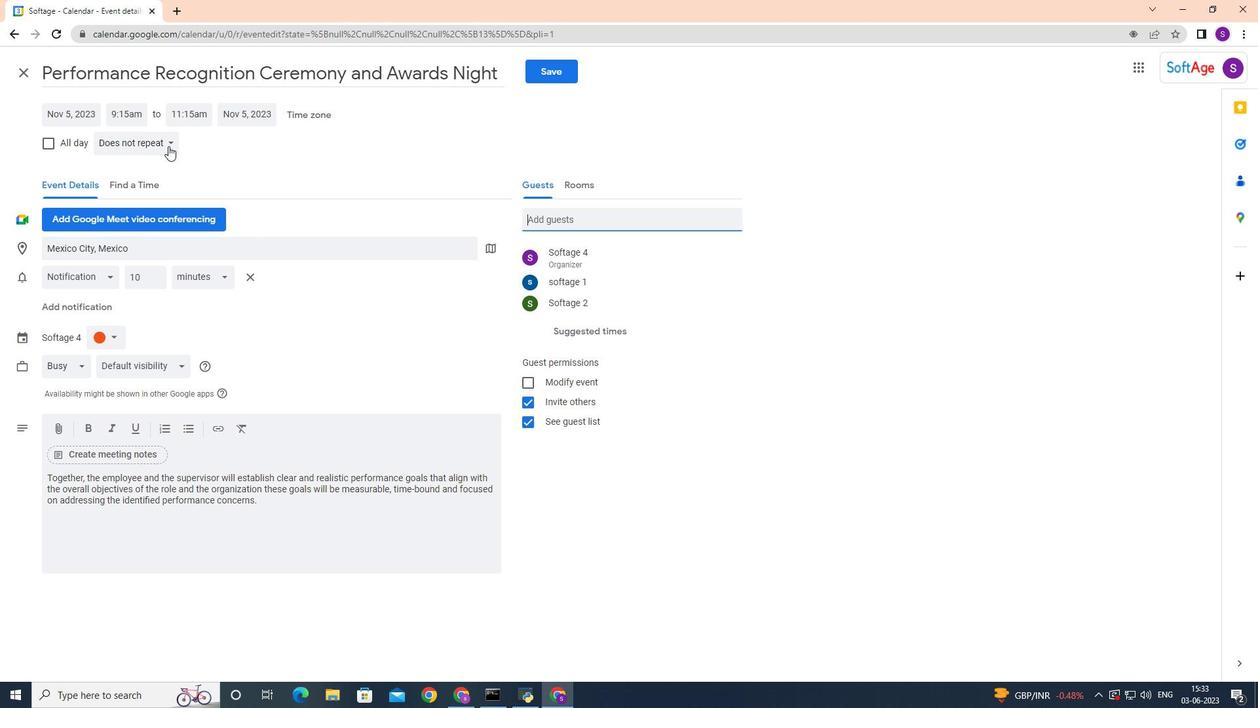 
Action: Mouse moved to (138, 277)
Screenshot: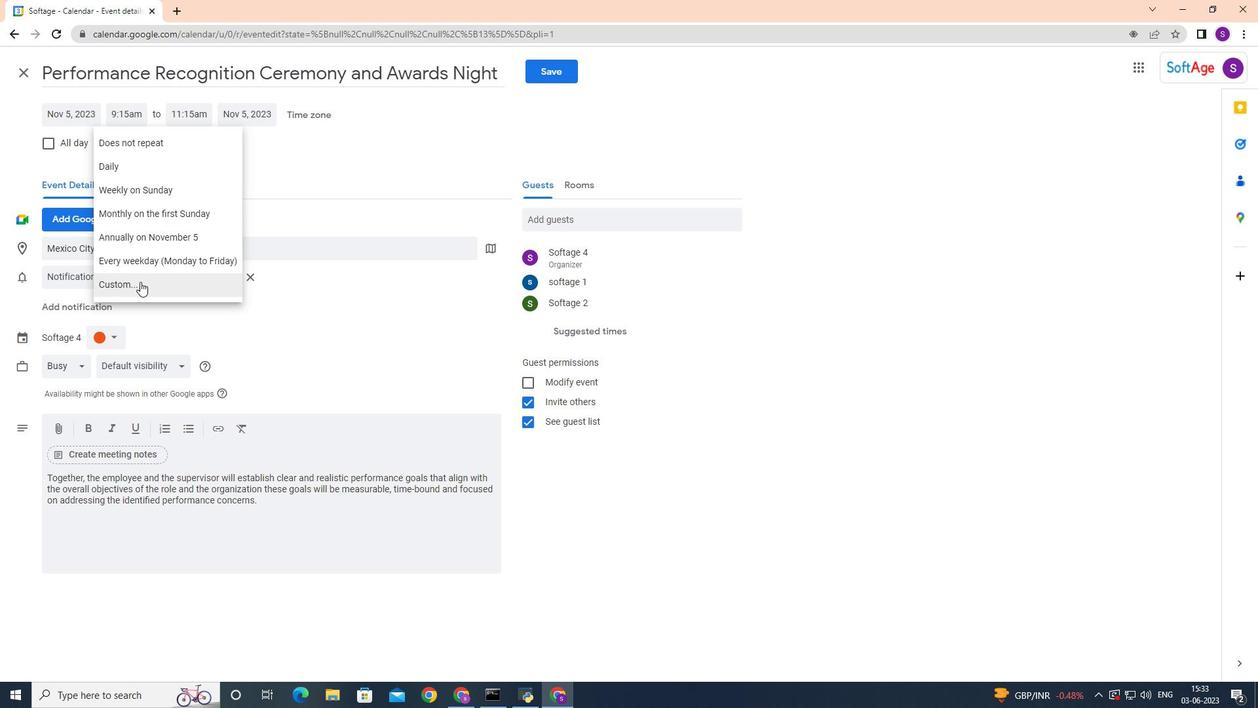 
Action: Mouse pressed left at (138, 277)
Screenshot: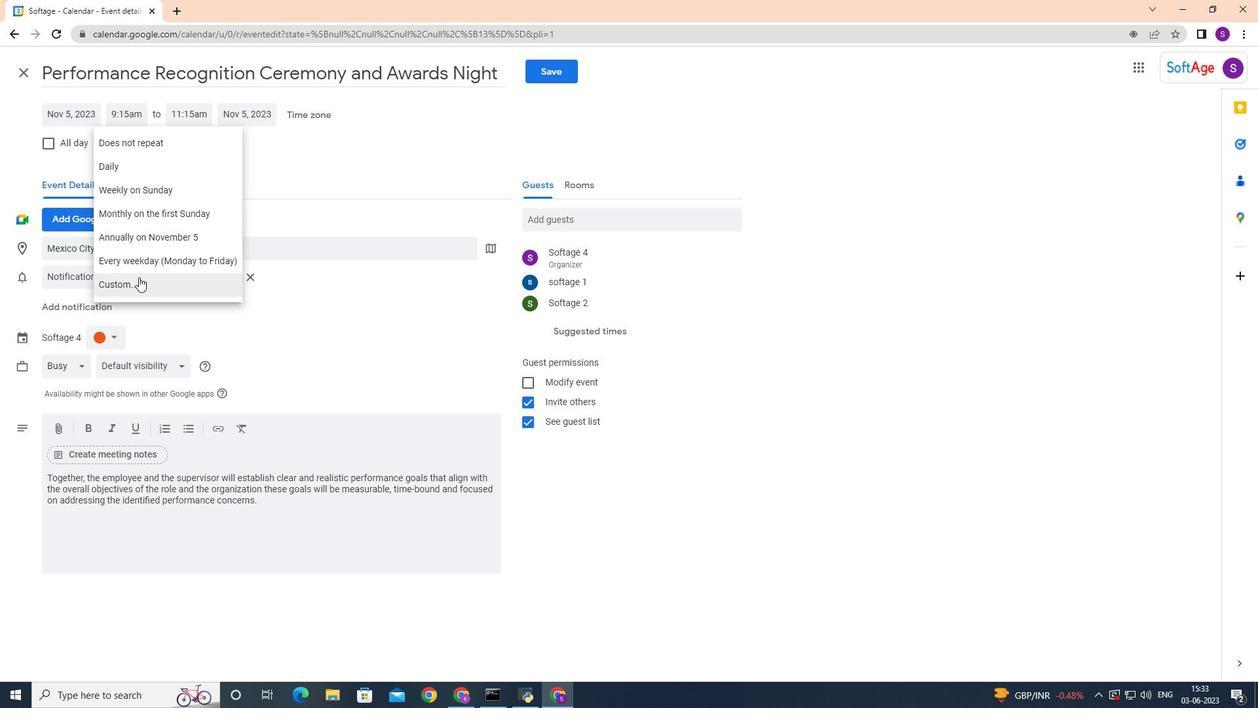 
Action: Mouse moved to (801, 239)
Screenshot: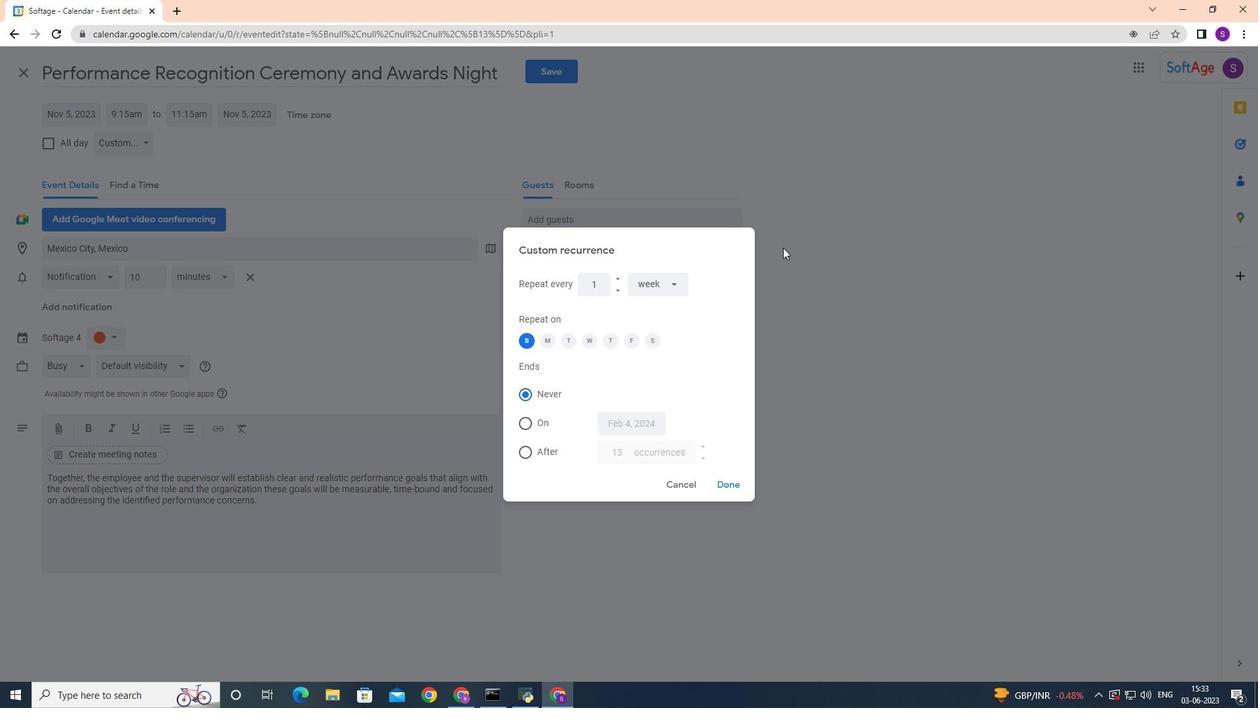 
Action: Mouse pressed left at (801, 239)
Screenshot: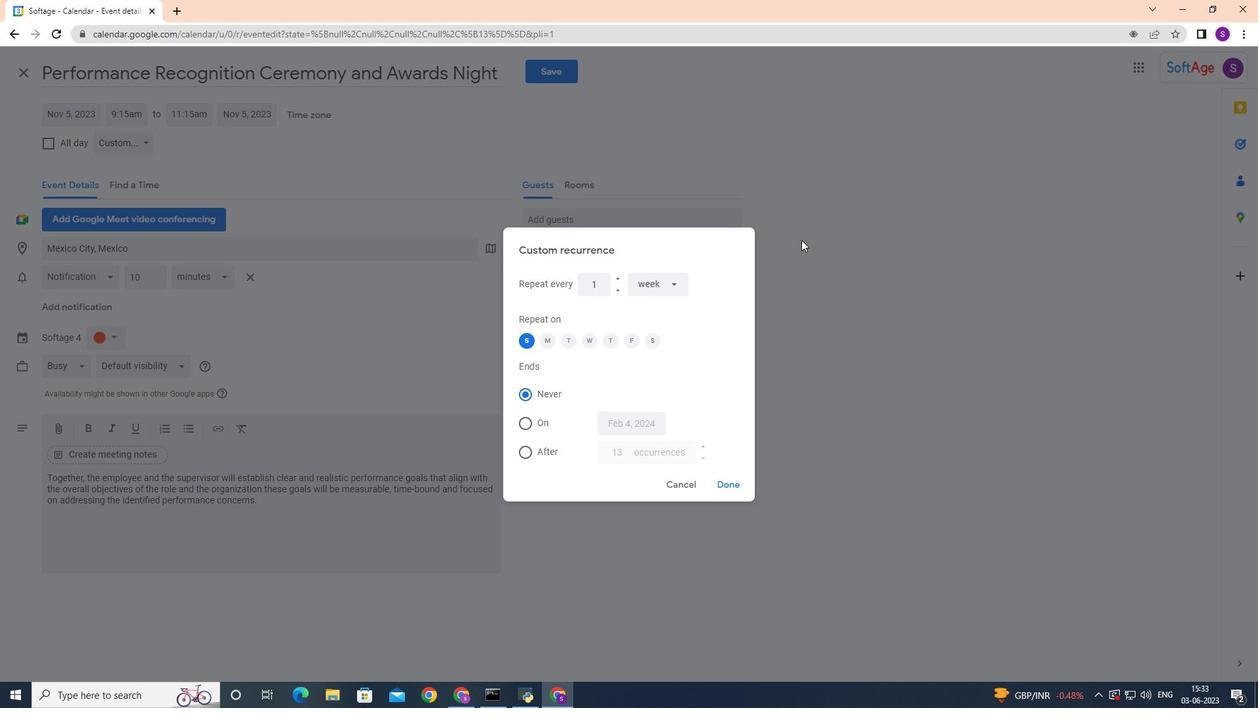 
Action: Mouse moved to (170, 142)
Screenshot: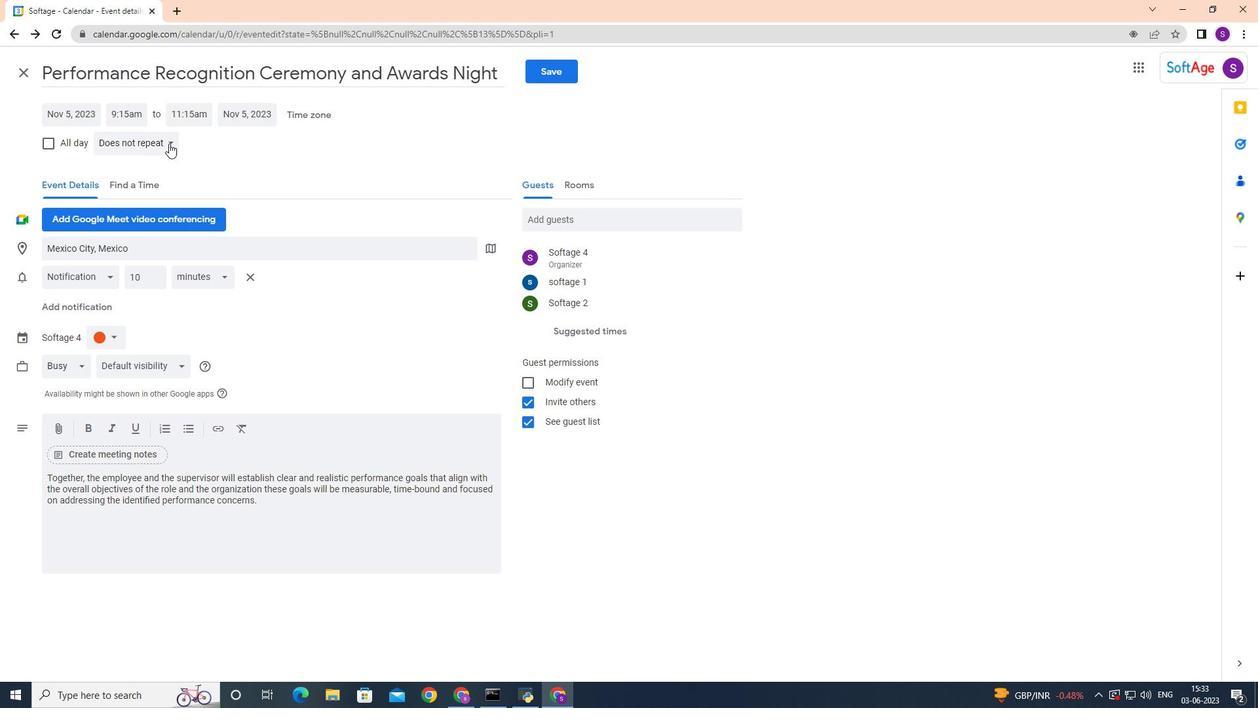 
Action: Mouse pressed left at (170, 142)
Screenshot: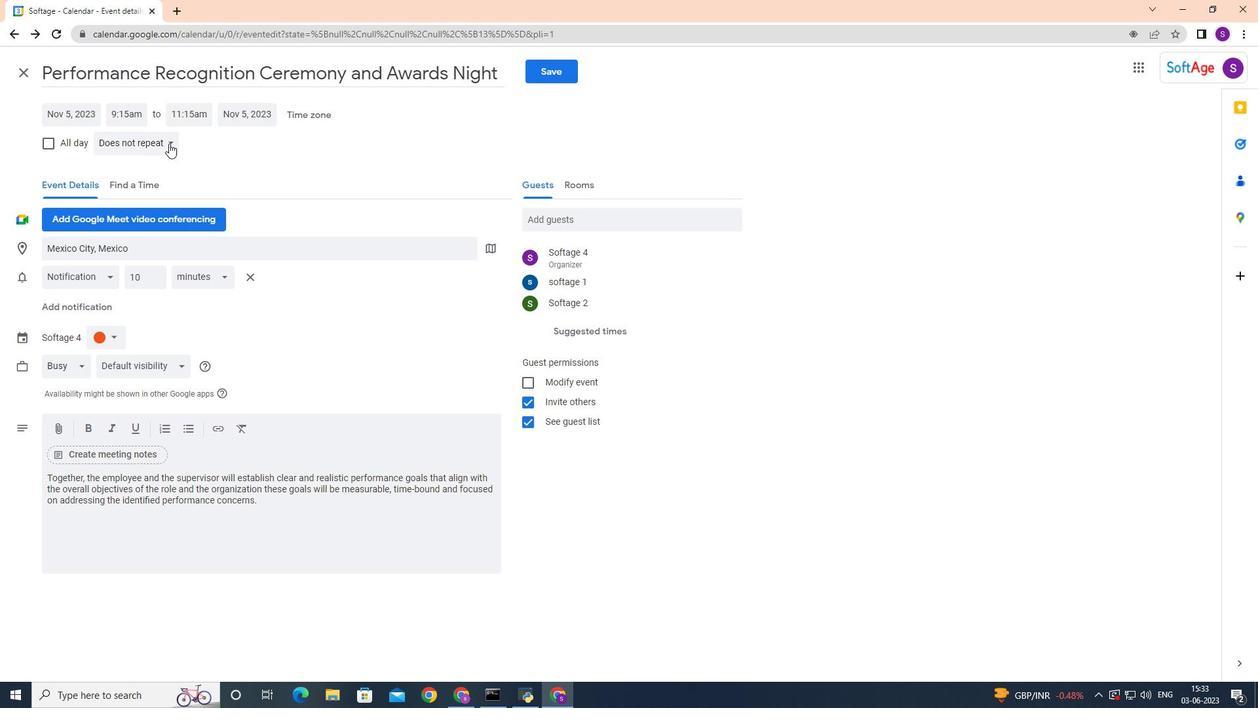 
Action: Mouse moved to (182, 182)
Screenshot: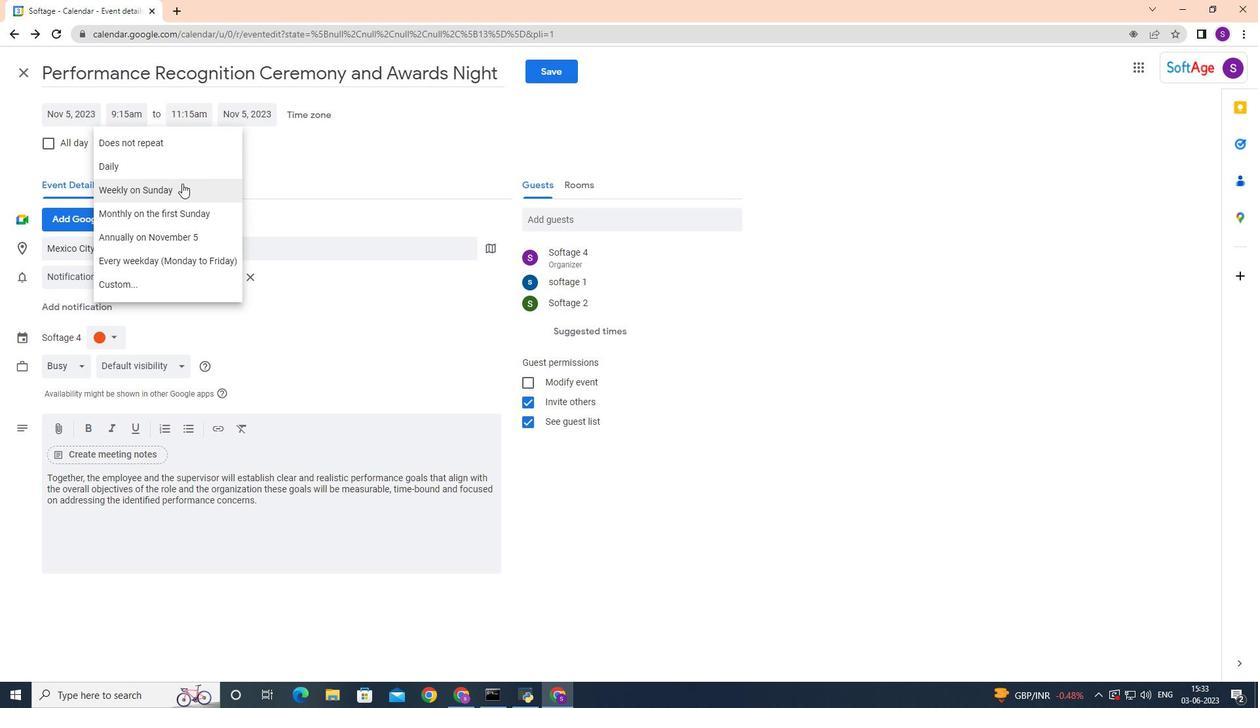 
Action: Mouse pressed left at (182, 182)
Screenshot: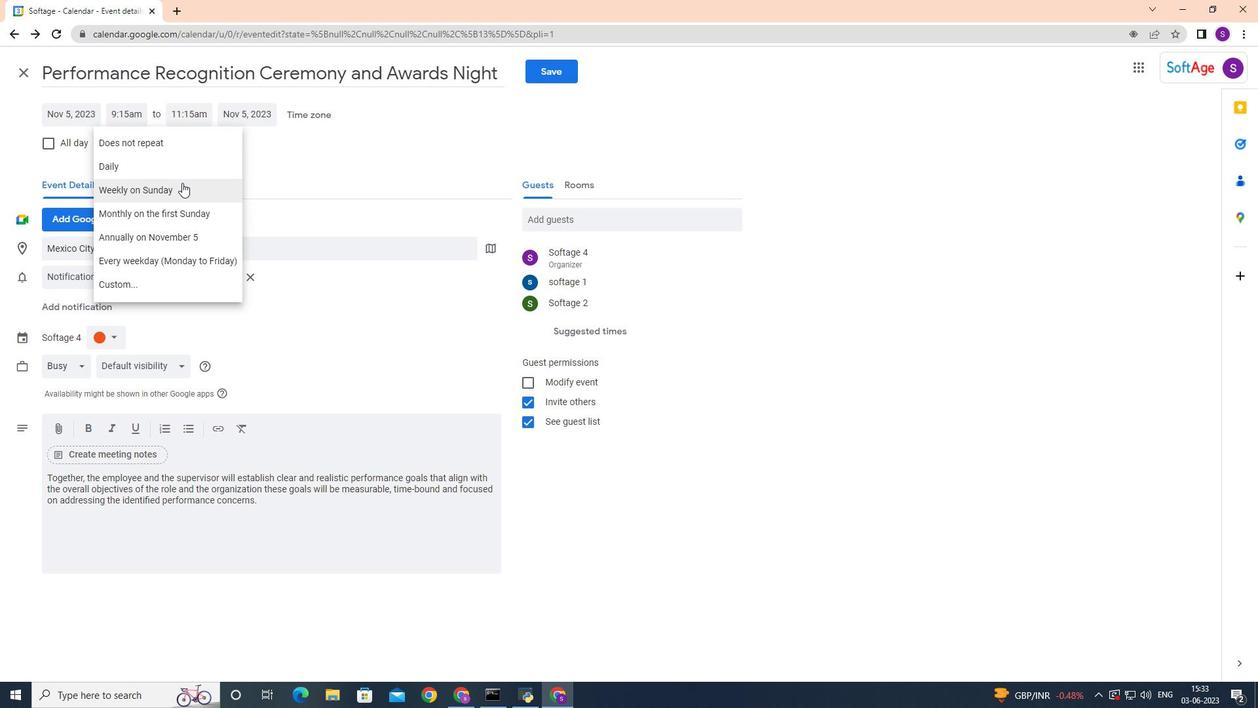 
Action: Mouse moved to (561, 72)
Screenshot: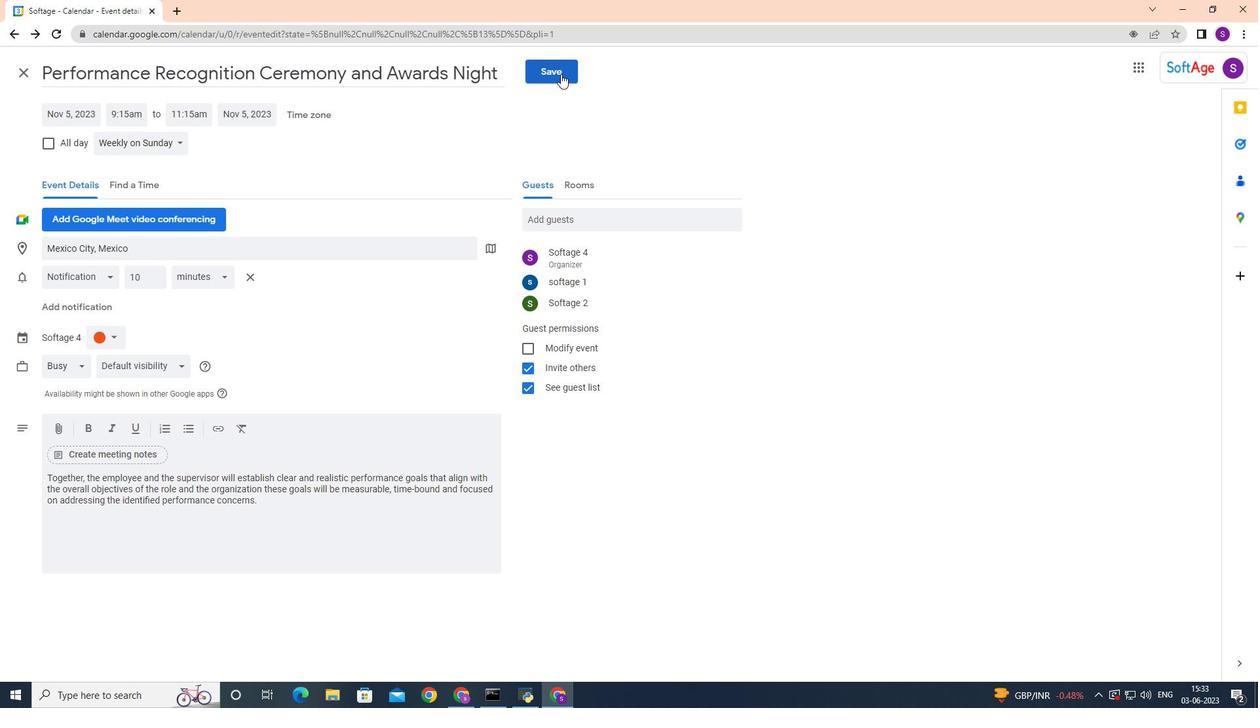 
Action: Mouse pressed left at (561, 72)
Screenshot: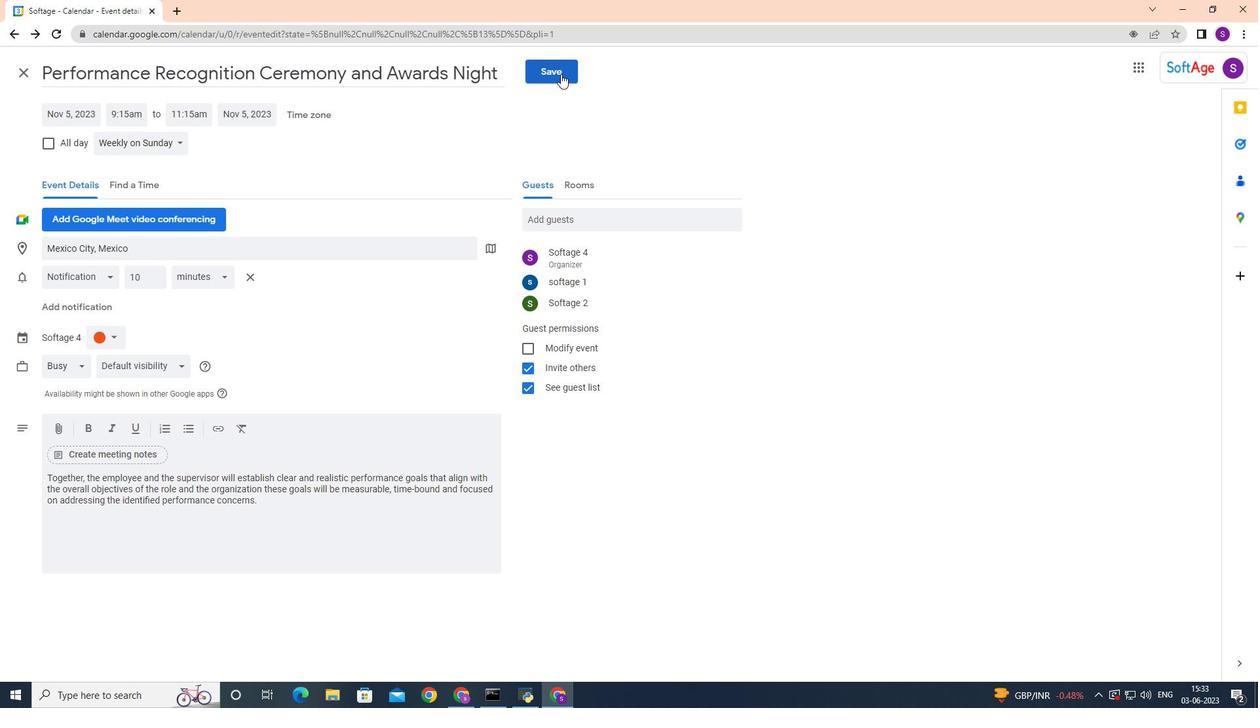 
Action: Mouse moved to (750, 390)
Screenshot: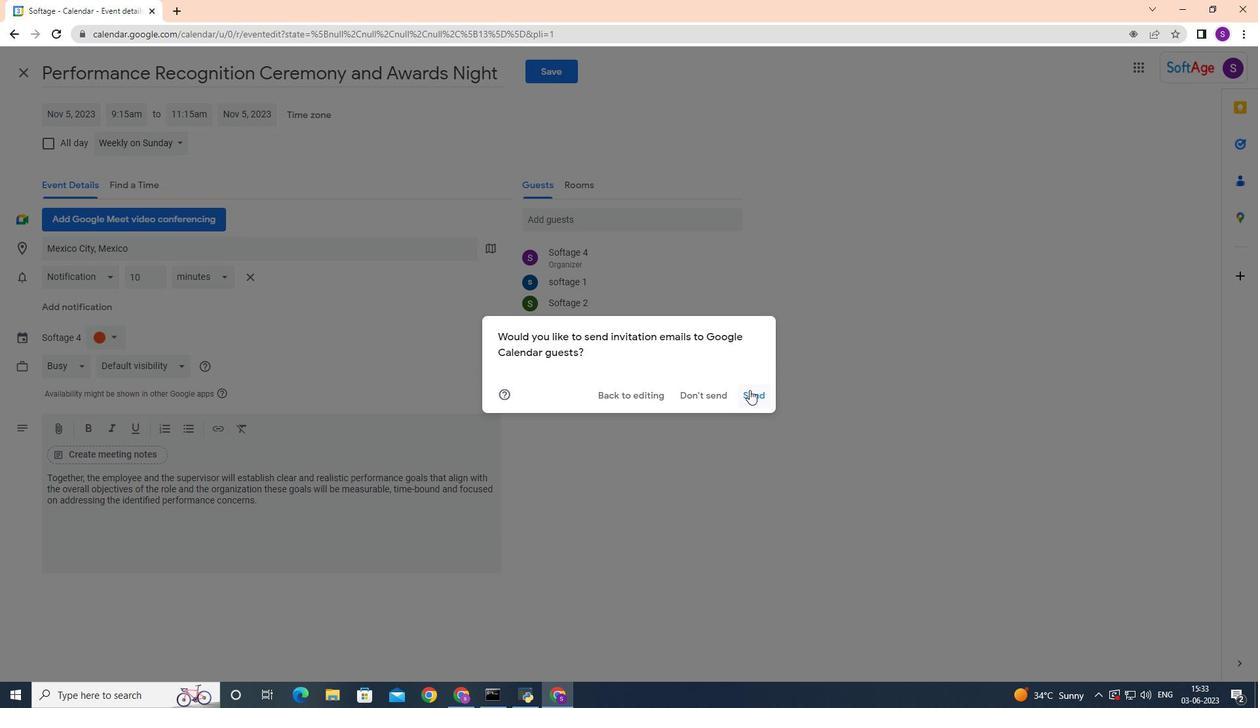 
Action: Mouse pressed left at (750, 390)
Screenshot: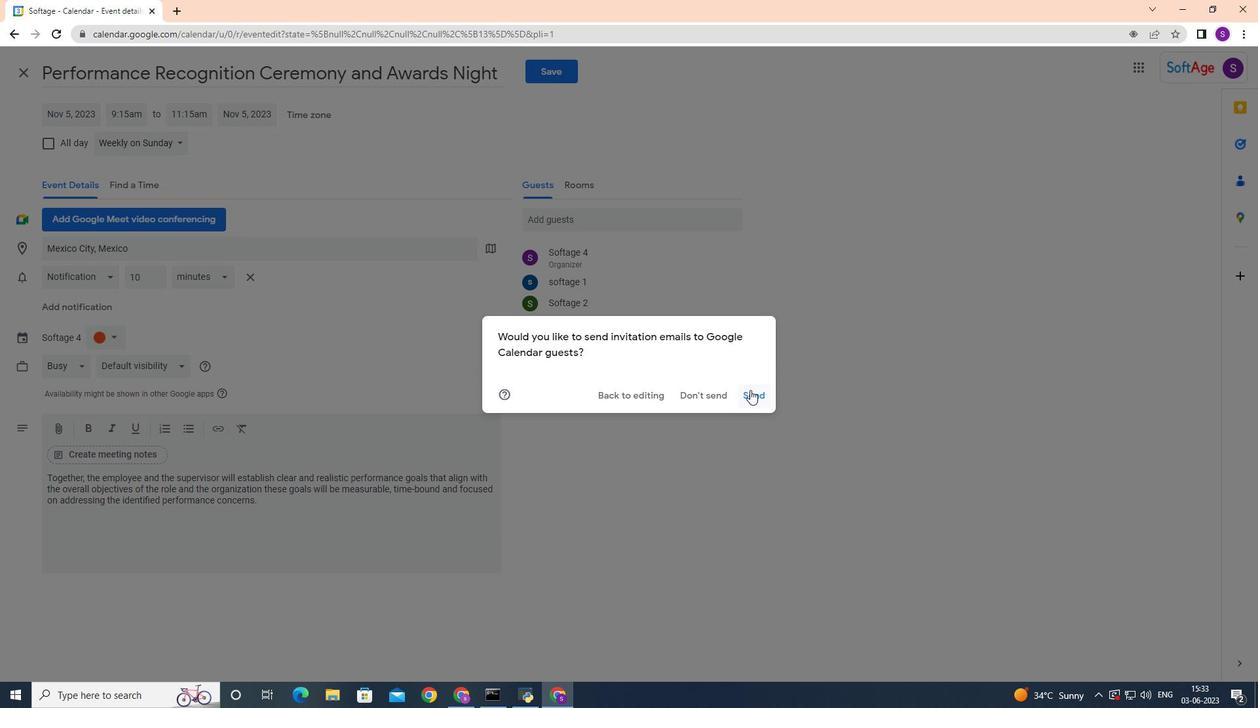 
Action: Mouse moved to (748, 390)
Screenshot: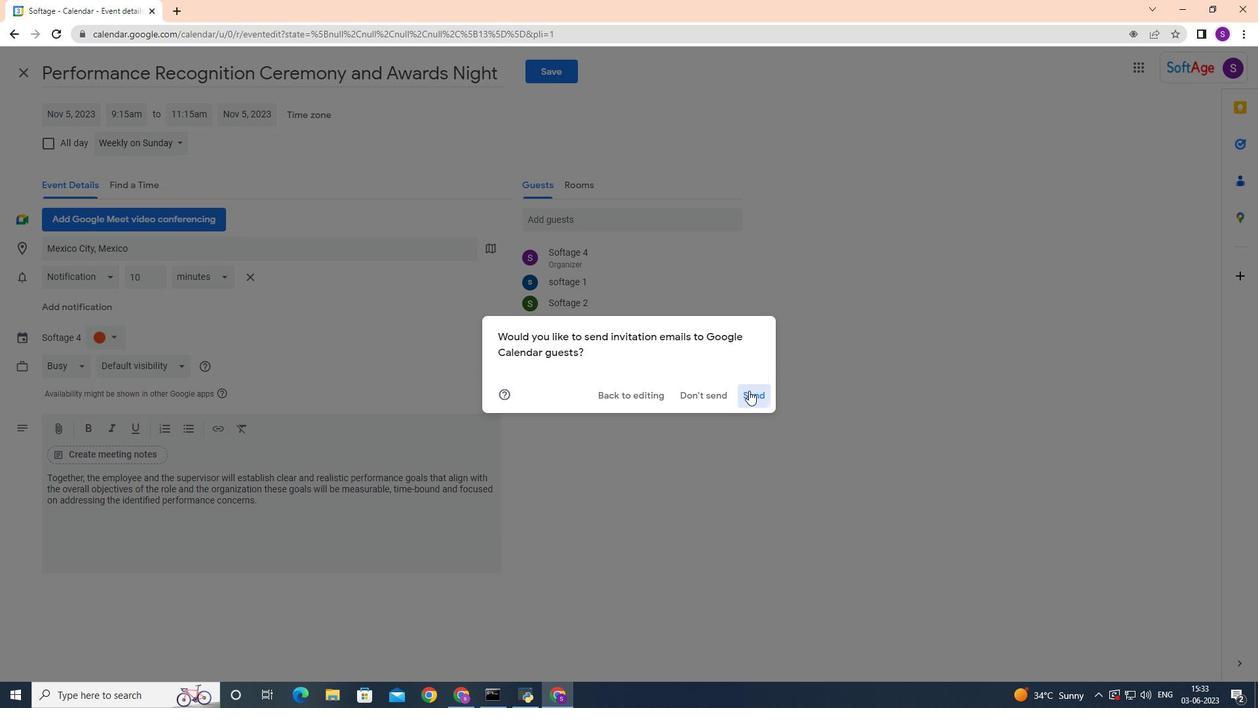 
